 Task: Buy 2 Transfer Case from Gaskets section under best seller category for shipping address: Jennifer Adams, 2106 Pike Street, San Diego, California 92126, Cell Number 8585770212. Pay from credit card ending with 2005, CVV 3321
Action: Mouse moved to (30, 66)
Screenshot: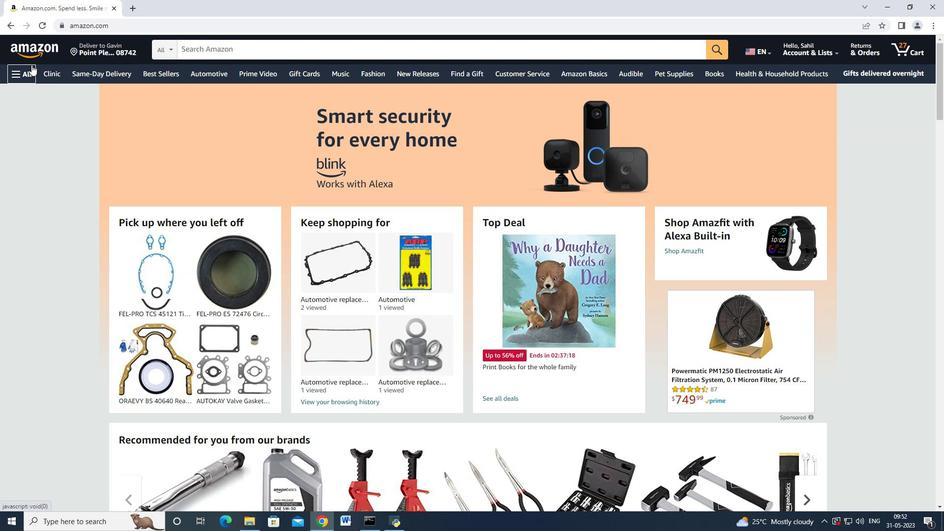 
Action: Mouse pressed left at (30, 66)
Screenshot: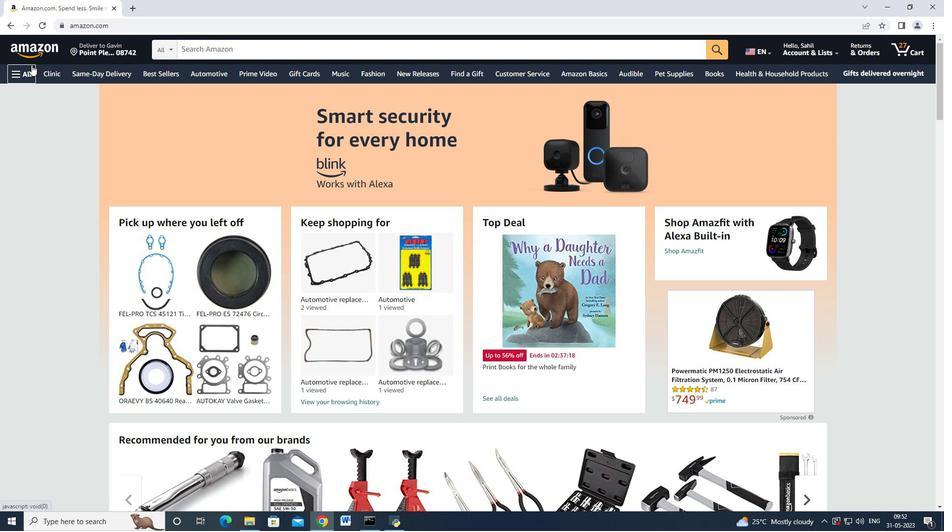
Action: Mouse moved to (43, 113)
Screenshot: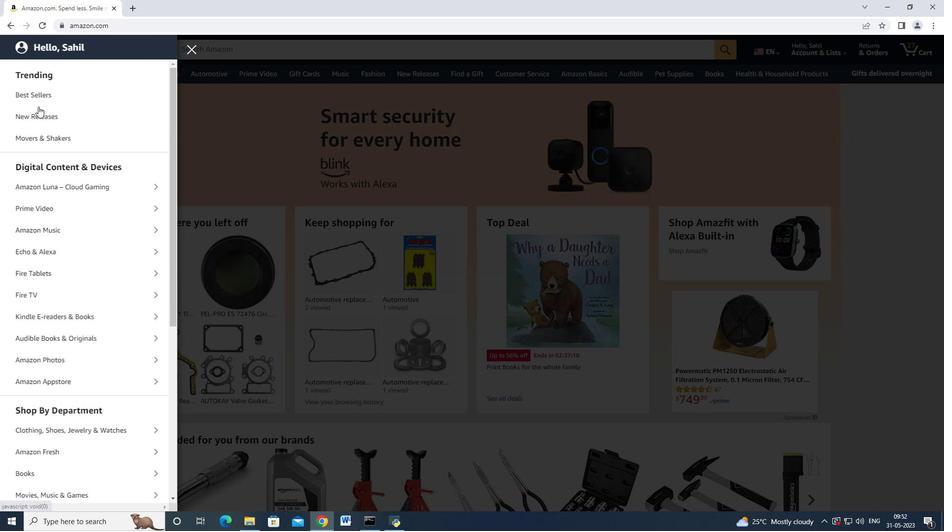 
Action: Mouse scrolled (43, 112) with delta (0, 0)
Screenshot: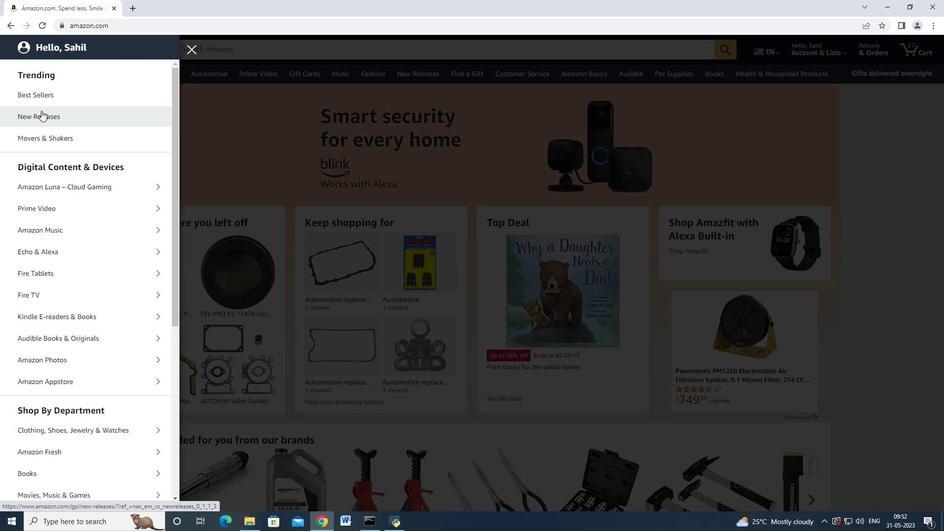 
Action: Mouse moved to (45, 119)
Screenshot: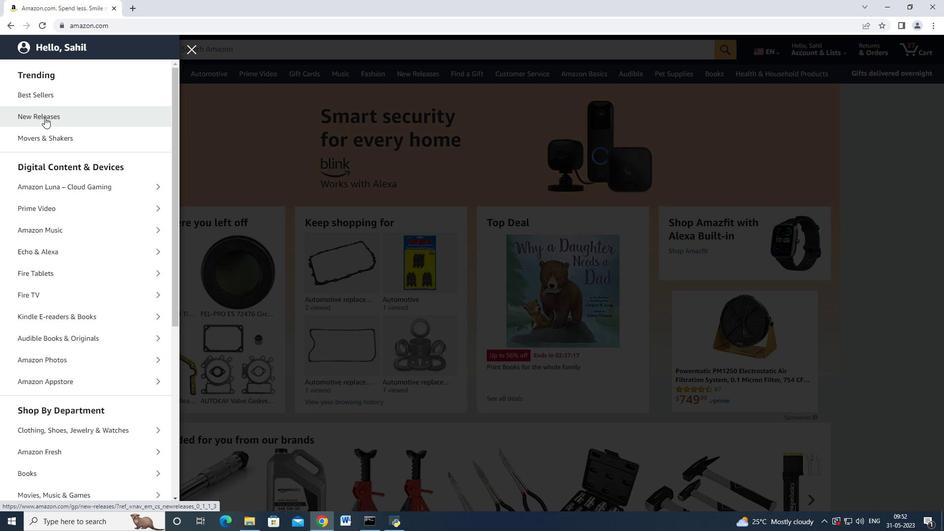 
Action: Mouse scrolled (45, 119) with delta (0, 0)
Screenshot: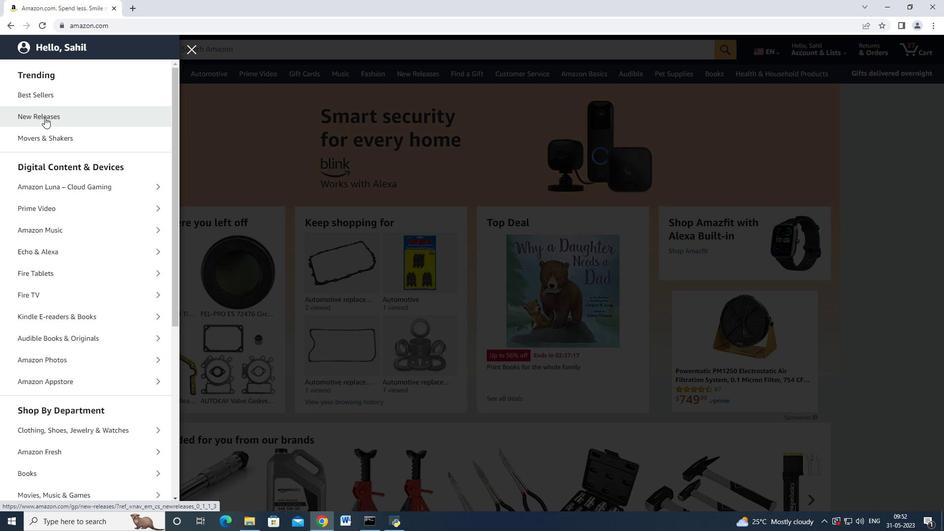 
Action: Mouse moved to (48, 124)
Screenshot: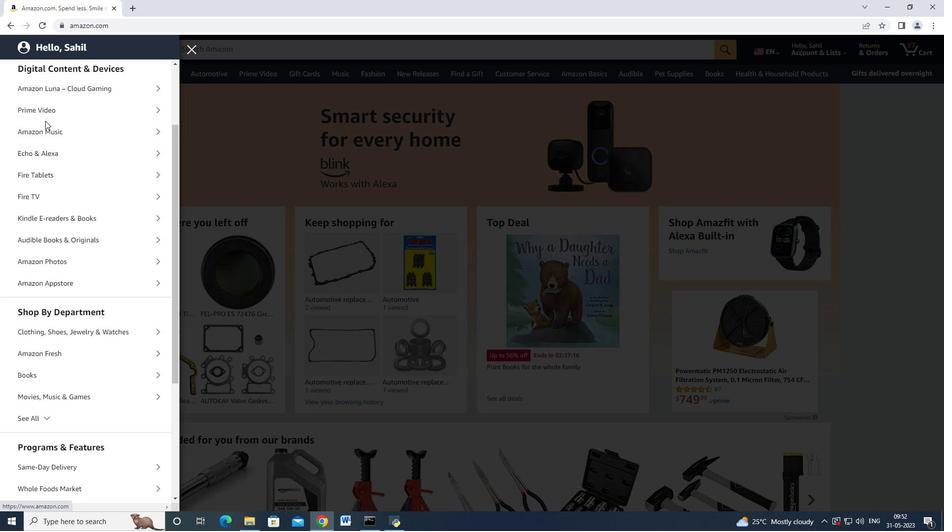 
Action: Mouse scrolled (48, 123) with delta (0, 0)
Screenshot: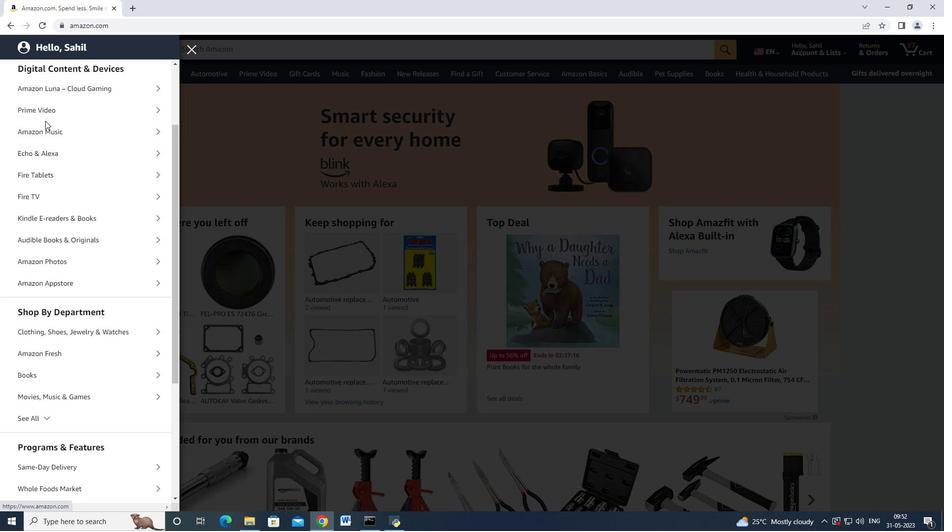 
Action: Mouse moved to (51, 128)
Screenshot: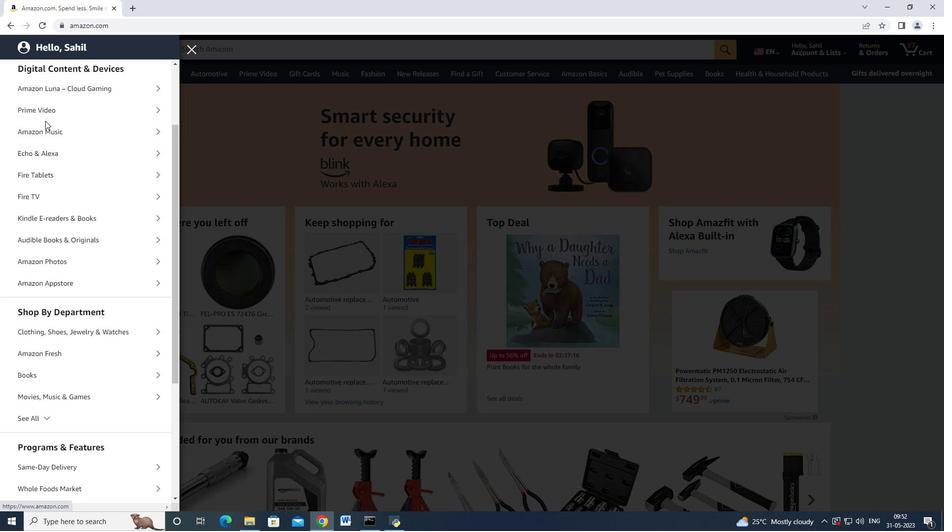 
Action: Mouse scrolled (51, 128) with delta (0, 0)
Screenshot: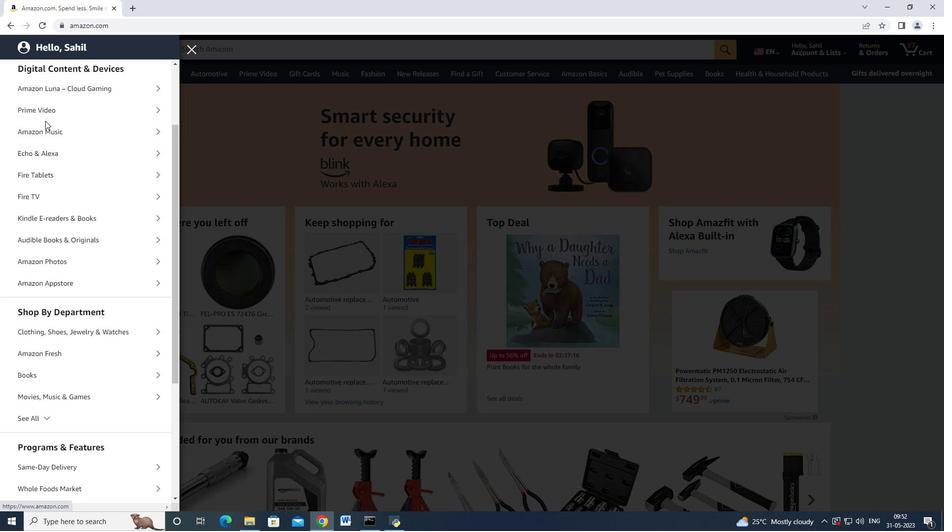 
Action: Mouse moved to (59, 162)
Screenshot: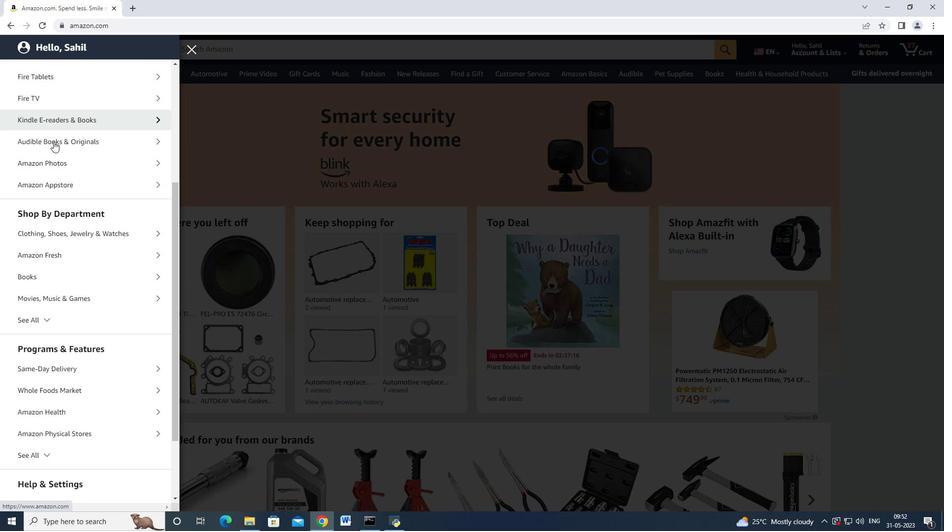 
Action: Mouse scrolled (55, 148) with delta (0, 0)
Screenshot: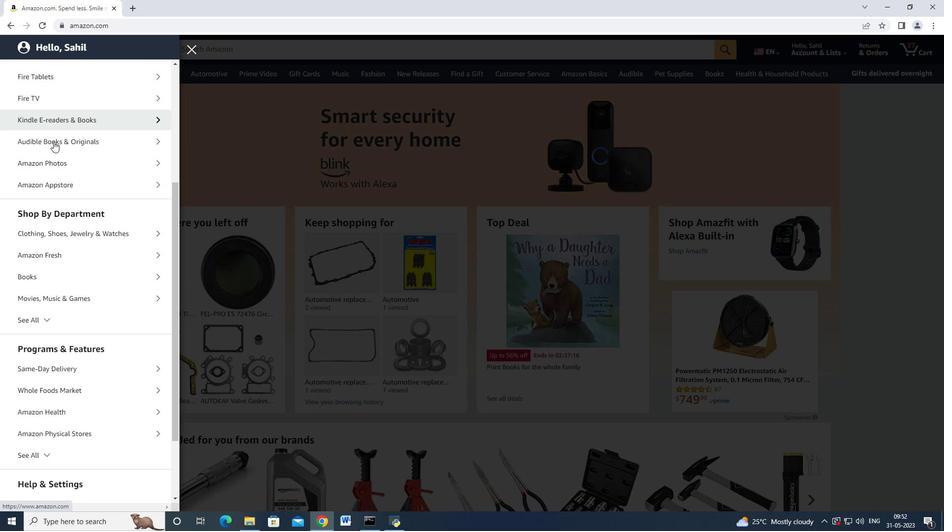 
Action: Mouse moved to (60, 163)
Screenshot: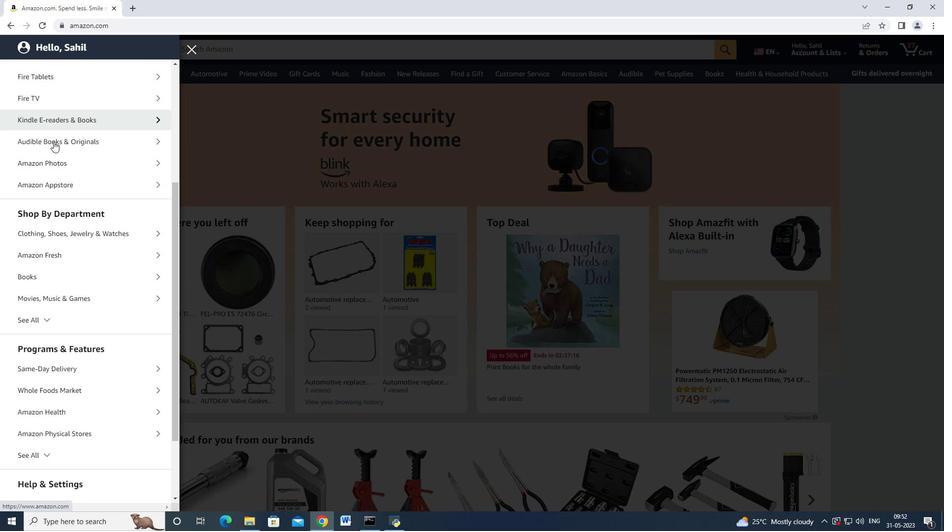 
Action: Mouse scrolled (59, 161) with delta (0, 0)
Screenshot: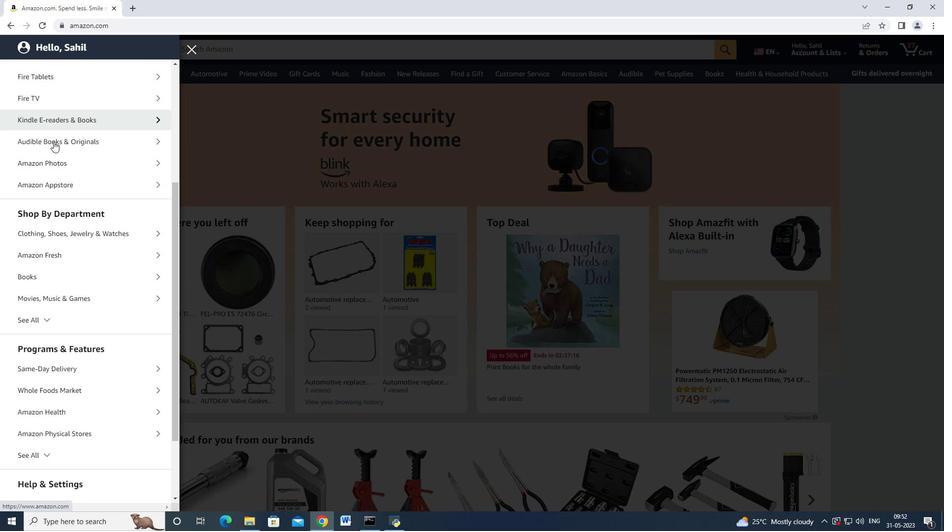 
Action: Mouse moved to (62, 233)
Screenshot: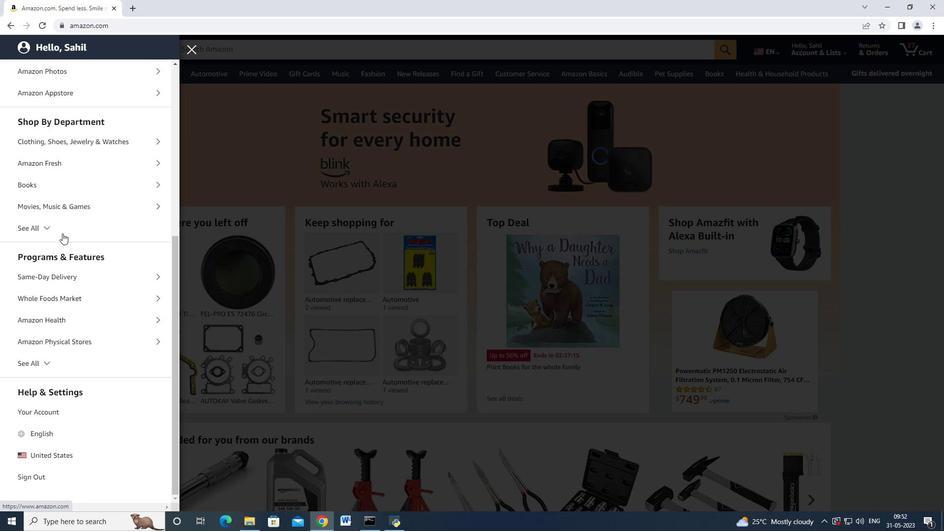 
Action: Mouse pressed left at (62, 233)
Screenshot: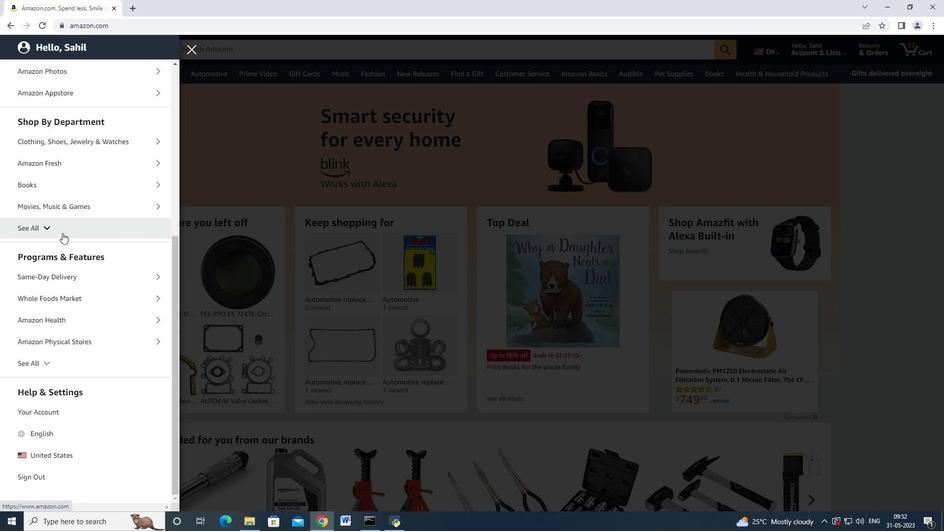 
Action: Mouse moved to (64, 256)
Screenshot: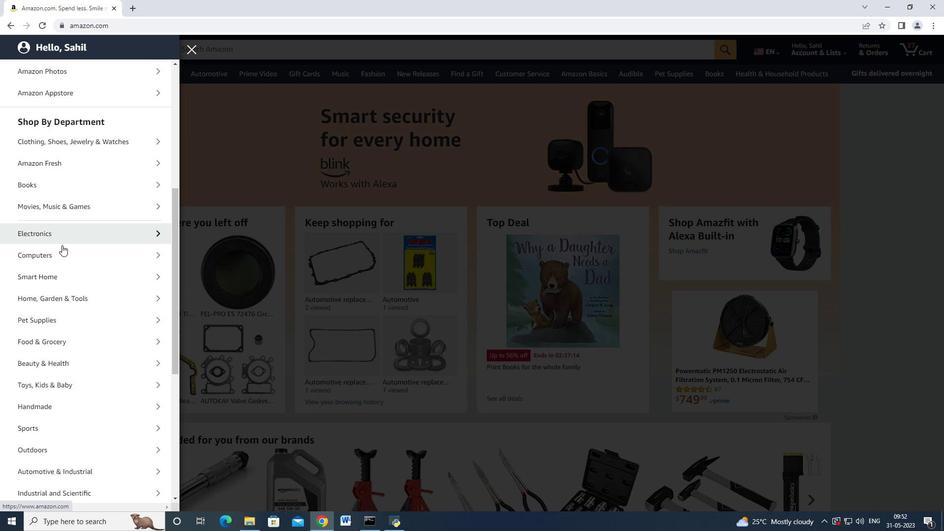 
Action: Mouse scrolled (64, 256) with delta (0, 0)
Screenshot: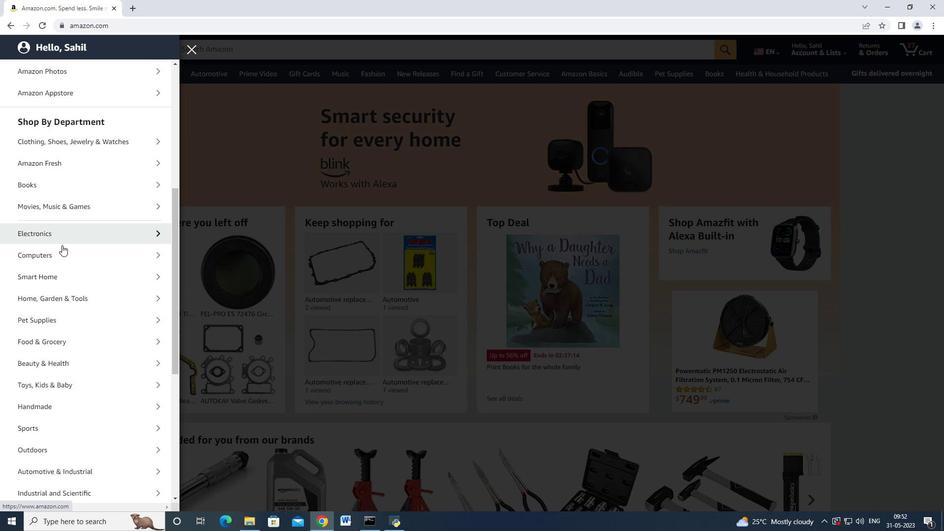 
Action: Mouse moved to (65, 257)
Screenshot: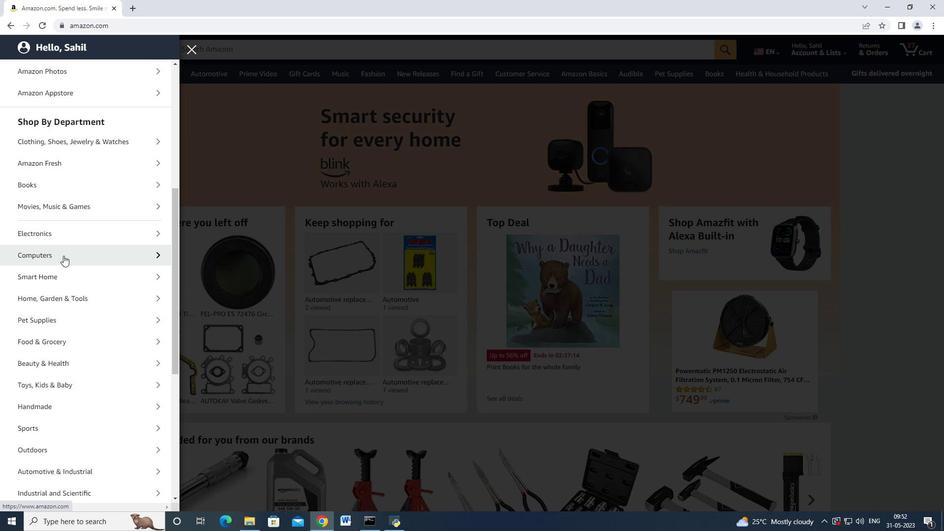 
Action: Mouse scrolled (65, 256) with delta (0, 0)
Screenshot: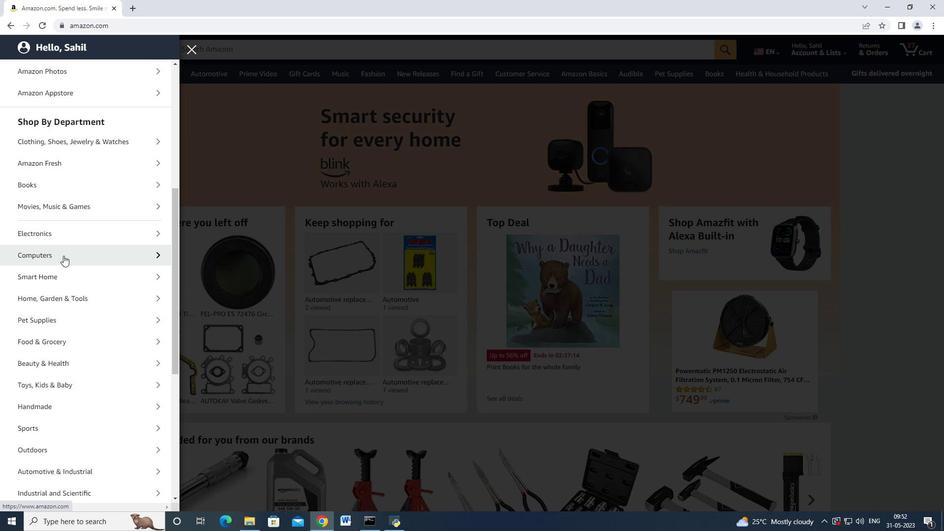 
Action: Mouse moved to (65, 257)
Screenshot: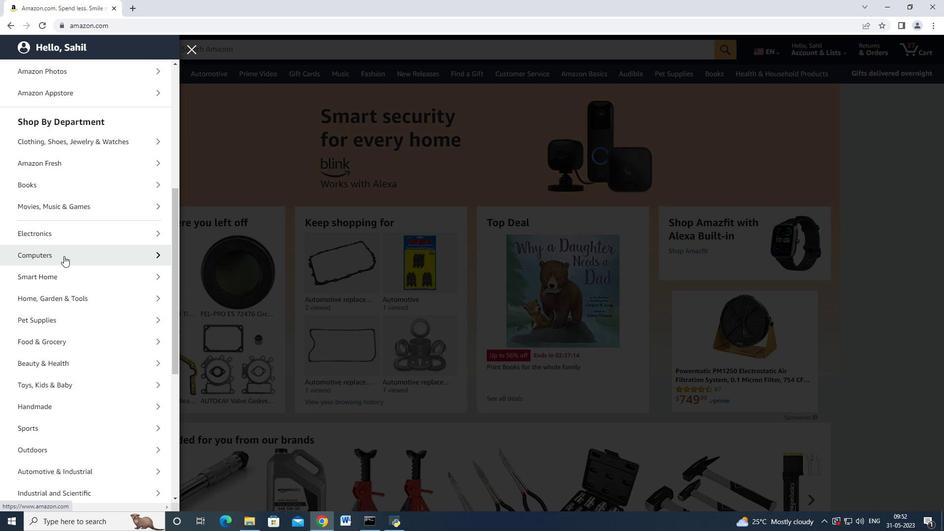 
Action: Mouse scrolled (65, 257) with delta (0, 0)
Screenshot: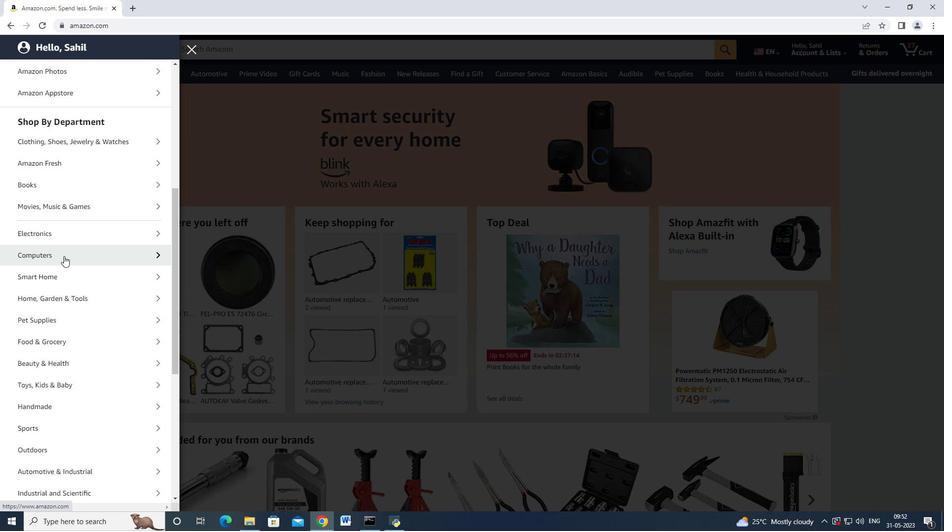 
Action: Mouse moved to (67, 260)
Screenshot: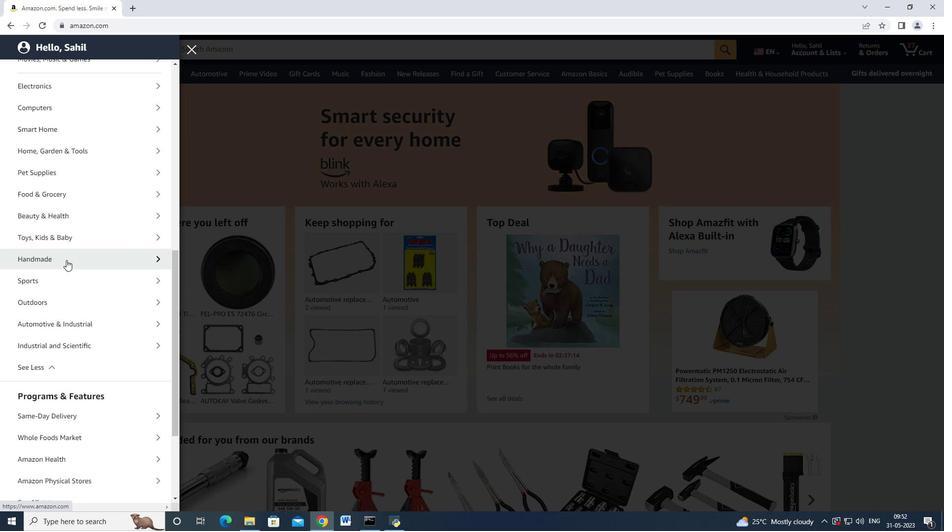 
Action: Mouse scrolled (67, 260) with delta (0, 0)
Screenshot: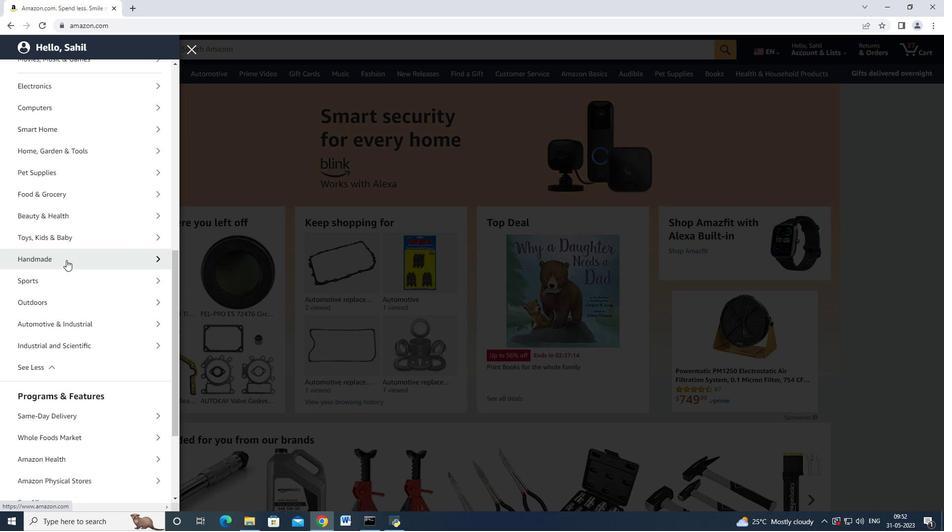 
Action: Mouse moved to (67, 261)
Screenshot: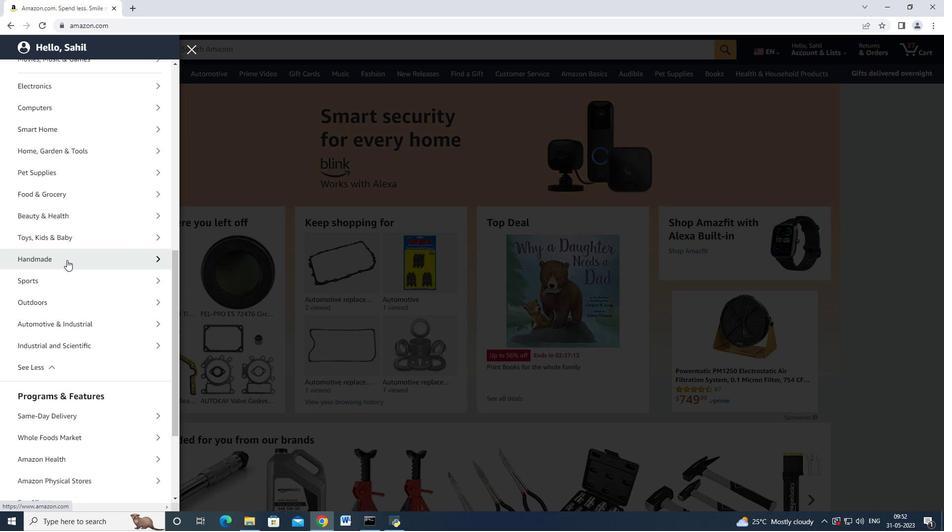 
Action: Mouse scrolled (67, 260) with delta (0, 0)
Screenshot: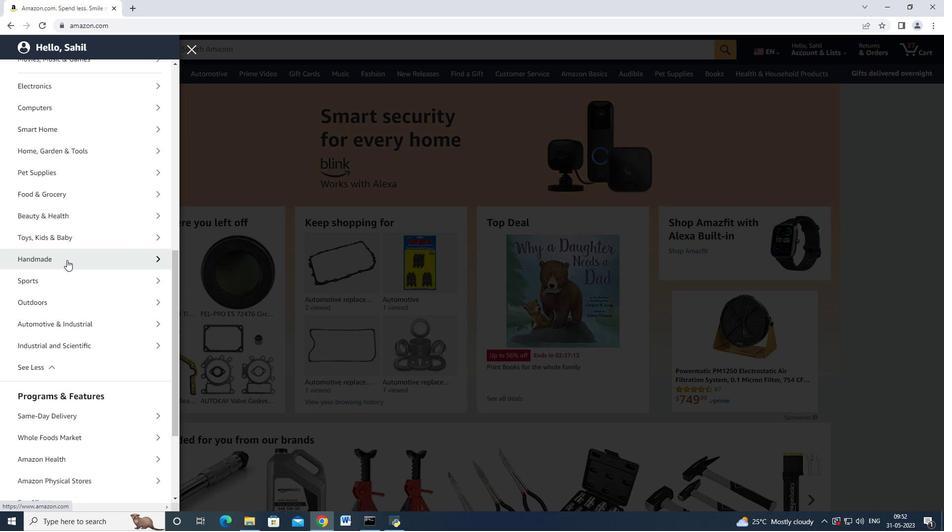 
Action: Mouse moved to (80, 223)
Screenshot: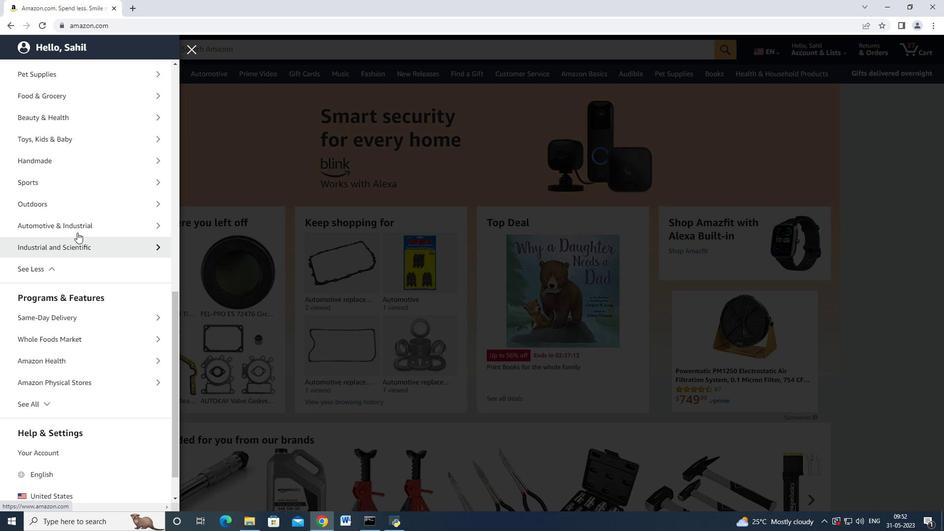 
Action: Mouse pressed left at (80, 223)
Screenshot: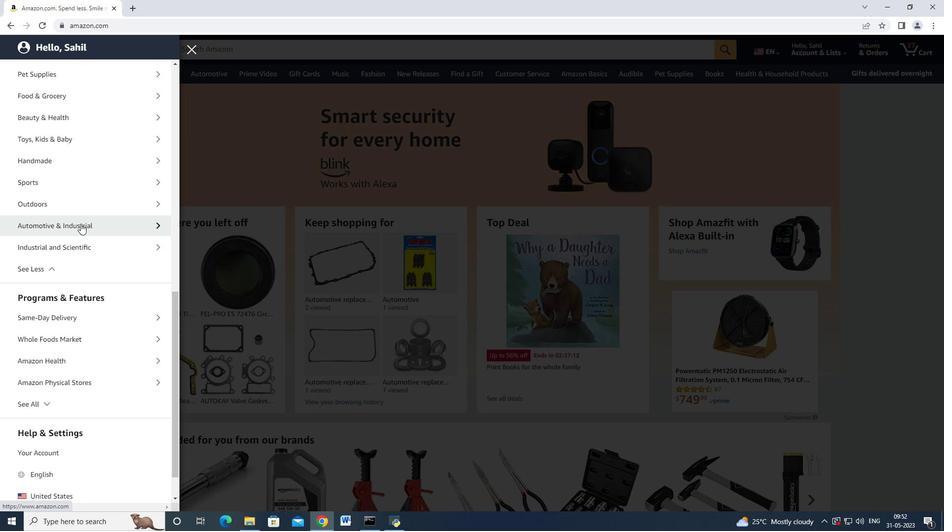 
Action: Mouse moved to (89, 118)
Screenshot: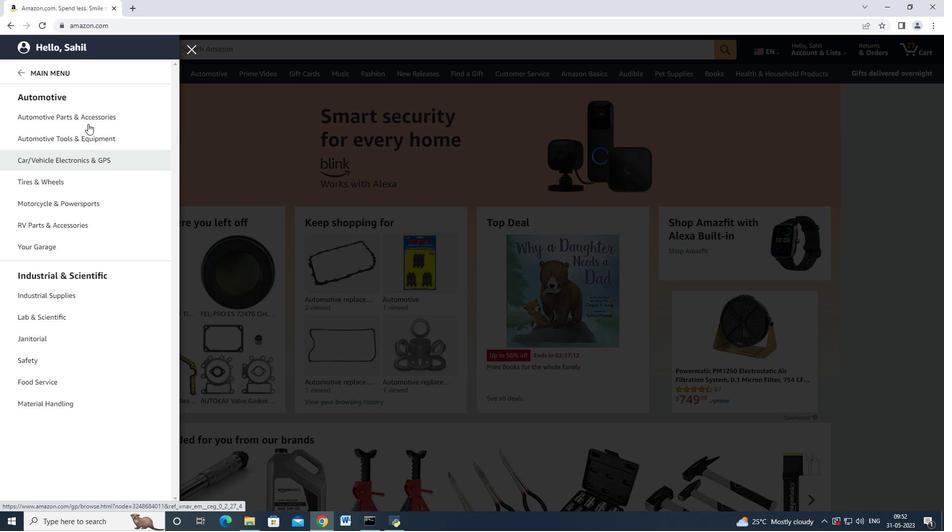 
Action: Mouse pressed left at (89, 118)
Screenshot: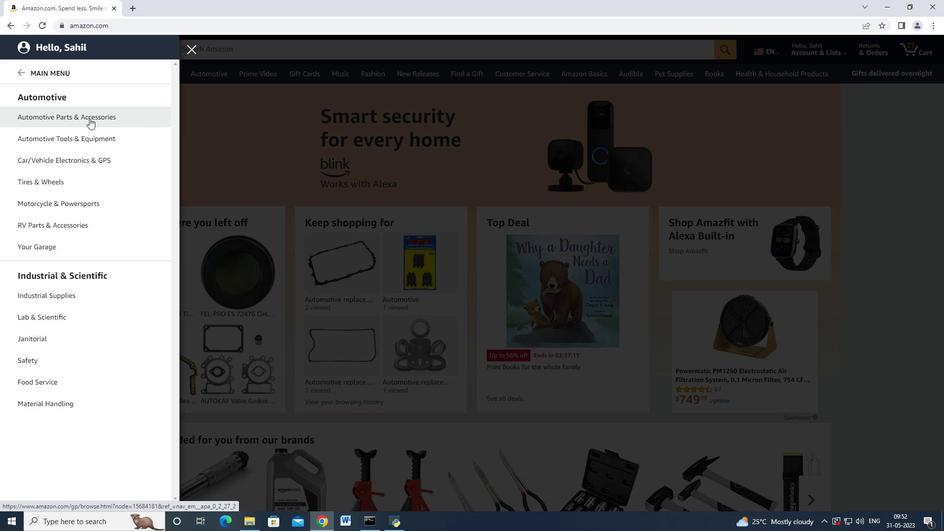 
Action: Mouse moved to (158, 91)
Screenshot: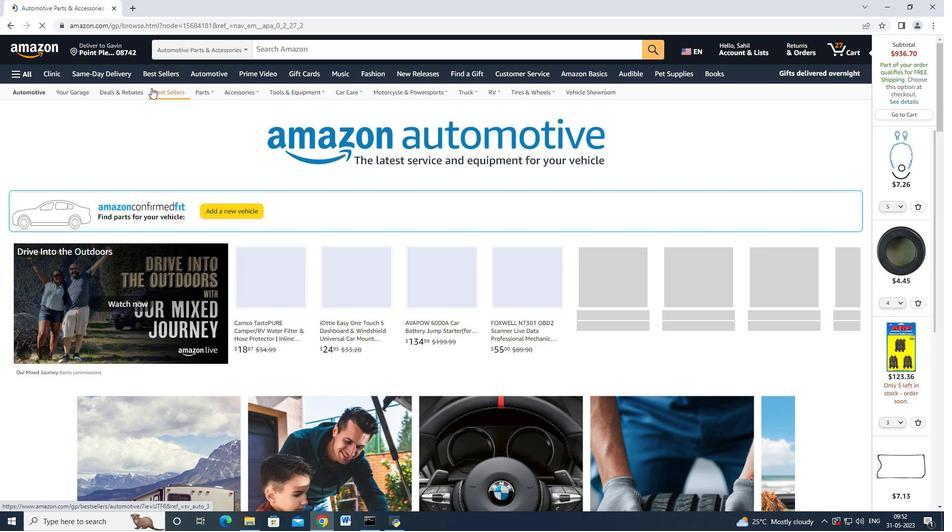
Action: Mouse pressed left at (158, 91)
Screenshot: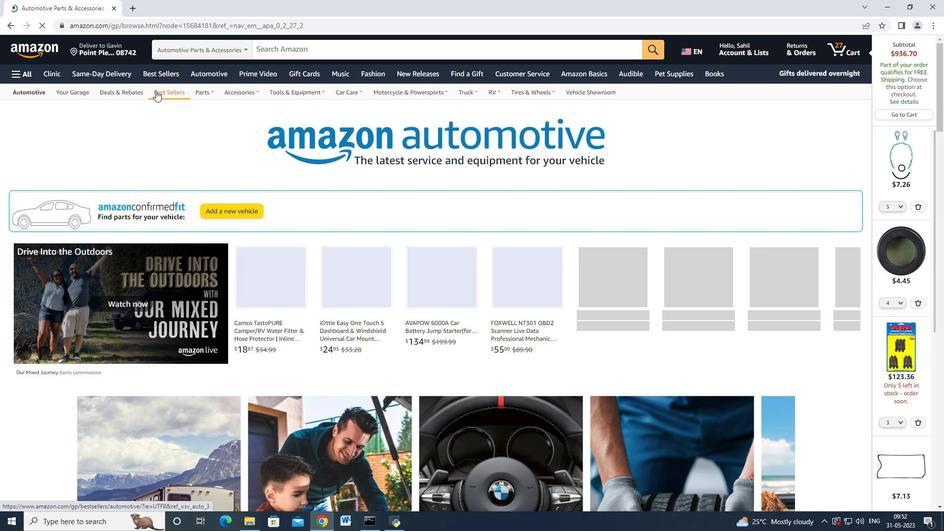 
Action: Mouse moved to (148, 145)
Screenshot: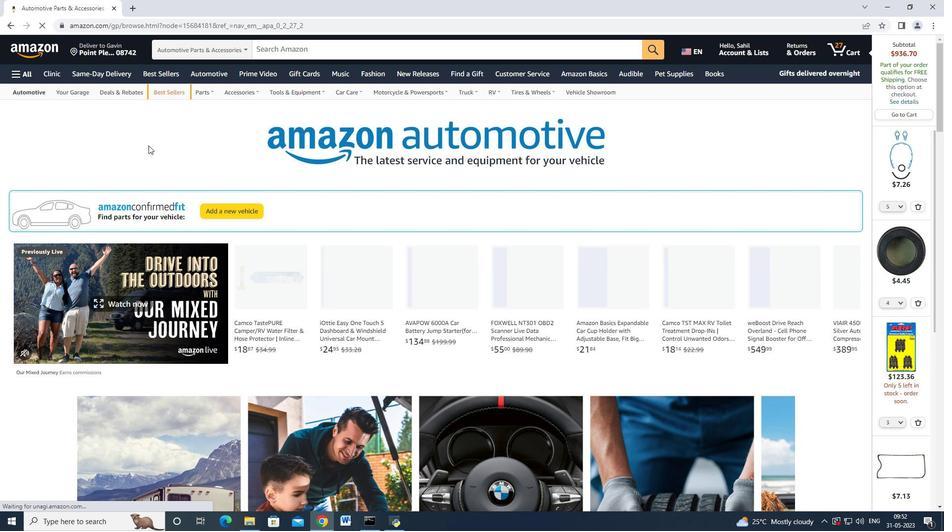 
Action: Mouse scrolled (148, 145) with delta (0, 0)
Screenshot: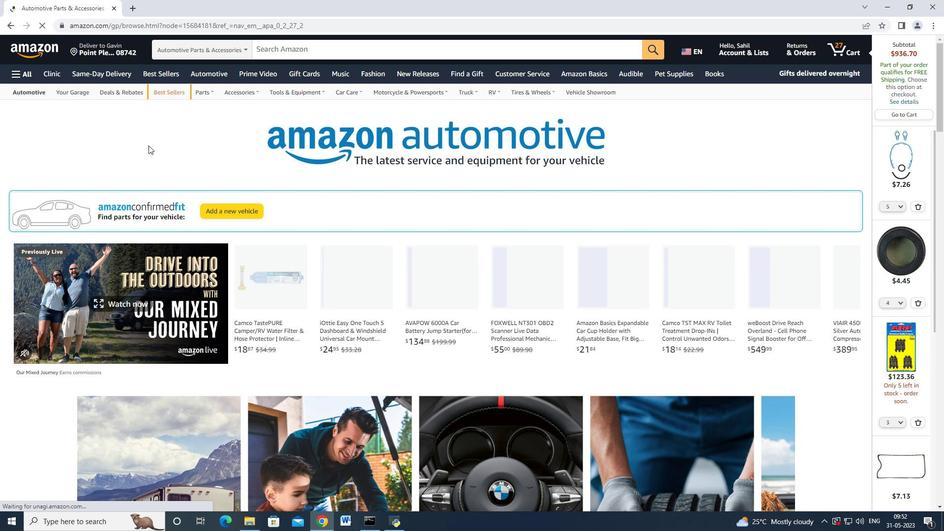
Action: Mouse moved to (148, 145)
Screenshot: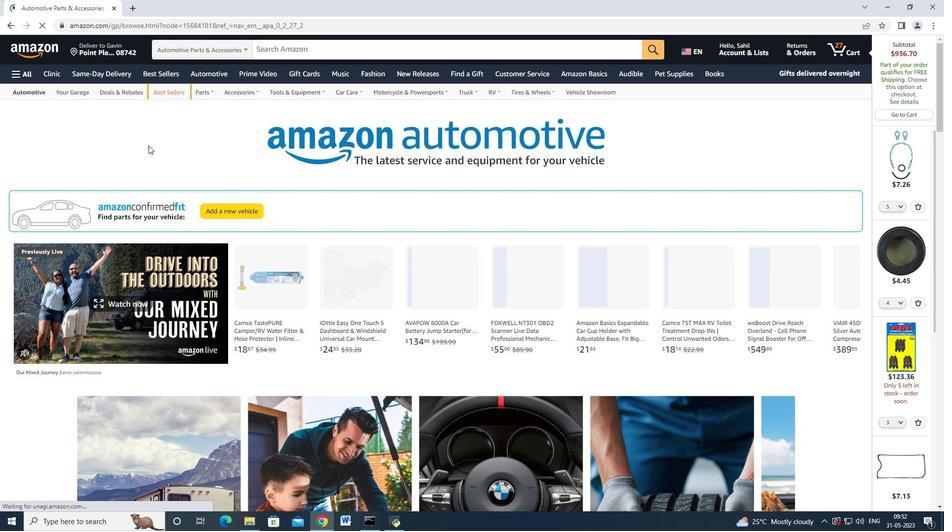 
Action: Mouse scrolled (148, 144) with delta (0, 0)
Screenshot: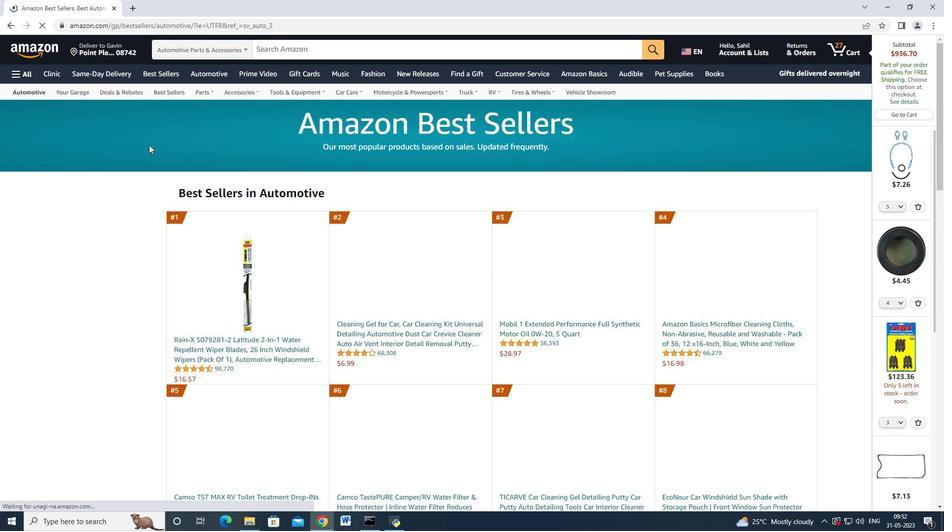 
Action: Mouse scrolled (148, 144) with delta (0, 0)
Screenshot: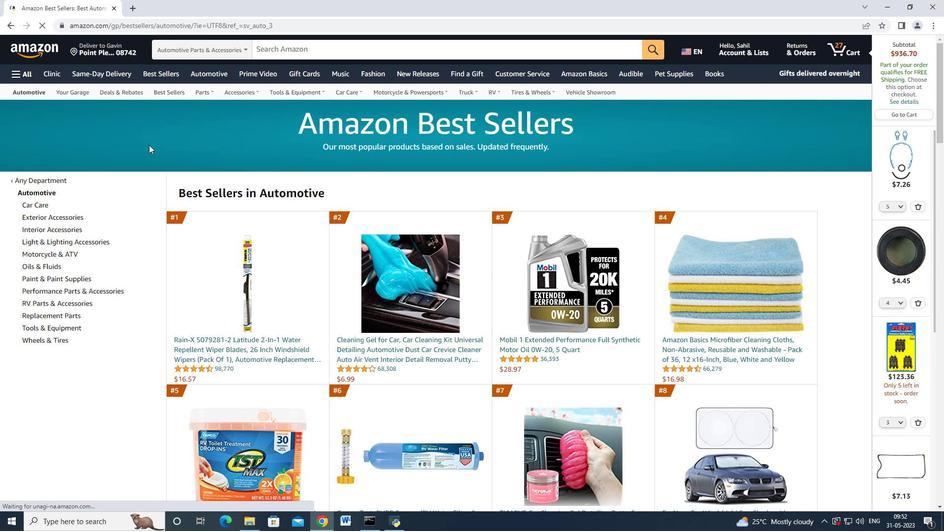 
Action: Mouse moved to (58, 214)
Screenshot: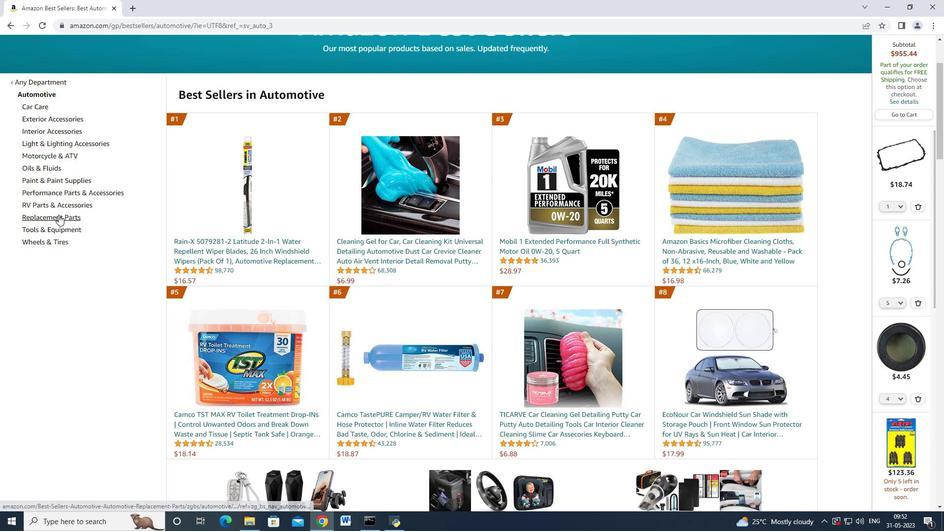 
Action: Mouse pressed left at (58, 214)
Screenshot: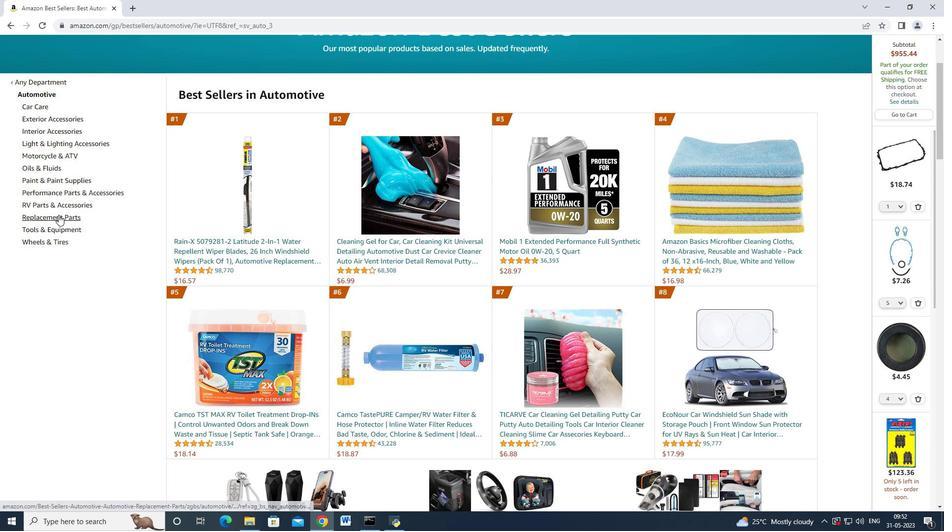
Action: Mouse moved to (61, 306)
Screenshot: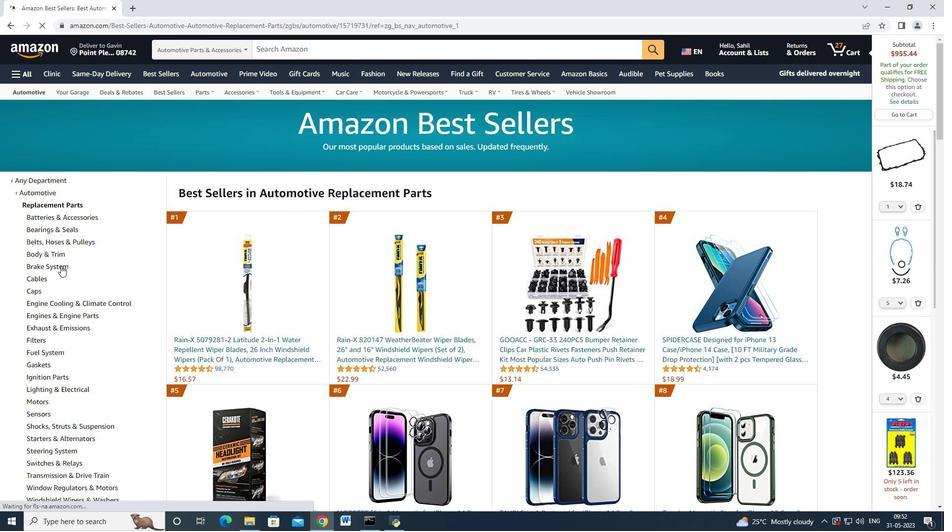 
Action: Mouse scrolled (61, 306) with delta (0, 0)
Screenshot: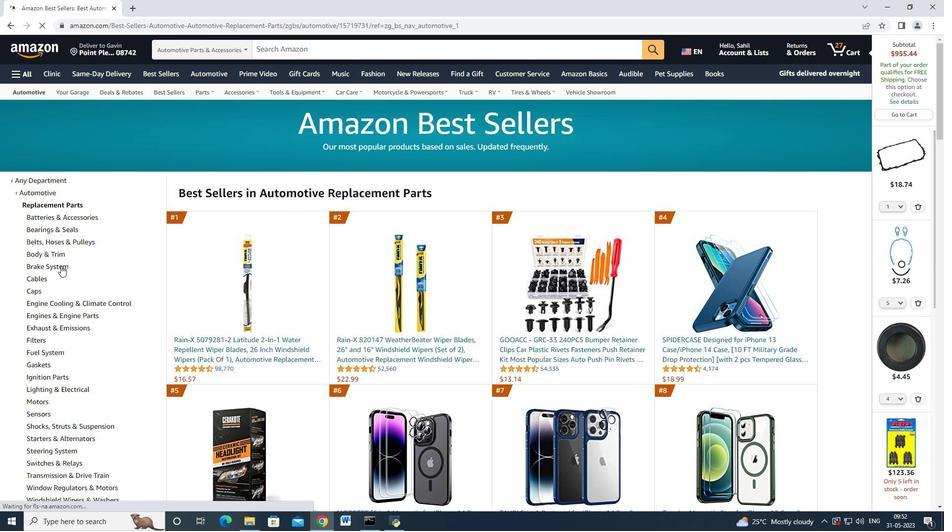 
Action: Mouse moved to (33, 314)
Screenshot: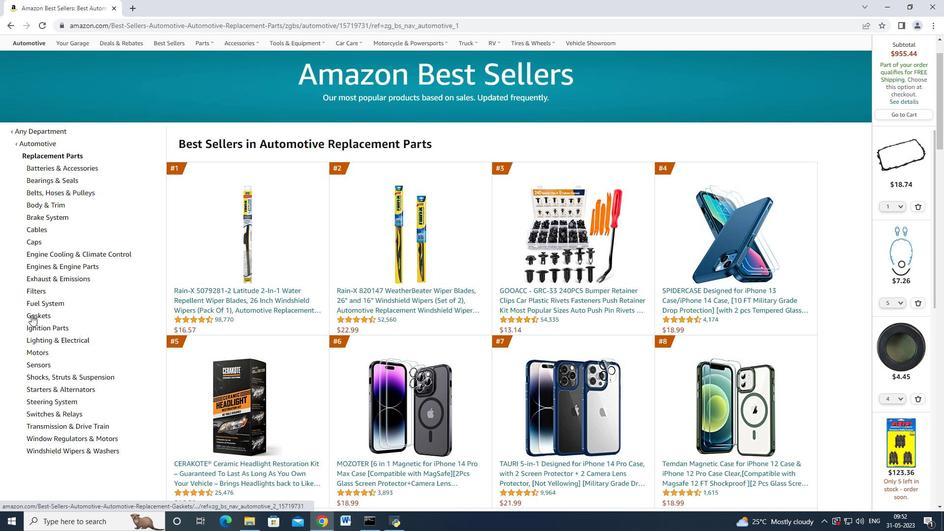 
Action: Mouse pressed left at (33, 314)
Screenshot: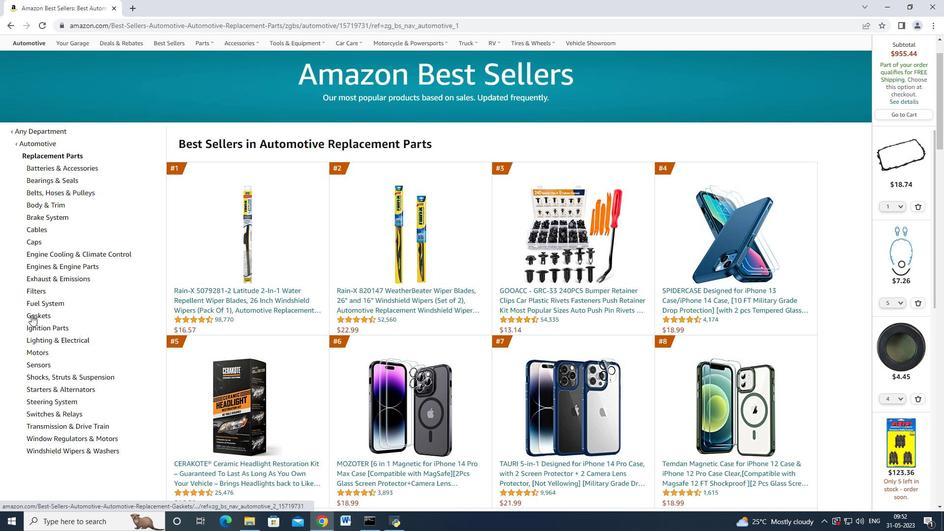 
Action: Mouse moved to (91, 217)
Screenshot: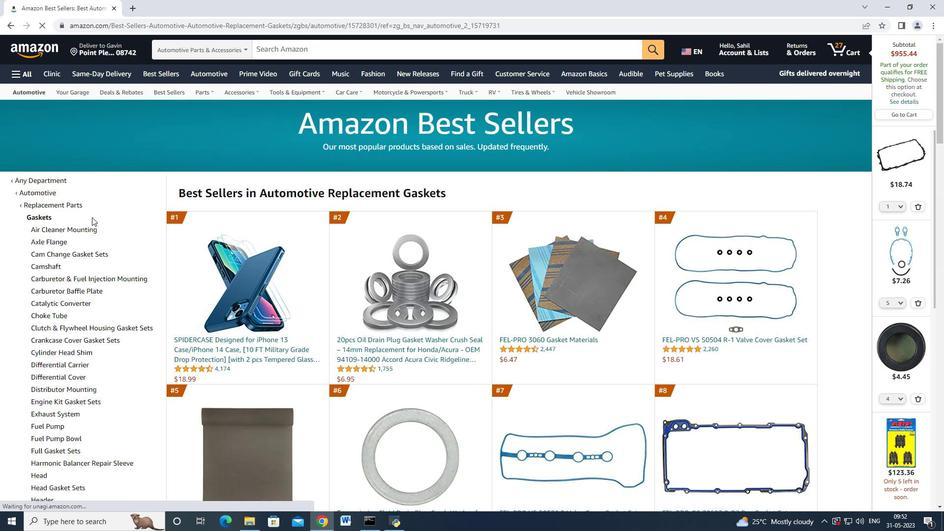 
Action: Mouse scrolled (91, 216) with delta (0, 0)
Screenshot: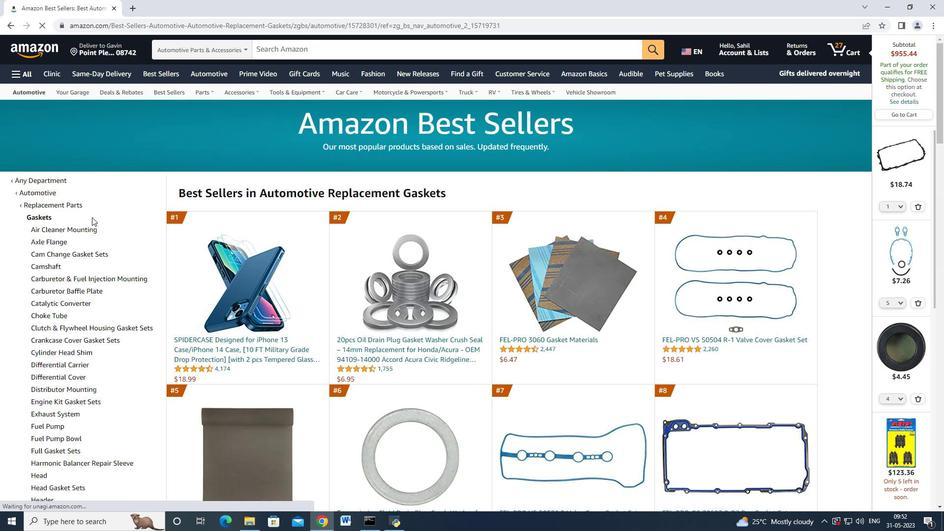 
Action: Mouse moved to (91, 217)
Screenshot: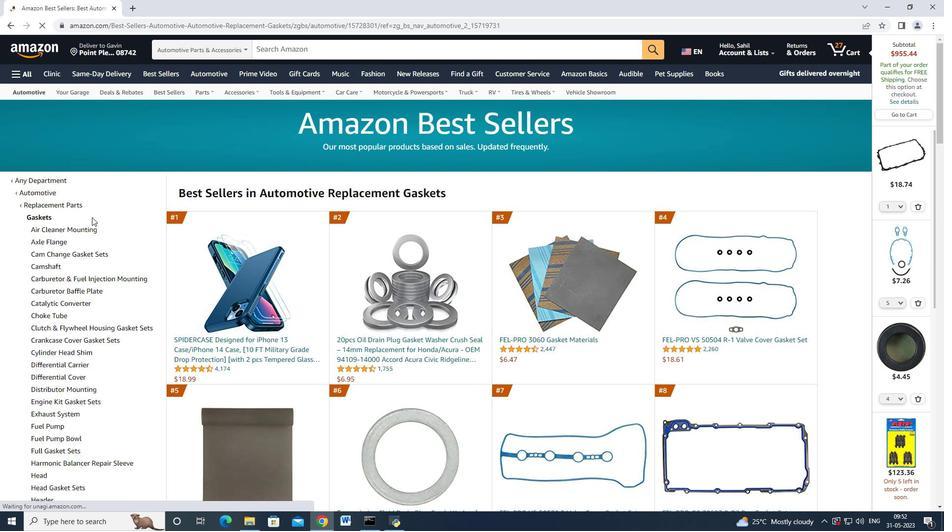 
Action: Mouse scrolled (91, 216) with delta (0, 0)
Screenshot: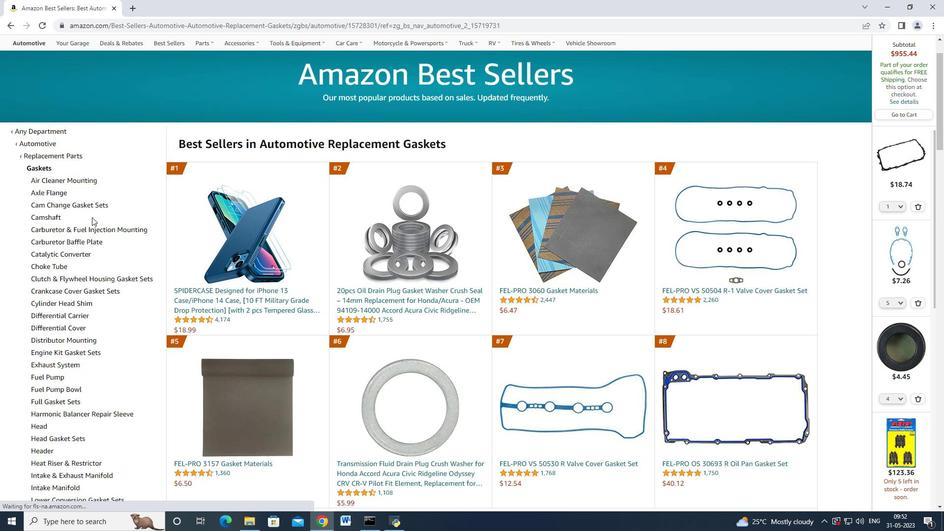 
Action: Mouse scrolled (91, 216) with delta (0, 0)
Screenshot: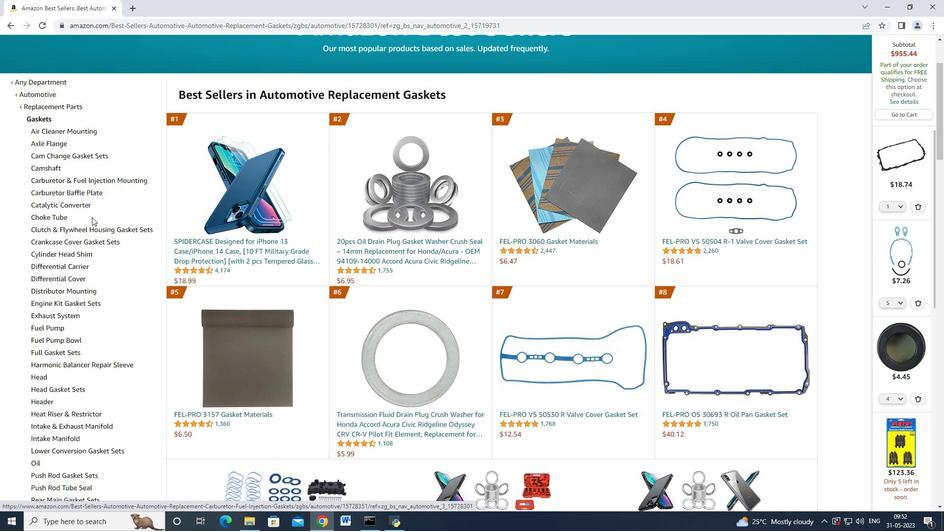 
Action: Mouse scrolled (91, 216) with delta (0, 0)
Screenshot: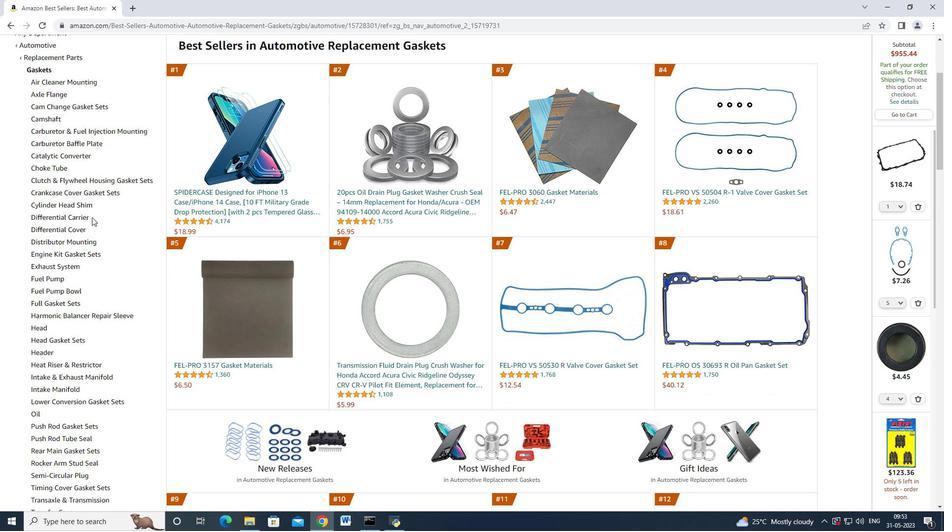 
Action: Mouse moved to (92, 216)
Screenshot: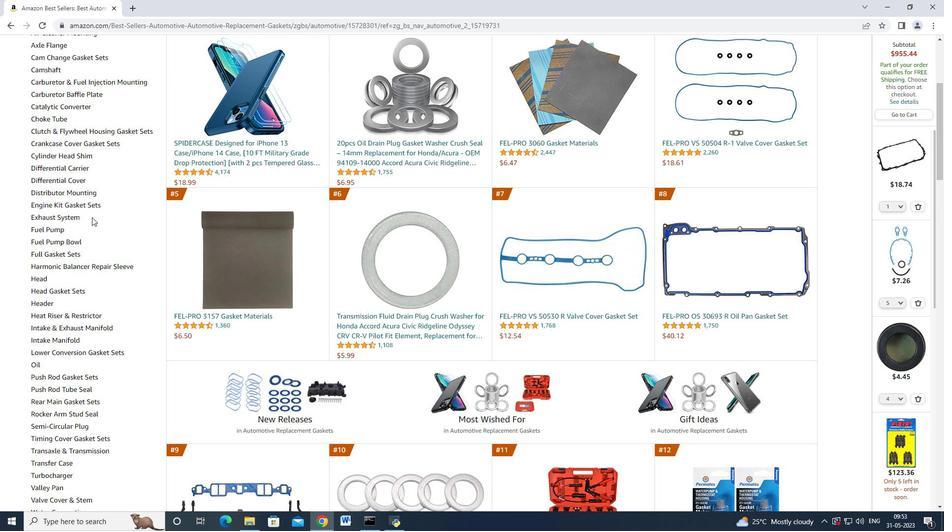 
Action: Mouse scrolled (92, 217) with delta (0, 0)
Screenshot: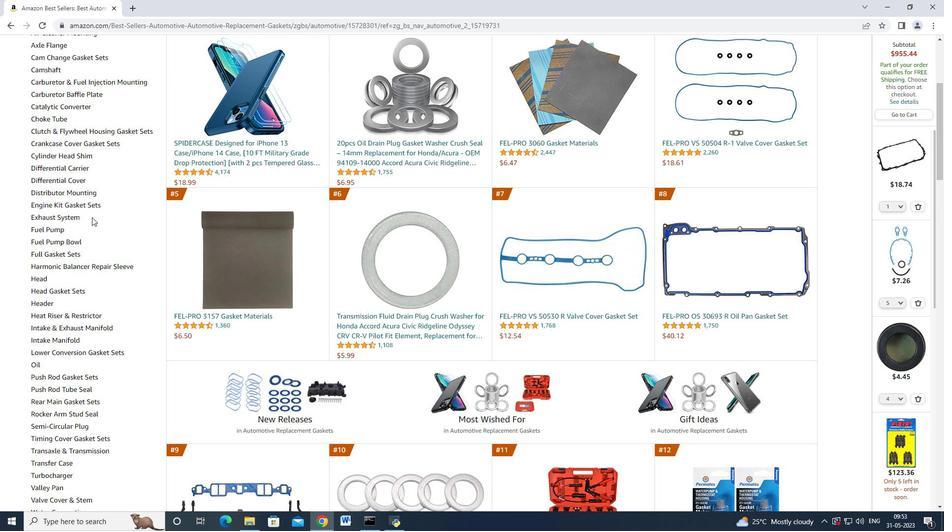 
Action: Mouse moved to (93, 216)
Screenshot: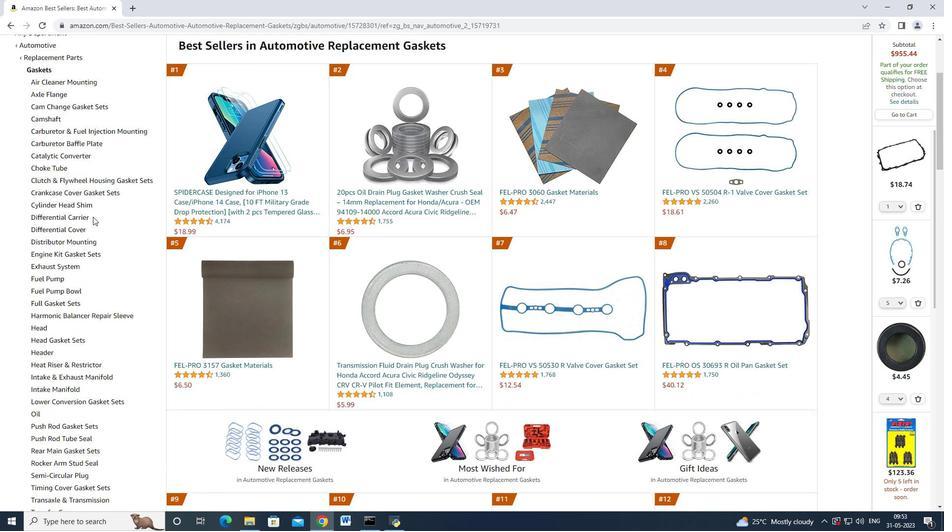 
Action: Mouse scrolled (93, 217) with delta (0, 0)
Screenshot: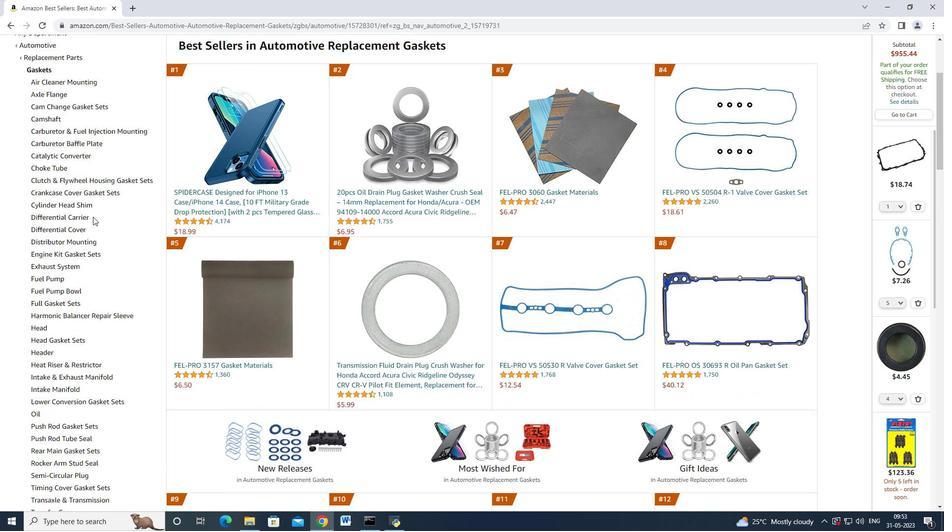 
Action: Mouse moved to (93, 216)
Screenshot: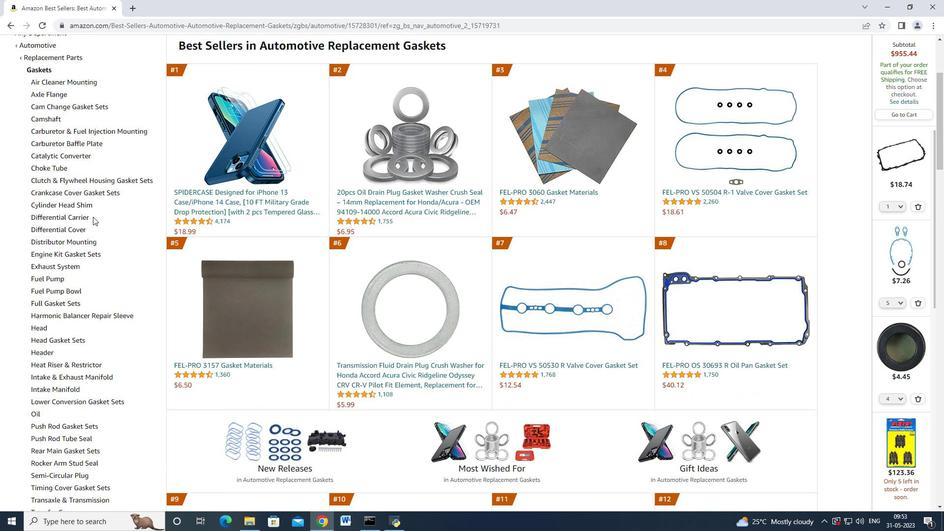 
Action: Mouse scrolled (93, 216) with delta (0, 0)
Screenshot: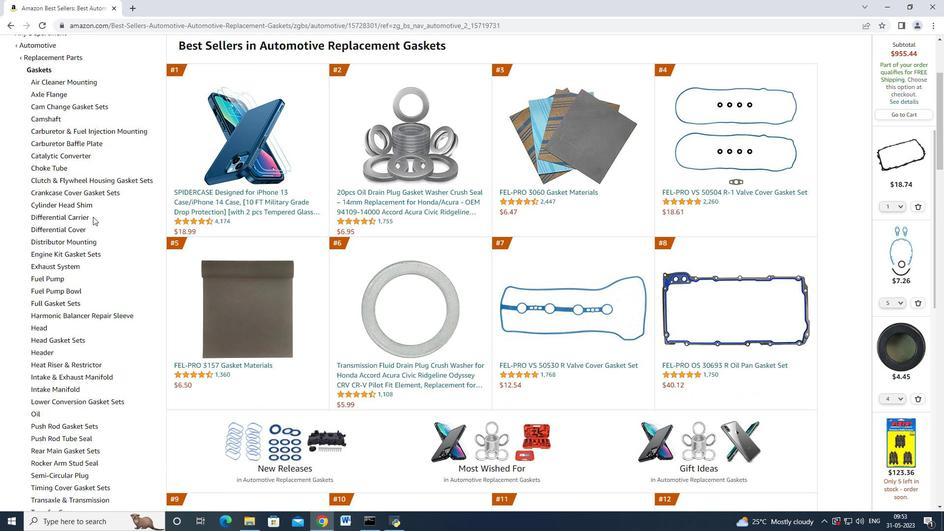 
Action: Mouse moved to (93, 216)
Screenshot: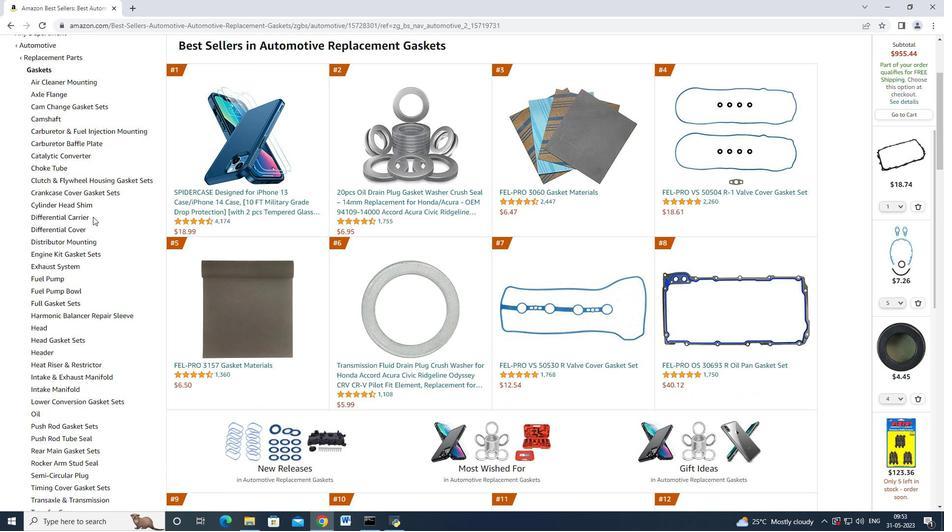 
Action: Mouse scrolled (93, 216) with delta (0, 0)
Screenshot: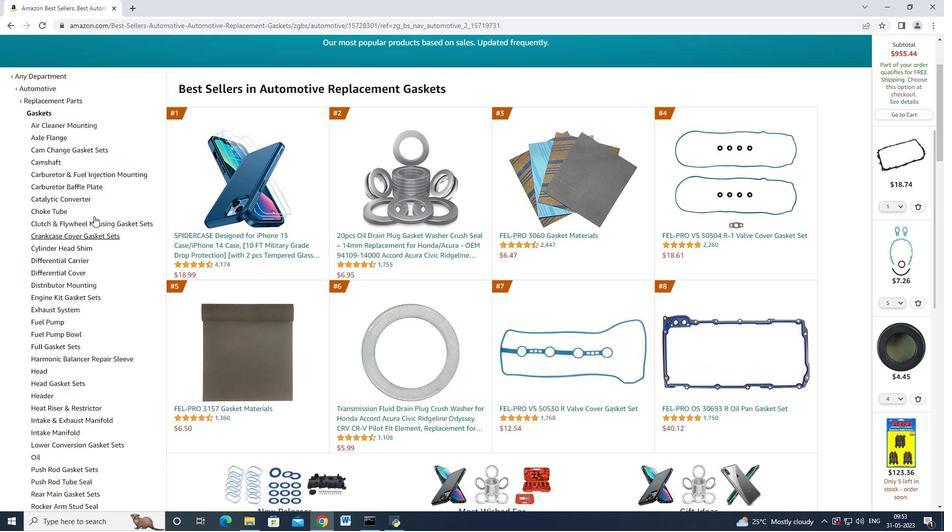 
Action: Mouse scrolled (93, 215) with delta (0, 0)
Screenshot: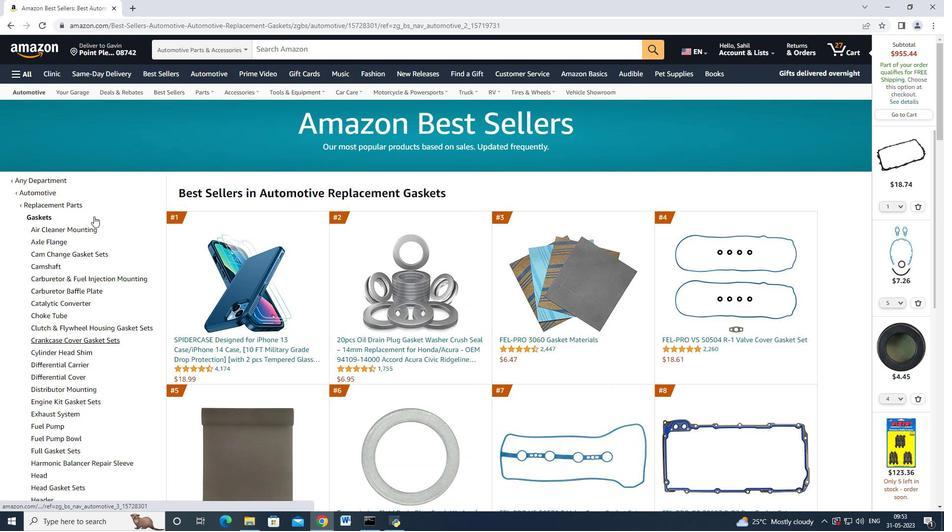
Action: Mouse moved to (93, 216)
Screenshot: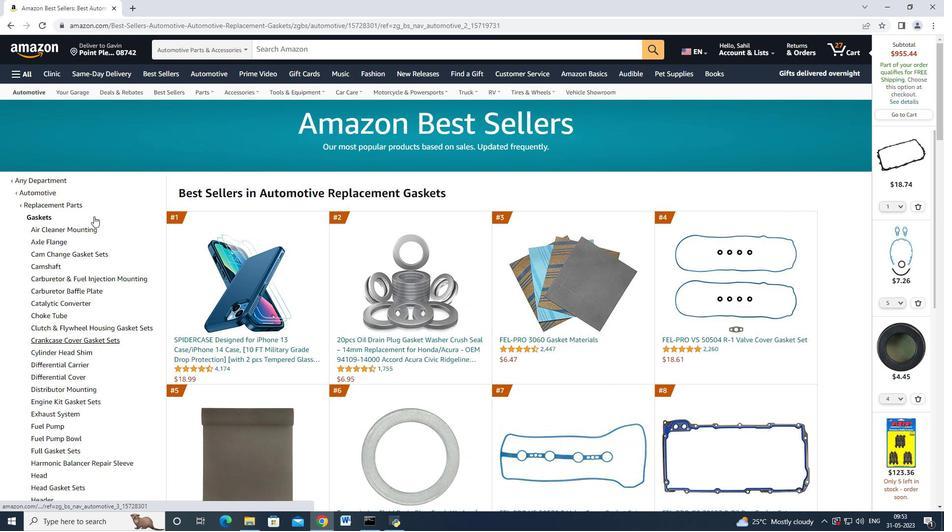 
Action: Mouse scrolled (93, 215) with delta (0, 0)
Screenshot: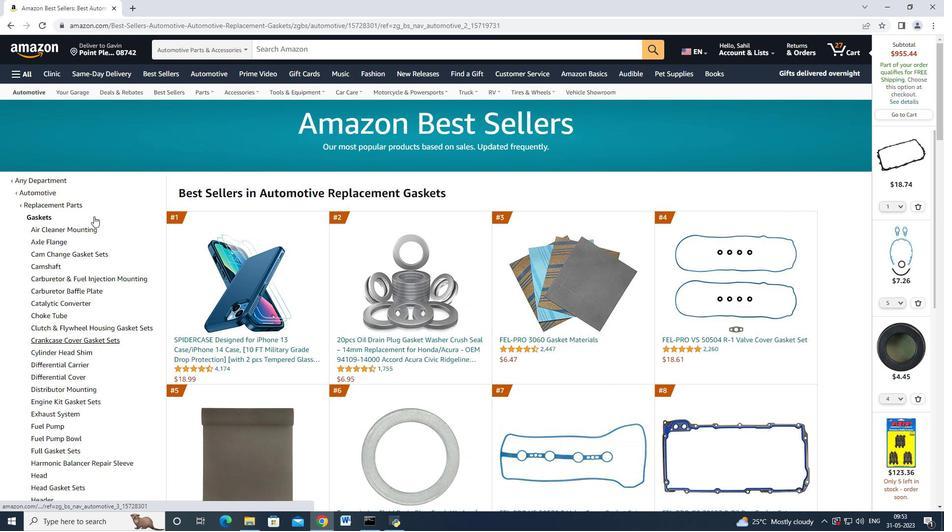 
Action: Mouse moved to (93, 217)
Screenshot: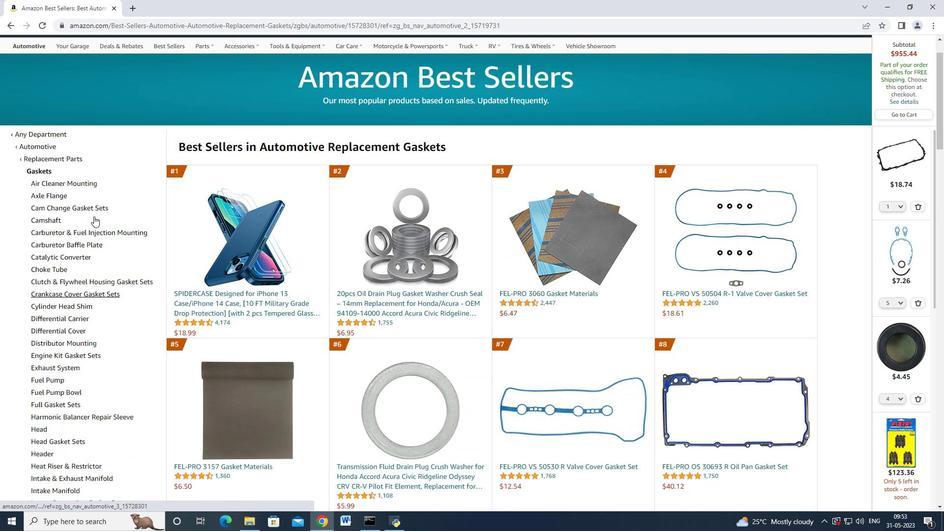 
Action: Mouse scrolled (93, 216) with delta (0, 0)
Screenshot: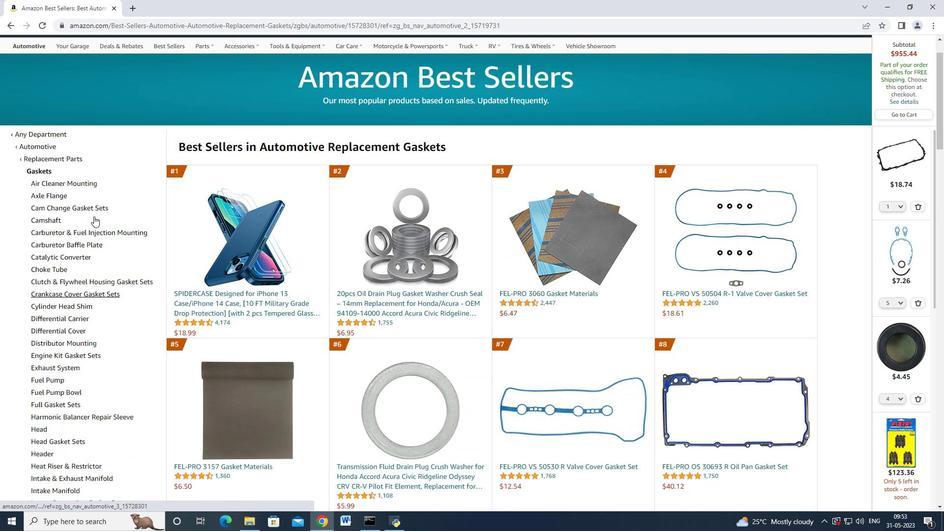 
Action: Mouse moved to (91, 217)
Screenshot: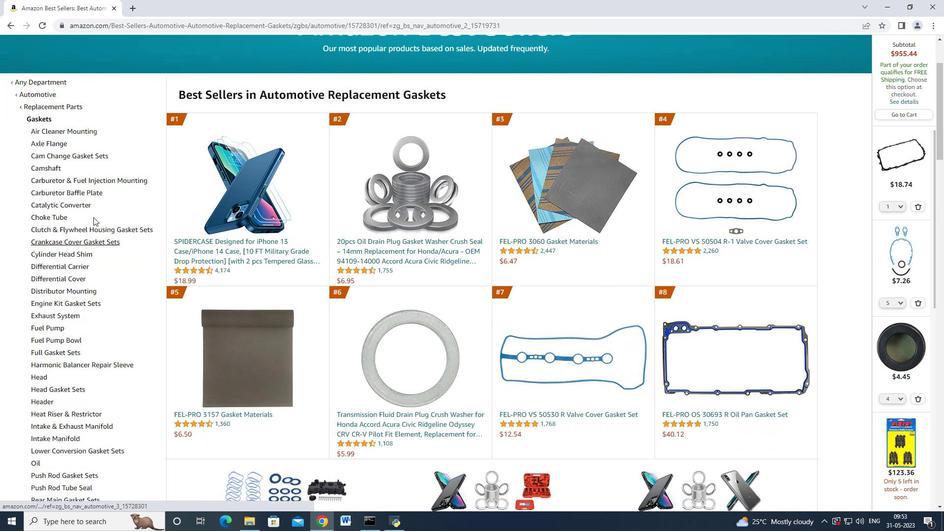 
Action: Mouse scrolled (91, 217) with delta (0, 0)
Screenshot: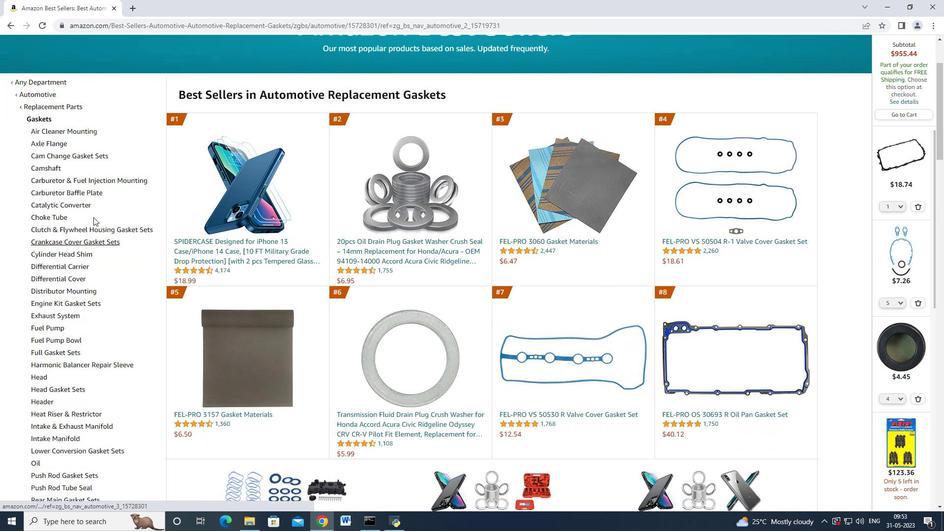 
Action: Mouse moved to (88, 238)
Screenshot: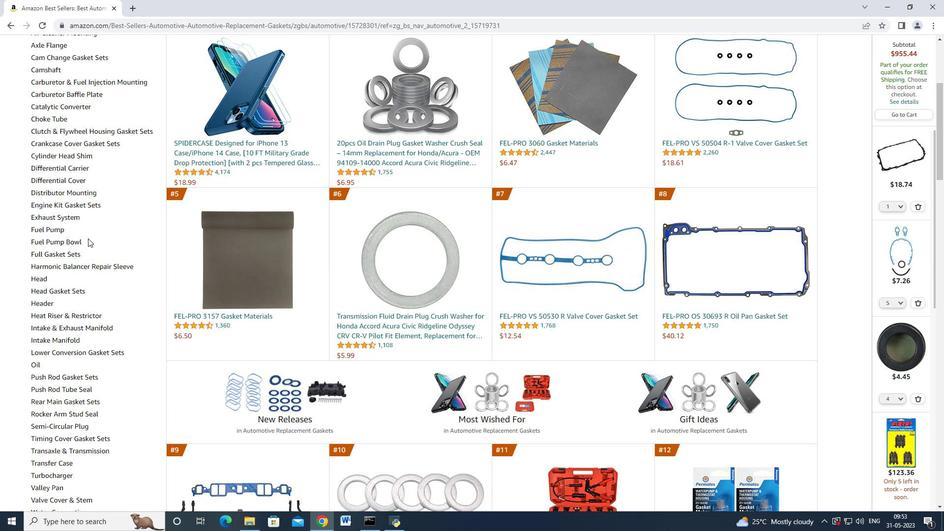 
Action: Mouse scrolled (88, 238) with delta (0, 0)
Screenshot: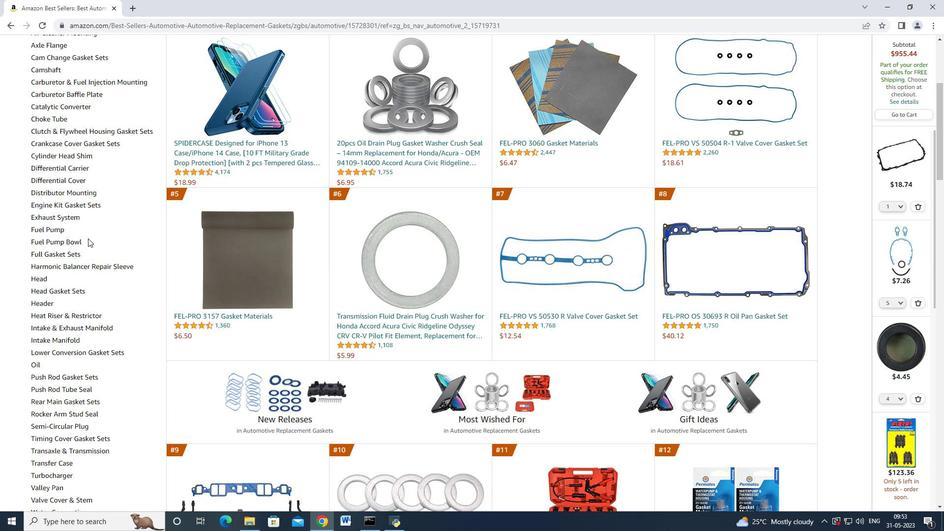 
Action: Mouse scrolled (88, 238) with delta (0, 0)
Screenshot: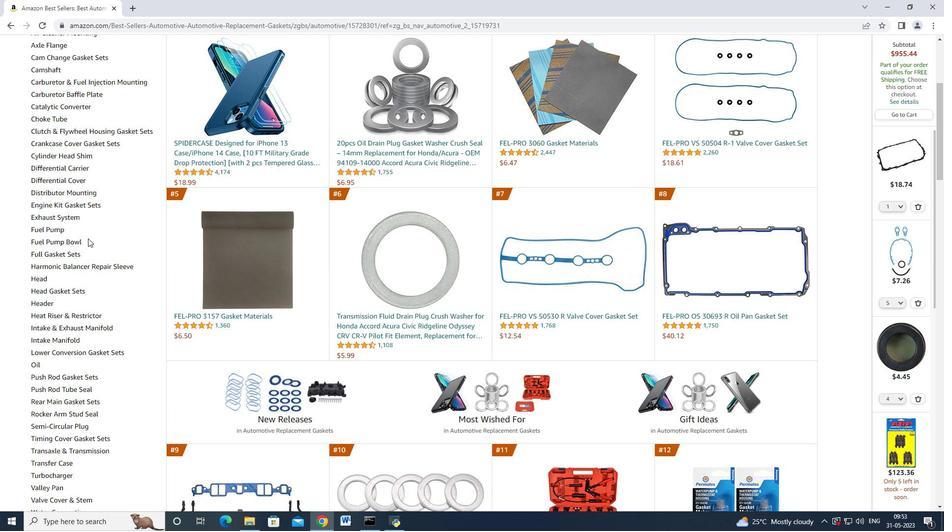 
Action: Mouse moved to (91, 236)
Screenshot: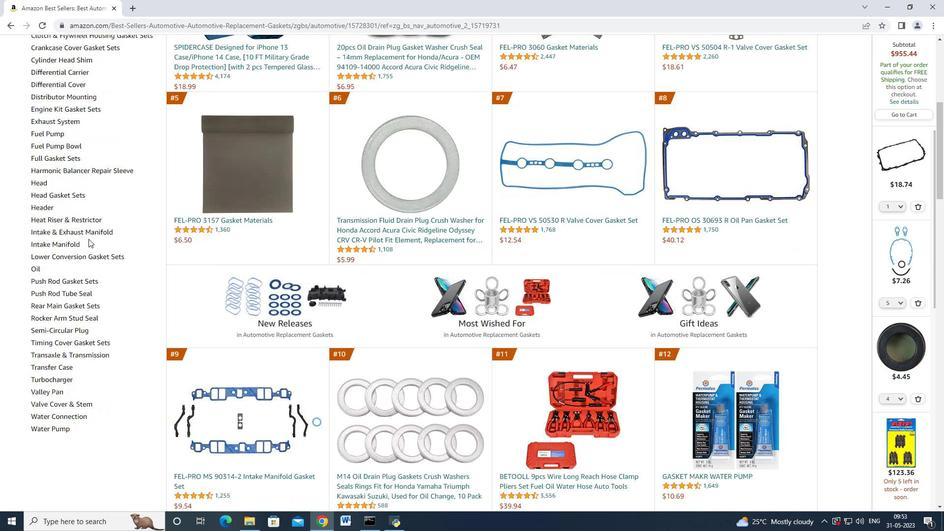 
Action: Mouse scrolled (91, 236) with delta (0, 0)
Screenshot: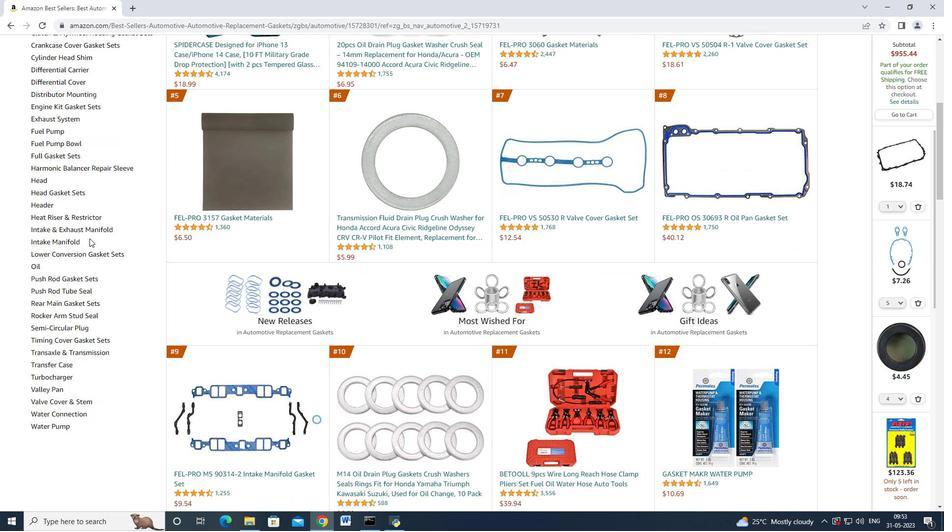 
Action: Mouse scrolled (91, 236) with delta (0, 0)
Screenshot: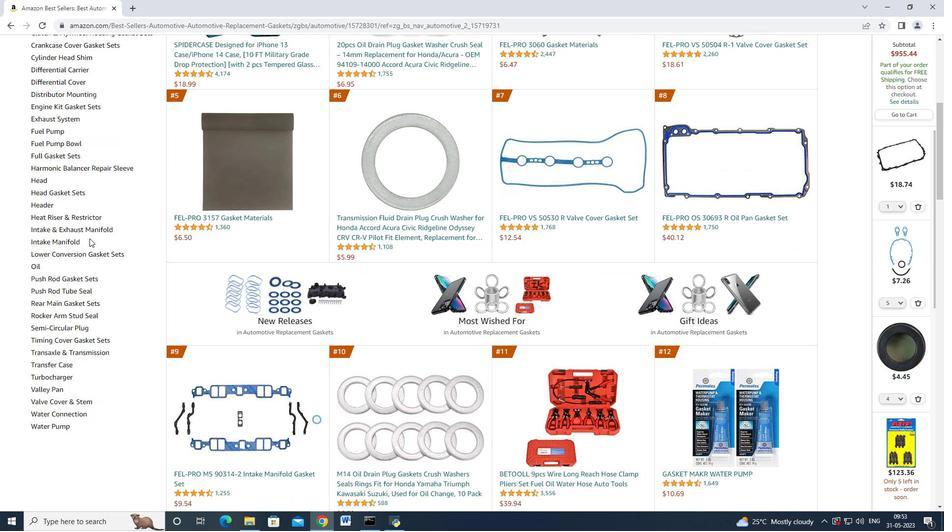 
Action: Mouse scrolled (91, 236) with delta (0, 0)
Screenshot: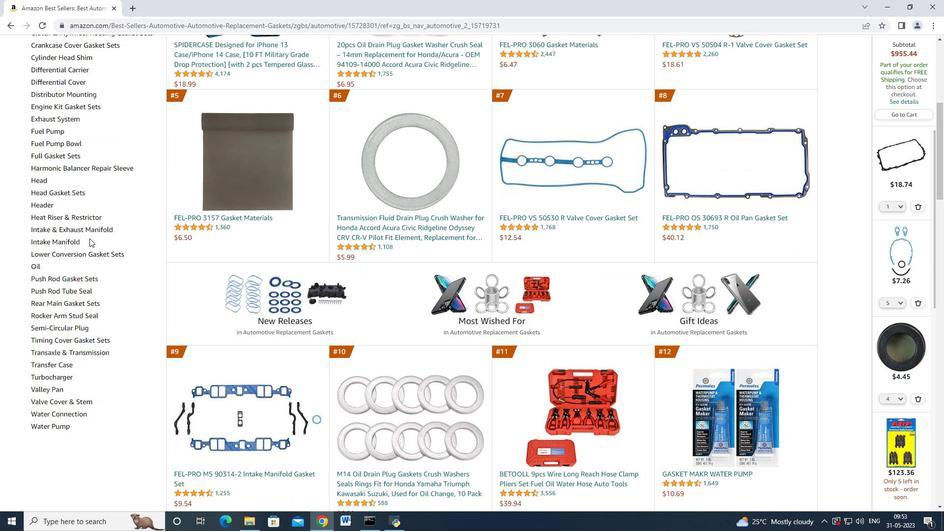 
Action: Mouse moved to (91, 236)
Screenshot: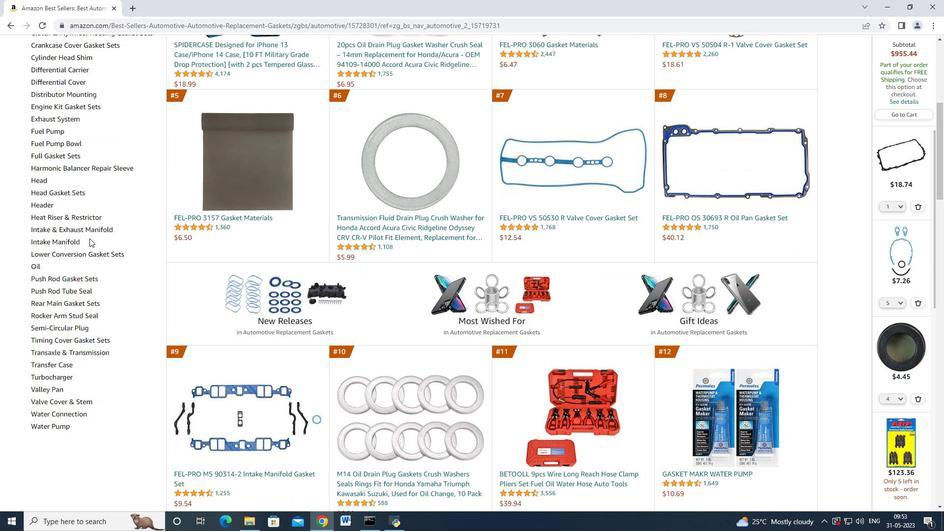 
Action: Mouse scrolled (91, 236) with delta (0, 0)
Screenshot: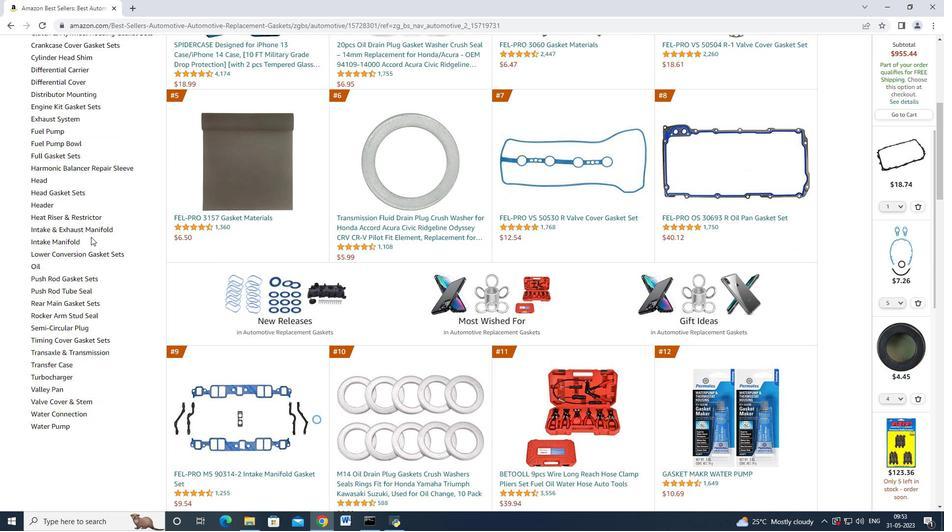 
Action: Mouse moved to (66, 168)
Screenshot: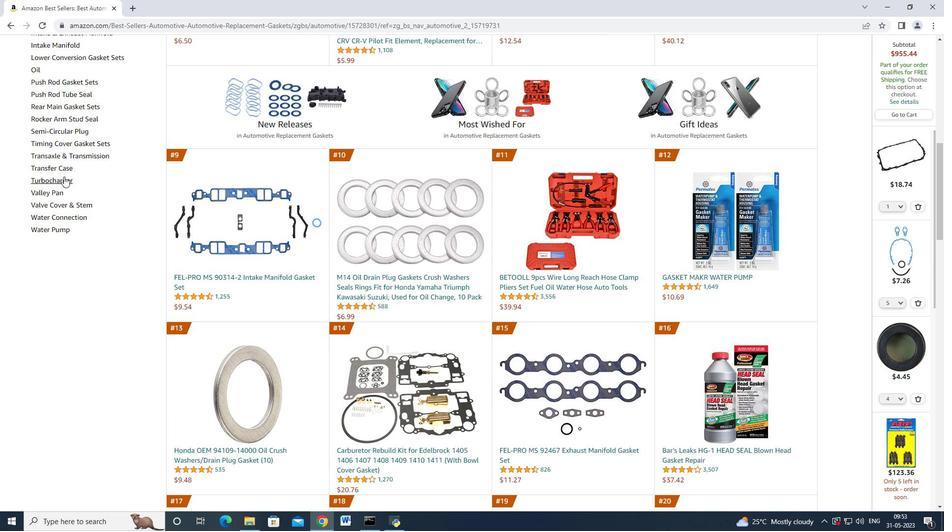 
Action: Mouse pressed left at (66, 168)
Screenshot: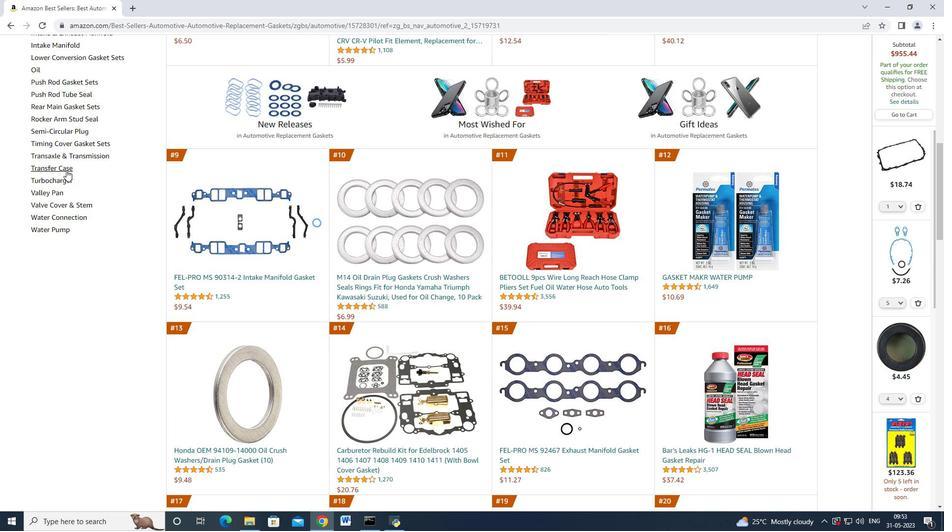 
Action: Mouse moved to (300, 338)
Screenshot: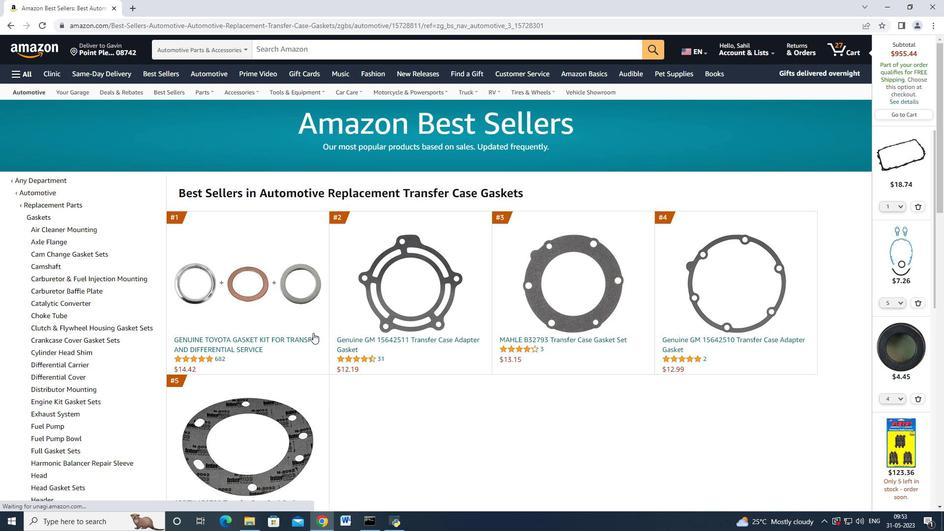 
Action: Mouse pressed left at (300, 338)
Screenshot: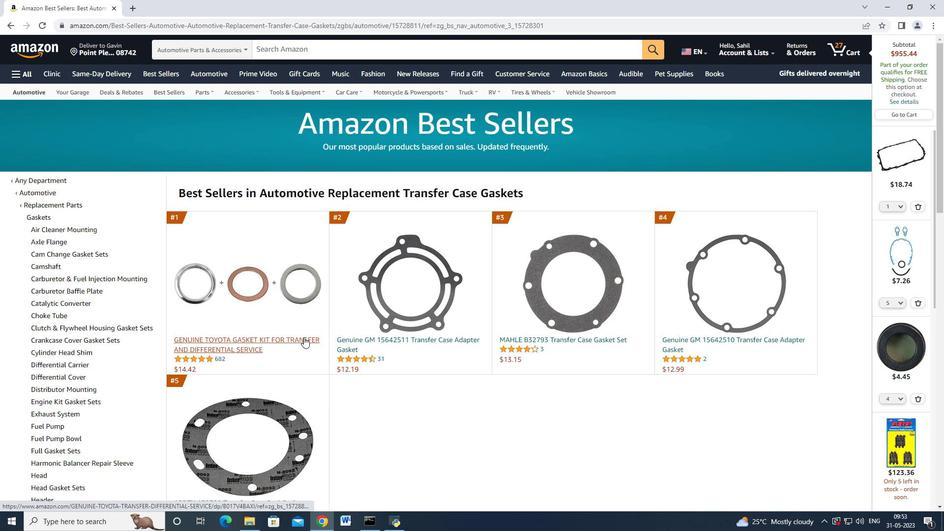 
Action: Mouse moved to (705, 367)
Screenshot: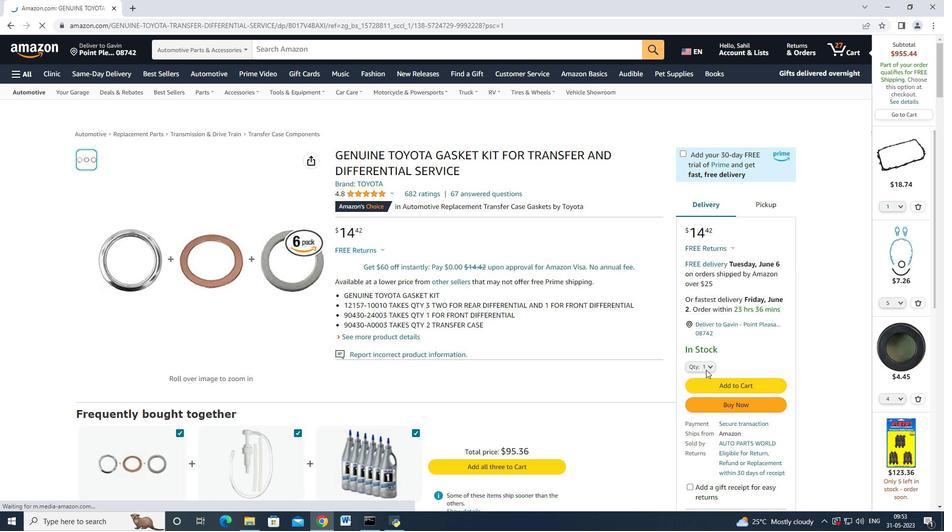 
Action: Mouse pressed left at (705, 367)
Screenshot: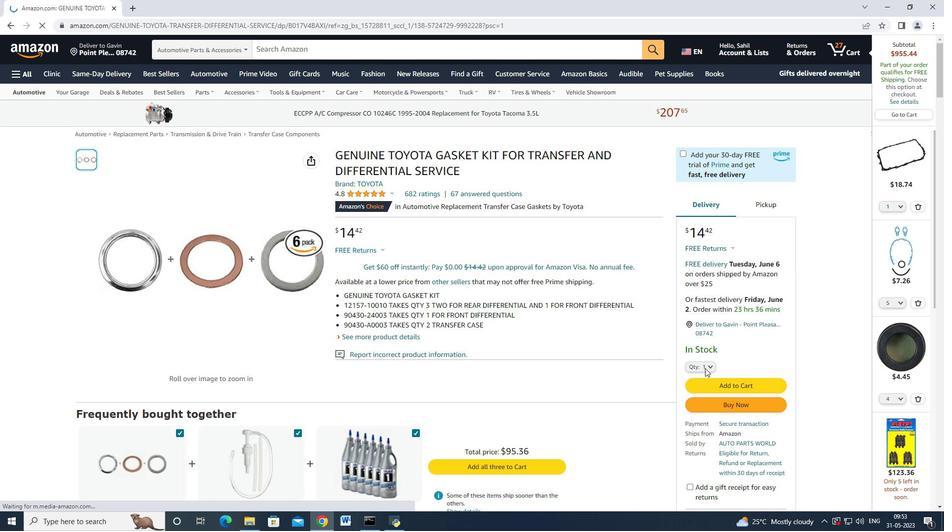 
Action: Mouse moved to (691, 68)
Screenshot: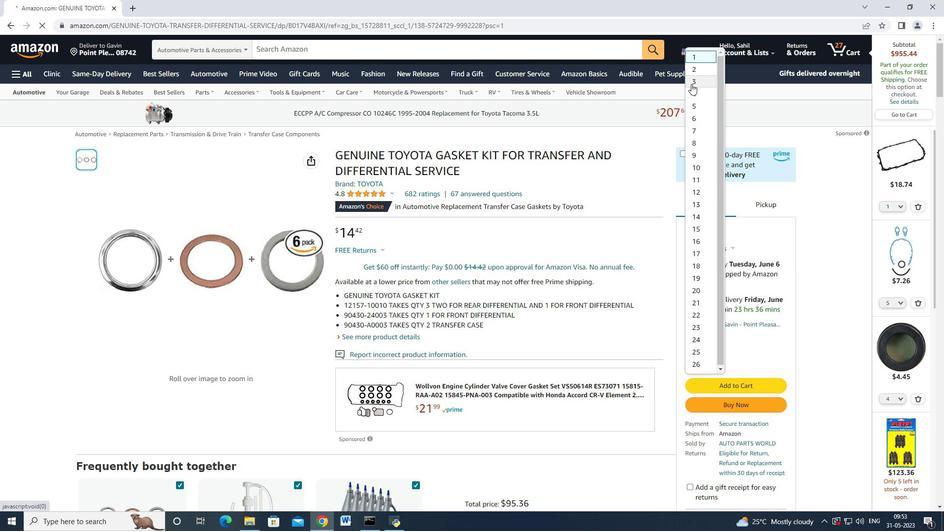 
Action: Mouse pressed left at (691, 68)
Screenshot: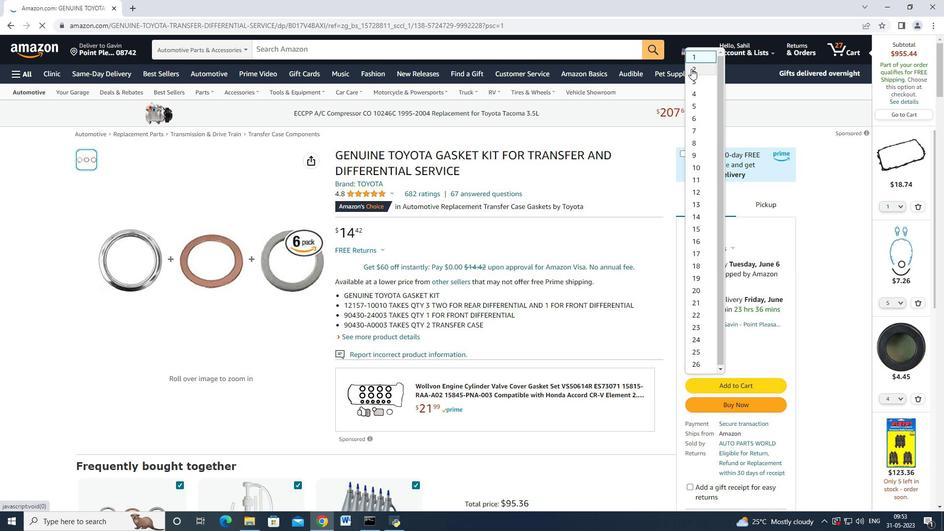 
Action: Mouse moved to (741, 380)
Screenshot: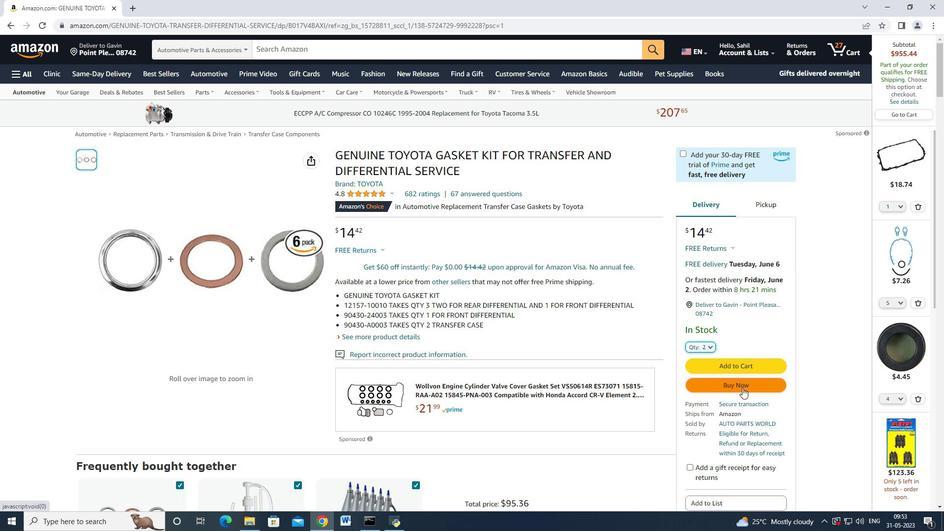 
Action: Mouse pressed left at (741, 380)
Screenshot: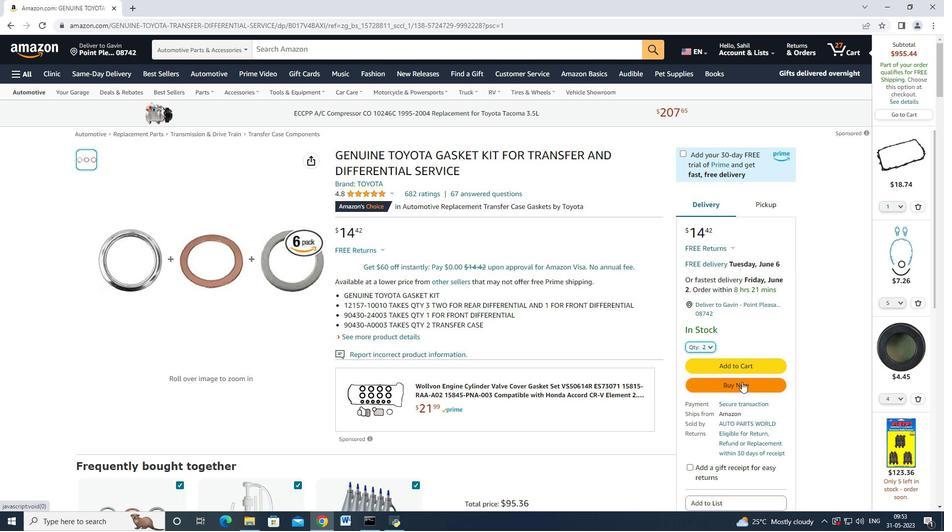 
Action: Mouse moved to (562, 87)
Screenshot: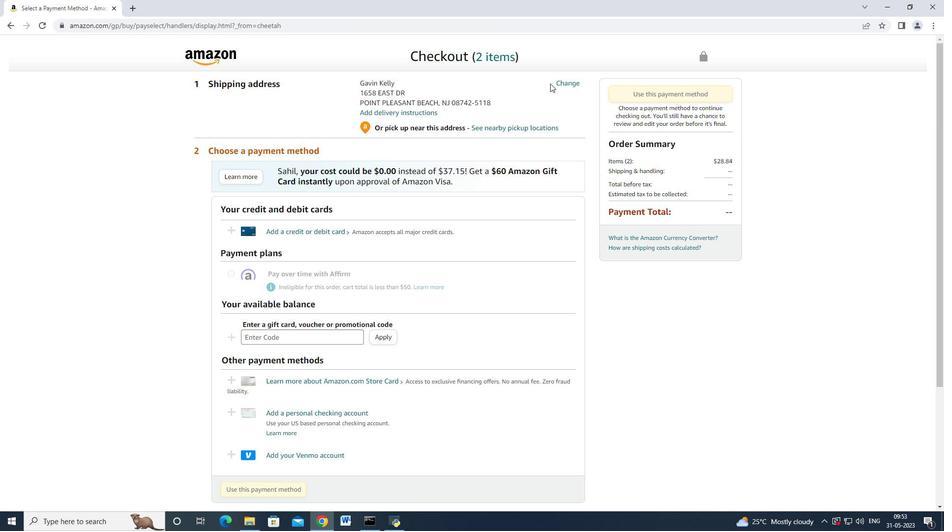 
Action: Mouse pressed left at (562, 87)
Screenshot: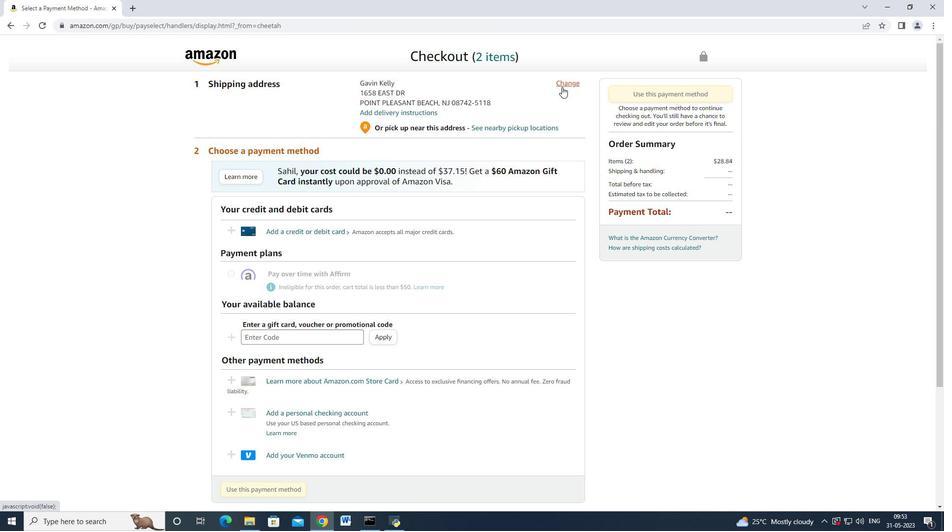
Action: Mouse moved to (435, 212)
Screenshot: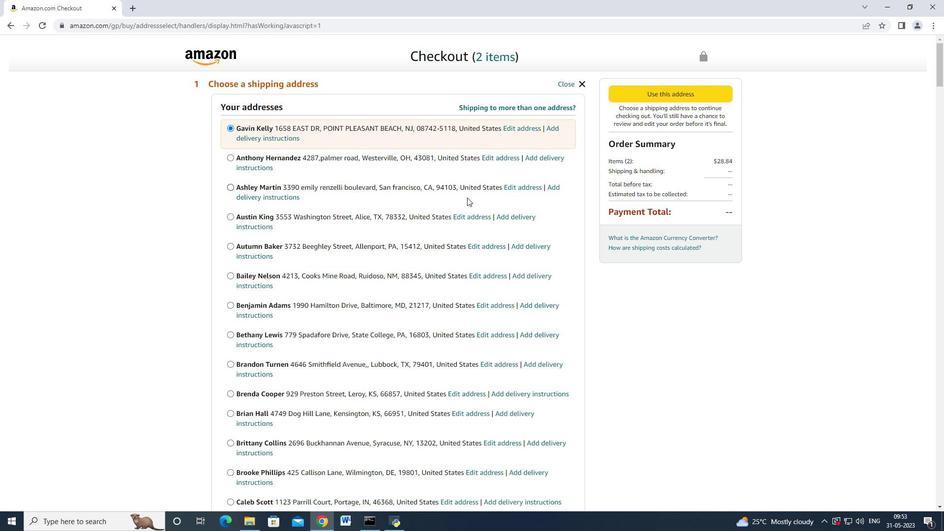 
Action: Mouse scrolled (435, 212) with delta (0, 0)
Screenshot: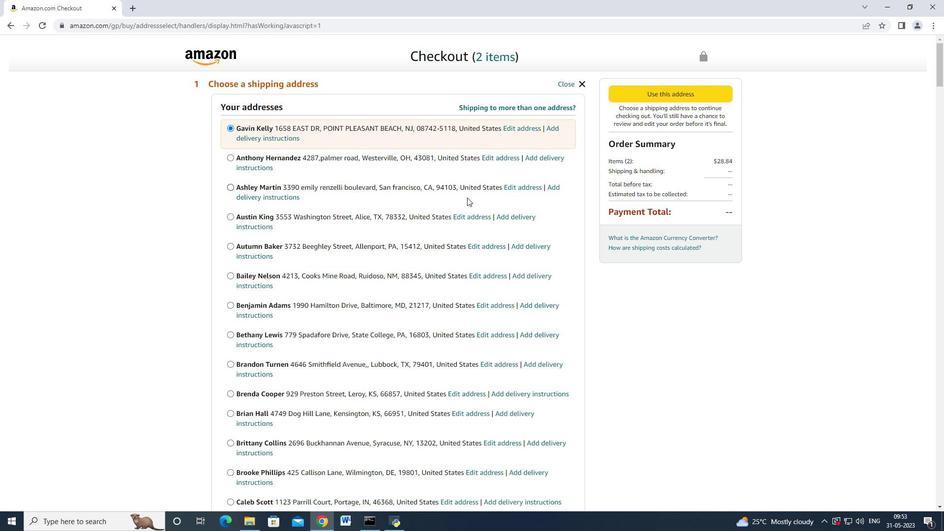 
Action: Mouse moved to (425, 211)
Screenshot: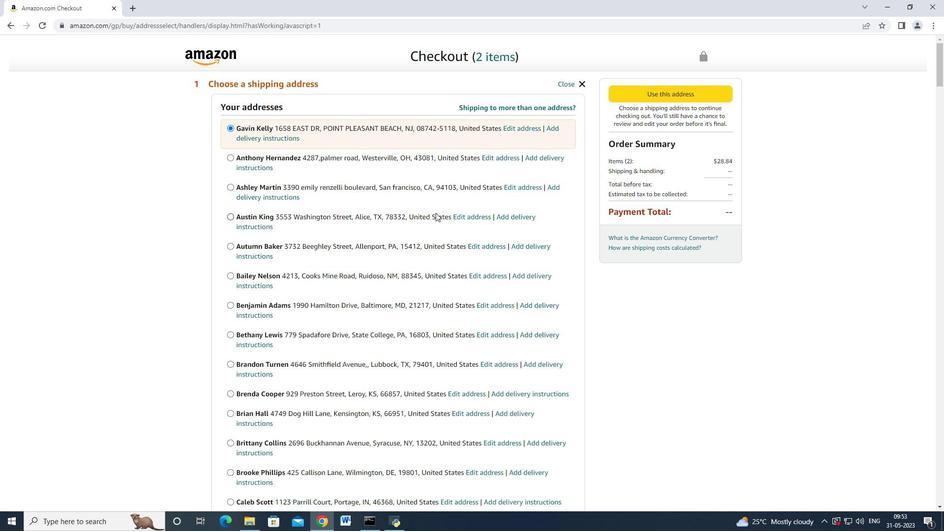 
Action: Mouse scrolled (432, 213) with delta (0, 0)
Screenshot: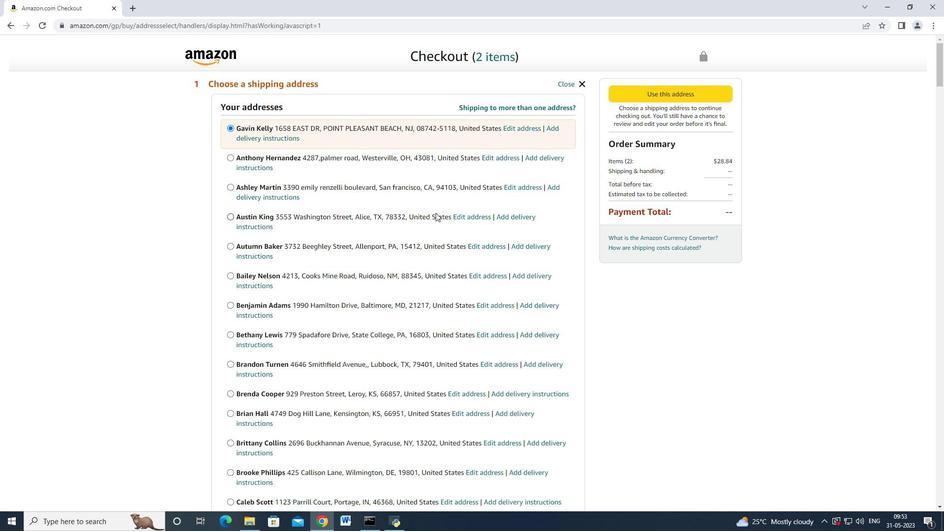 
Action: Mouse moved to (425, 210)
Screenshot: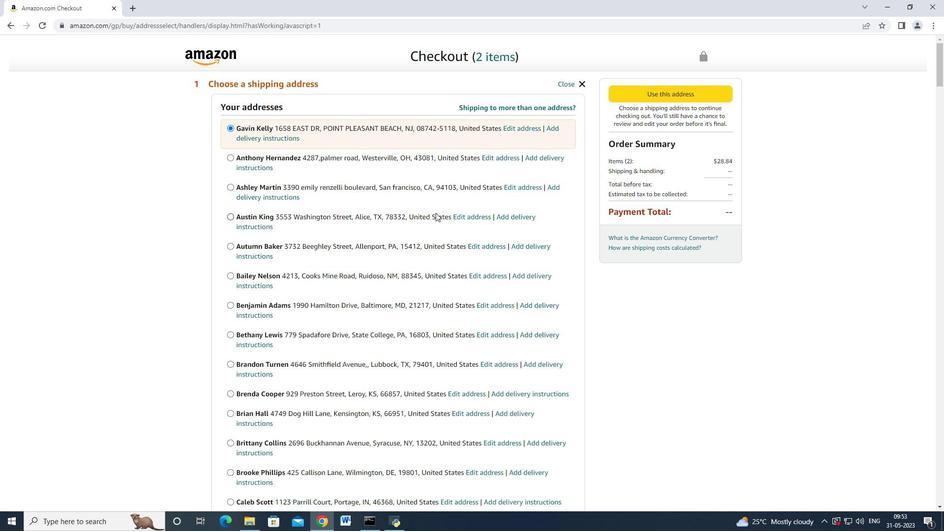 
Action: Mouse scrolled (430, 213) with delta (0, 0)
Screenshot: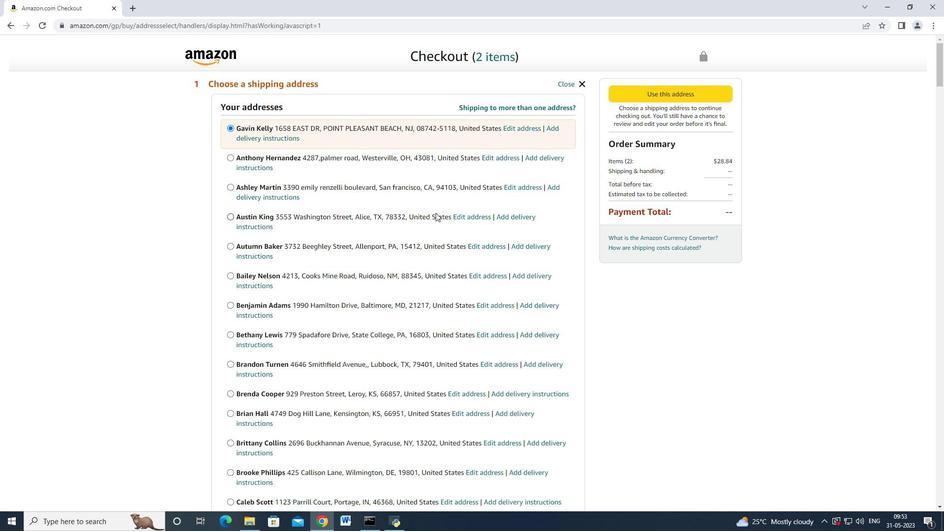 
Action: Mouse moved to (425, 209)
Screenshot: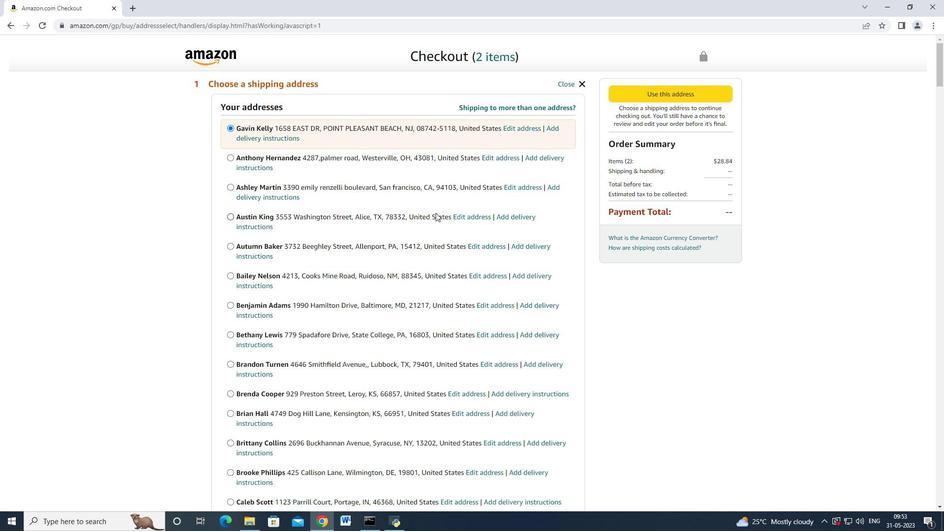 
Action: Mouse scrolled (429, 213) with delta (0, 0)
Screenshot: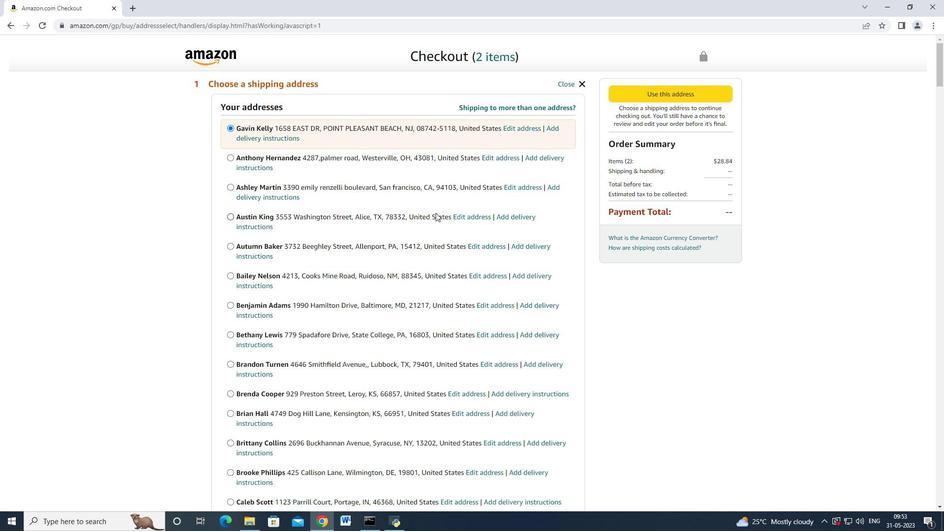 
Action: Mouse moved to (425, 209)
Screenshot: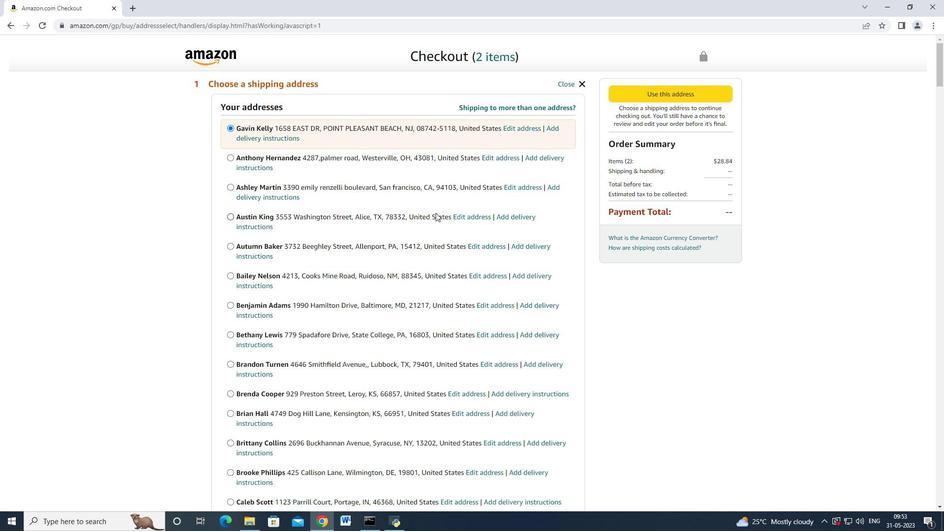 
Action: Mouse scrolled (428, 213) with delta (0, 0)
Screenshot: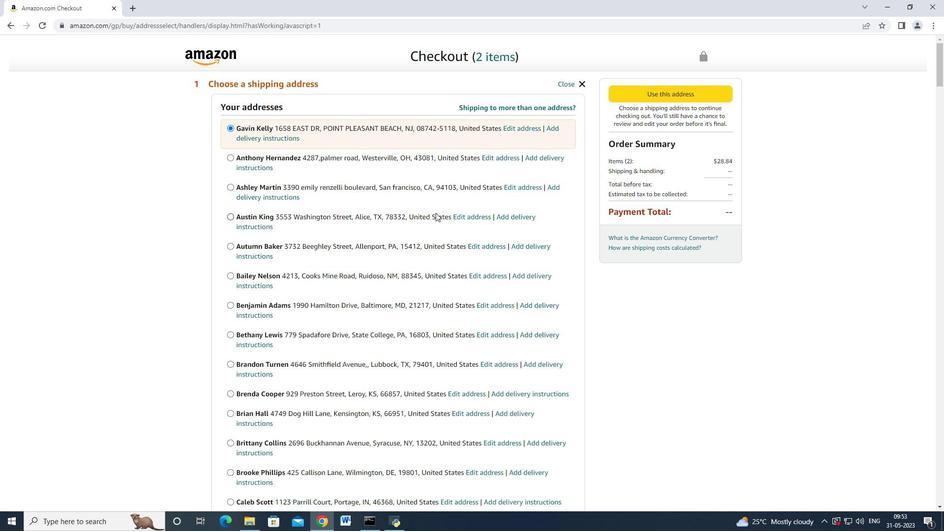 
Action: Mouse moved to (425, 209)
Screenshot: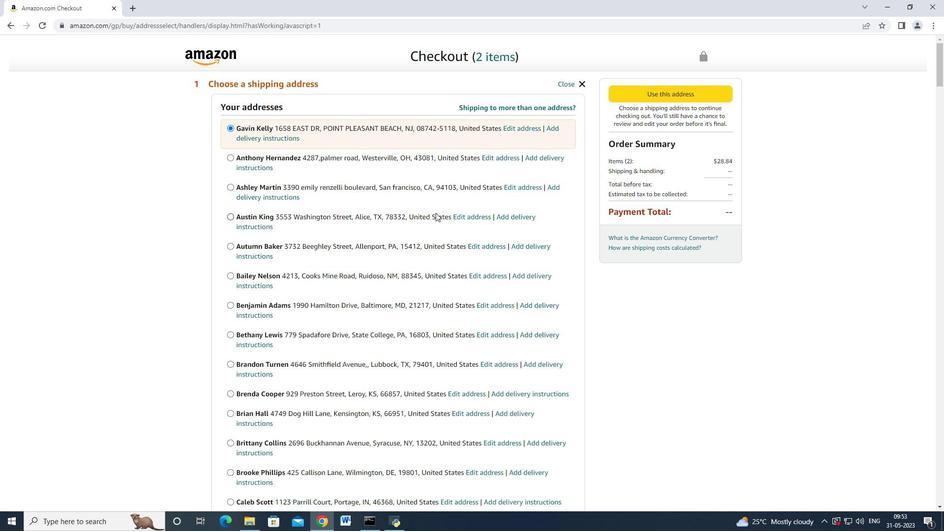 
Action: Mouse scrolled (426, 213) with delta (0, 0)
Screenshot: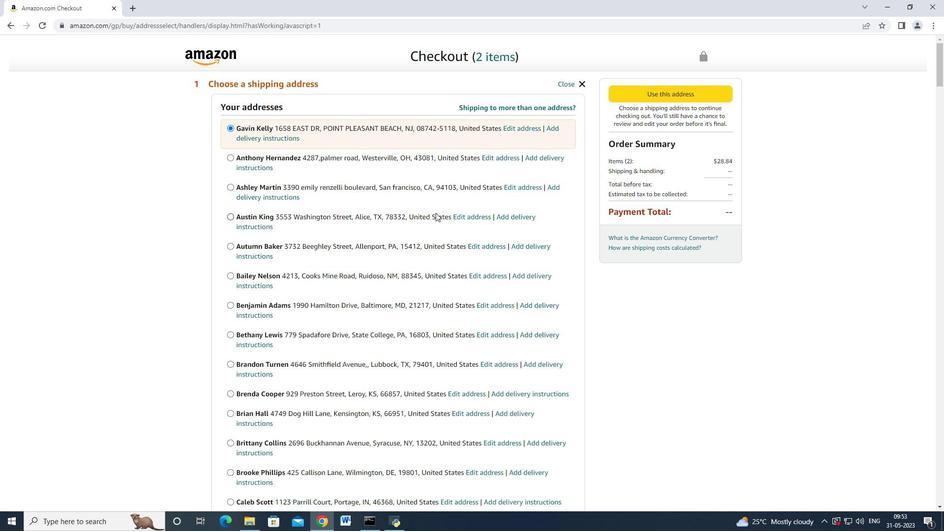 
Action: Mouse moved to (425, 208)
Screenshot: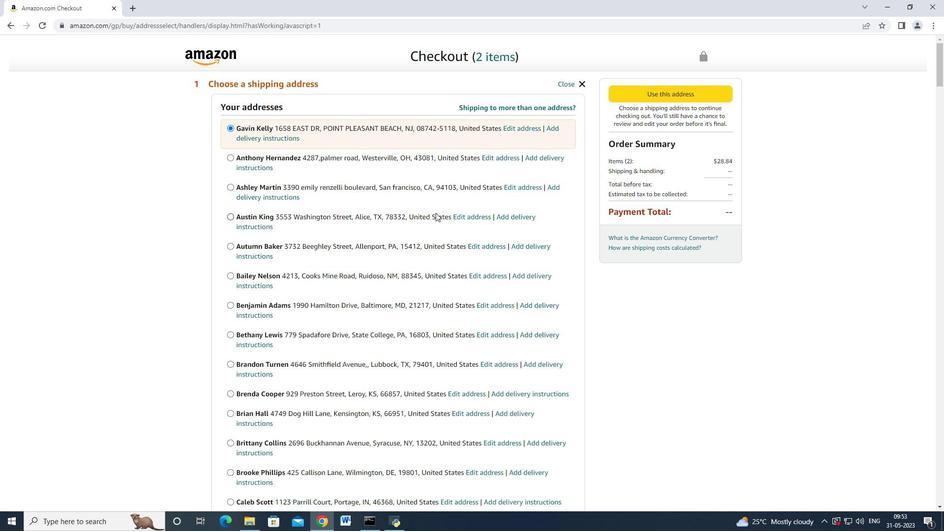 
Action: Mouse scrolled (426, 213) with delta (0, 0)
Screenshot: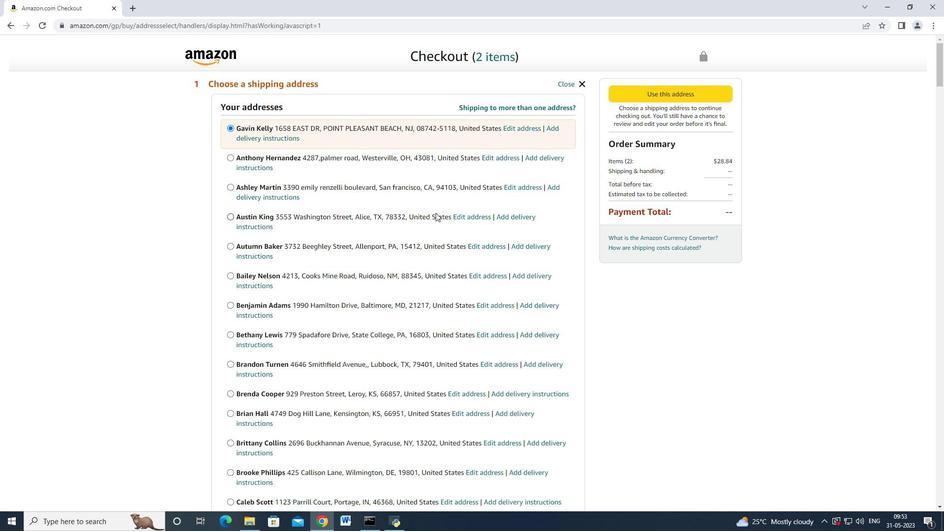 
Action: Mouse moved to (423, 208)
Screenshot: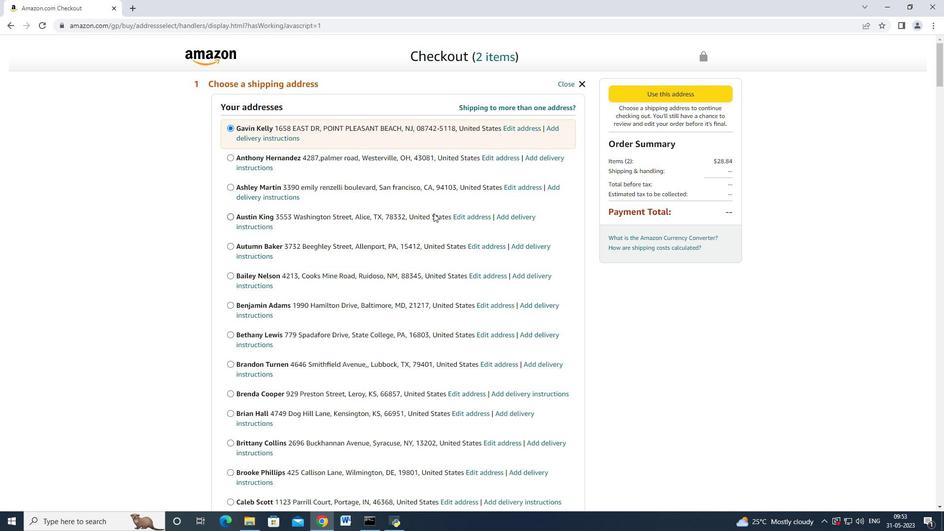 
Action: Mouse scrolled (423, 208) with delta (0, 0)
Screenshot: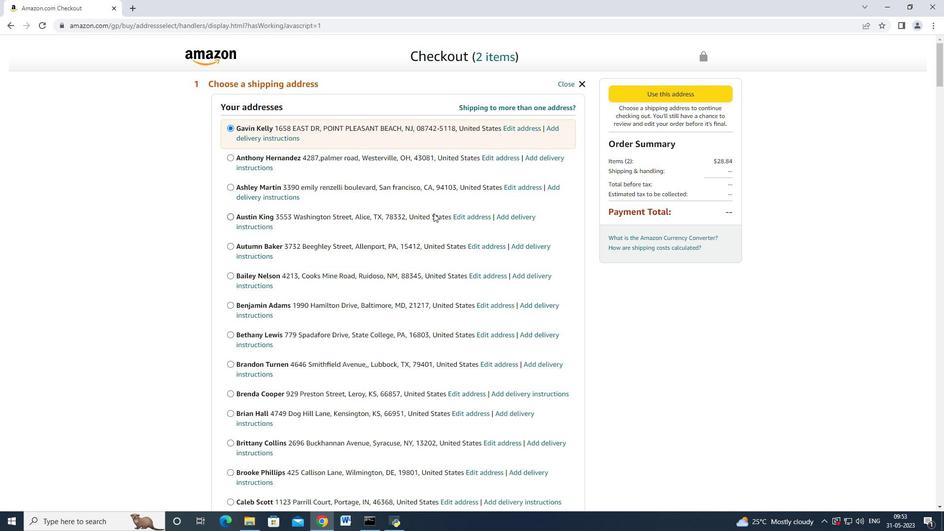 
Action: Mouse moved to (423, 208)
Screenshot: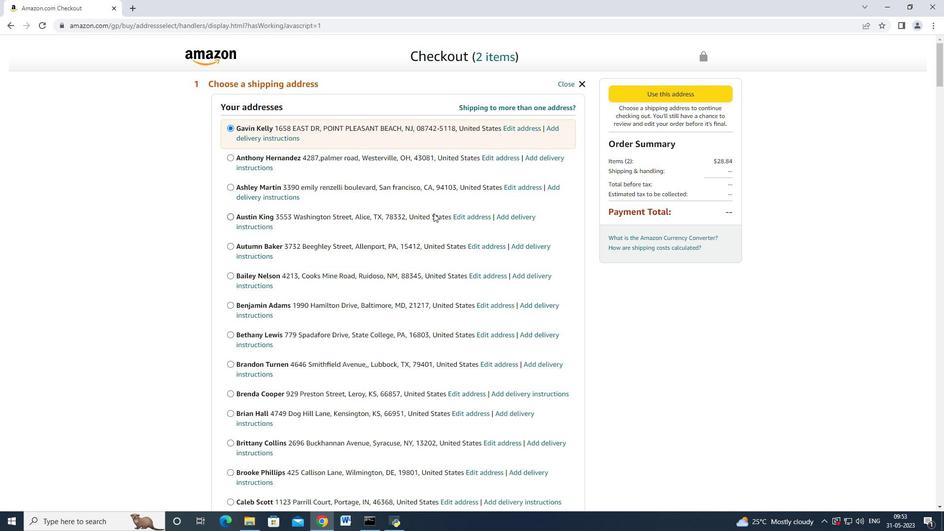 
Action: Mouse scrolled (423, 208) with delta (0, 0)
Screenshot: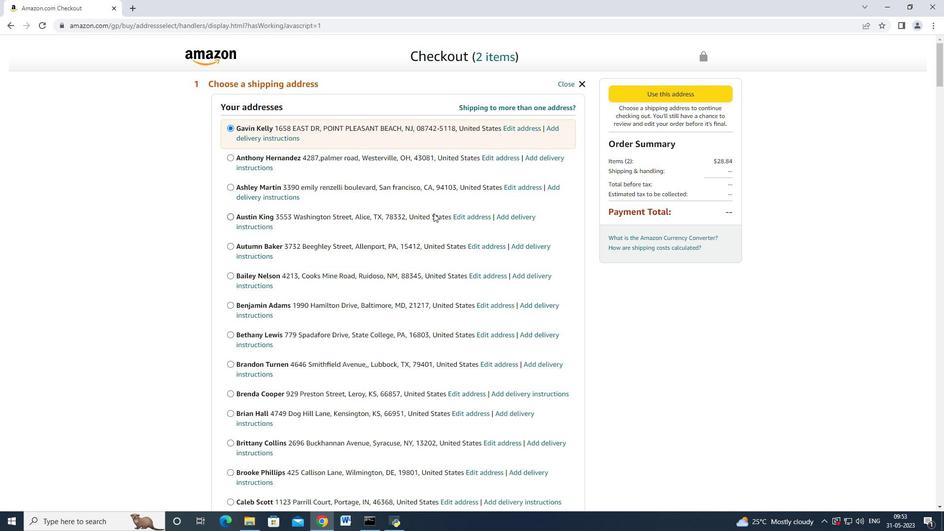 
Action: Mouse scrolled (423, 208) with delta (0, 0)
Screenshot: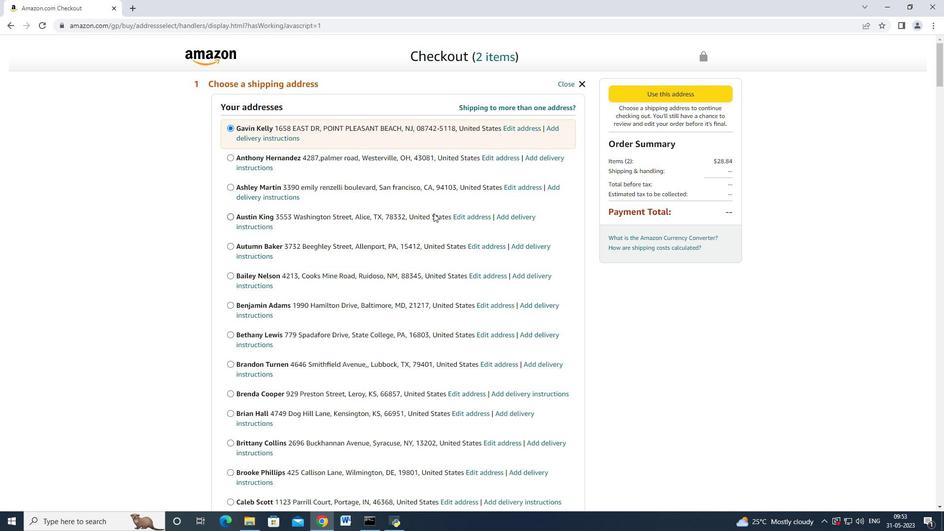 
Action: Mouse scrolled (423, 208) with delta (0, 0)
Screenshot: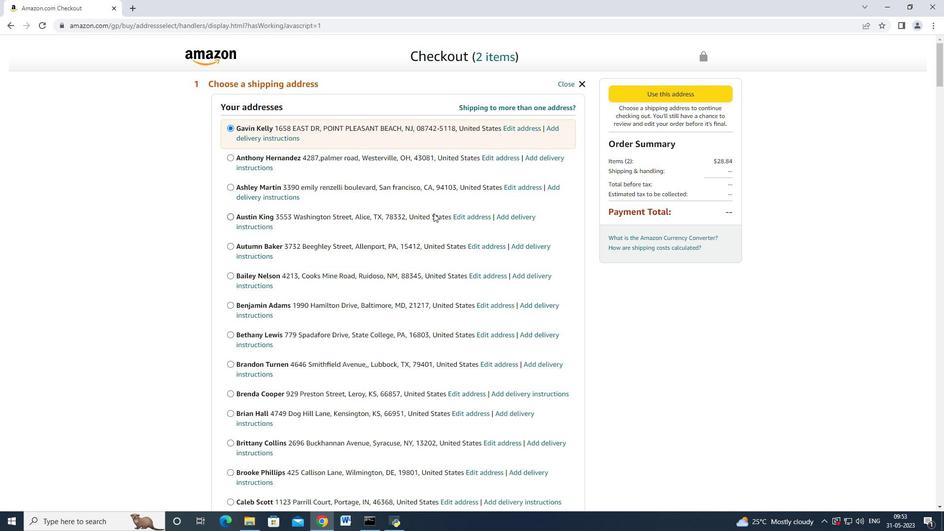 
Action: Mouse scrolled (423, 208) with delta (0, 0)
Screenshot: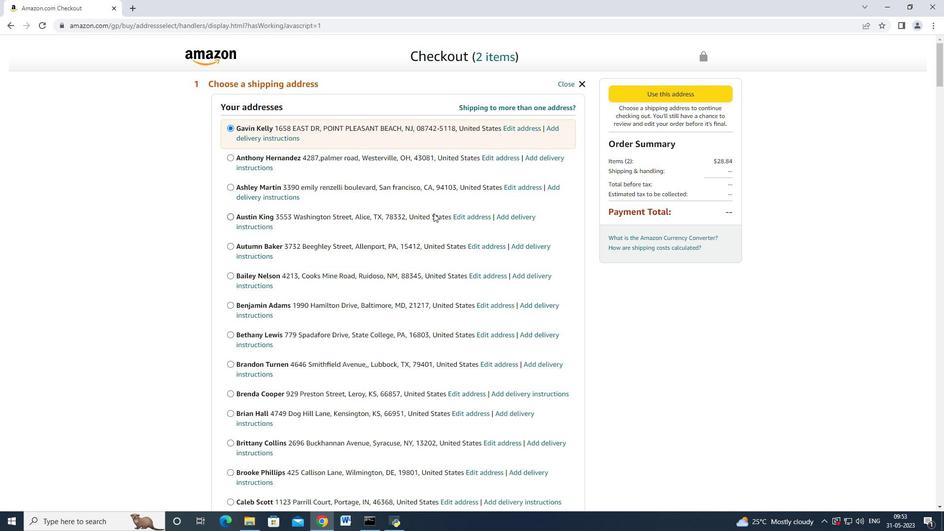 
Action: Mouse scrolled (423, 208) with delta (0, 0)
Screenshot: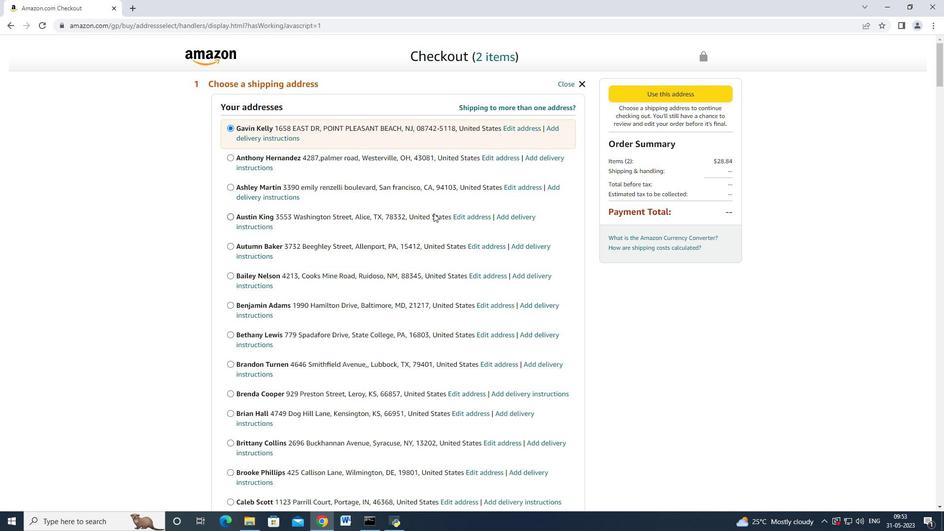 
Action: Mouse moved to (422, 208)
Screenshot: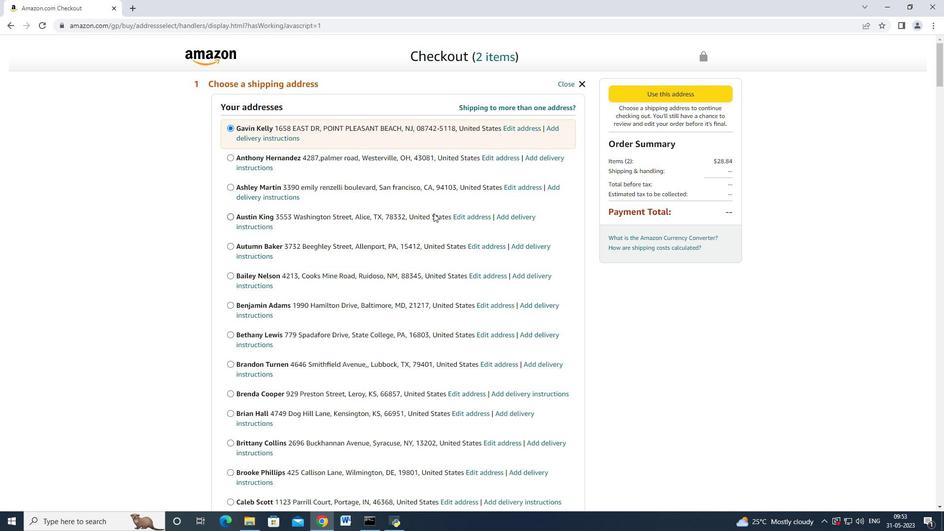 
Action: Mouse scrolled (422, 208) with delta (0, 0)
Screenshot: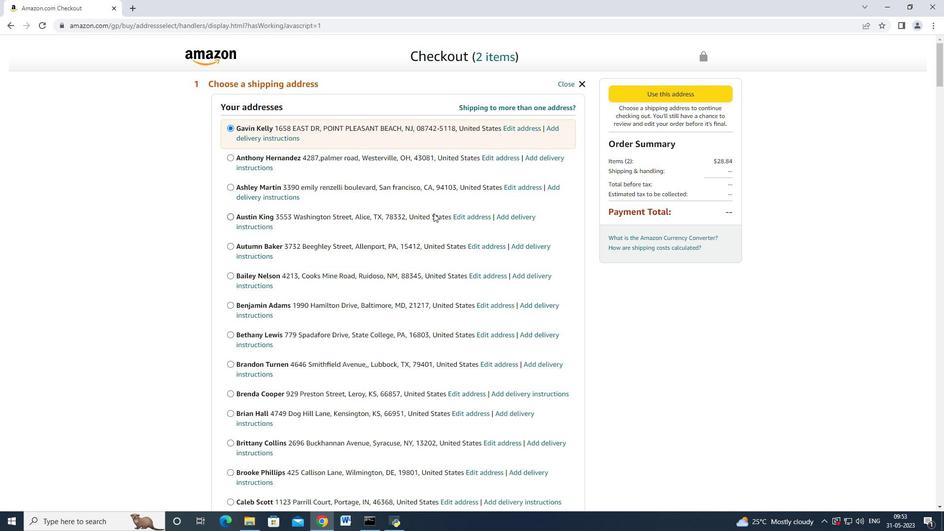 
Action: Mouse scrolled (422, 208) with delta (0, 0)
Screenshot: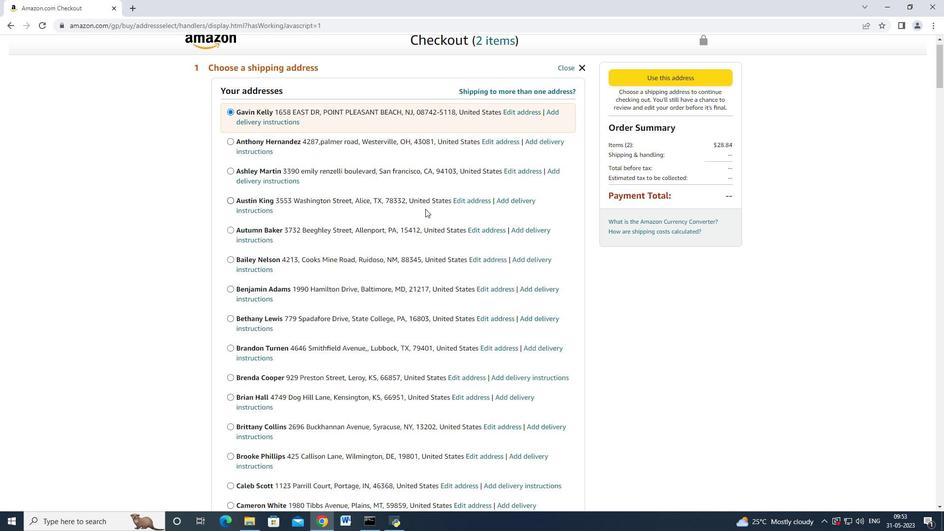 
Action: Mouse moved to (422, 208)
Screenshot: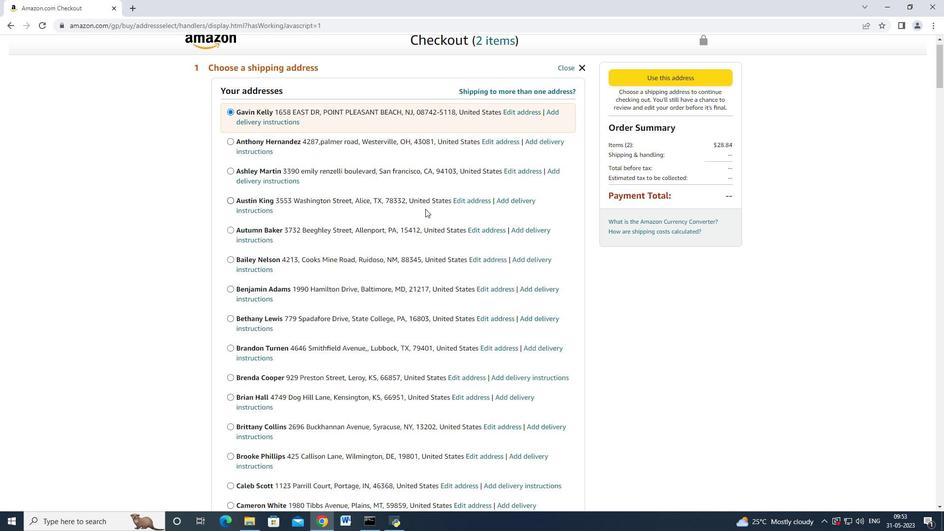 
Action: Mouse scrolled (422, 208) with delta (0, 0)
Screenshot: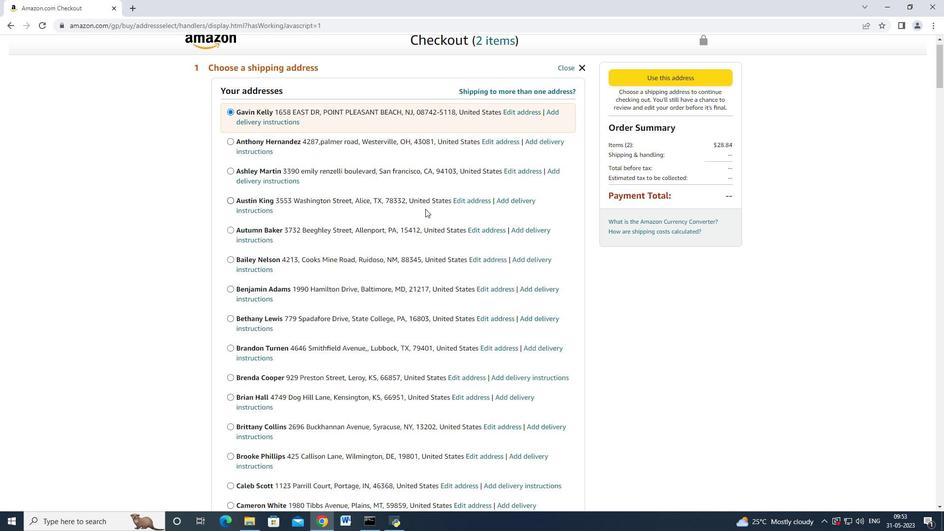 
Action: Mouse moved to (421, 209)
Screenshot: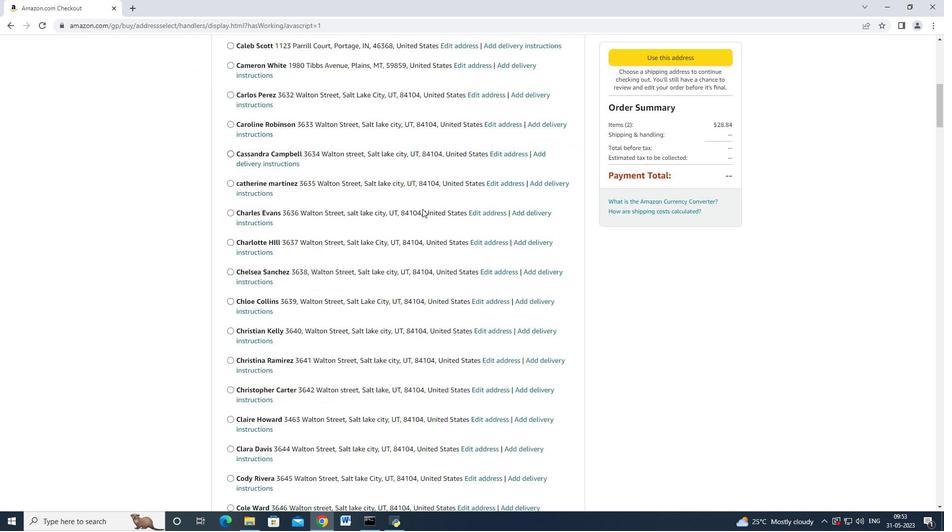 
Action: Mouse scrolled (421, 208) with delta (0, 0)
Screenshot: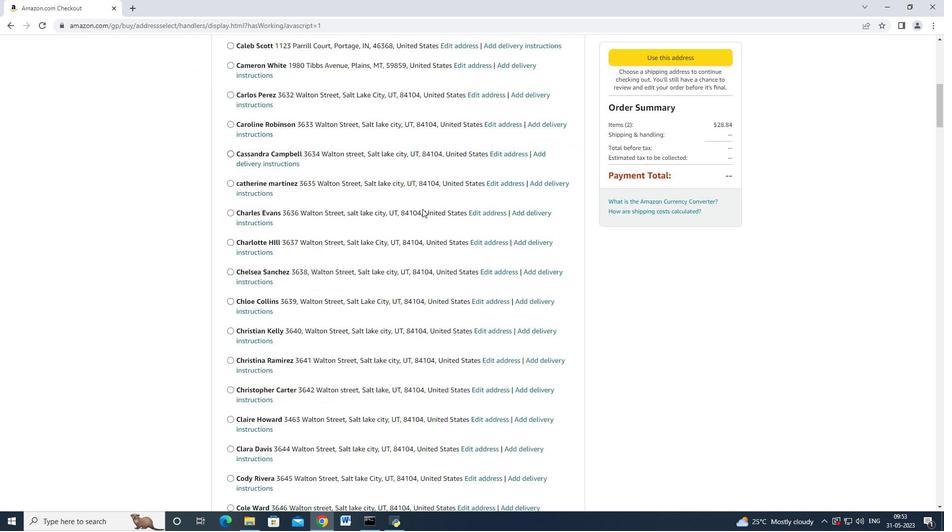 
Action: Mouse moved to (421, 209)
Screenshot: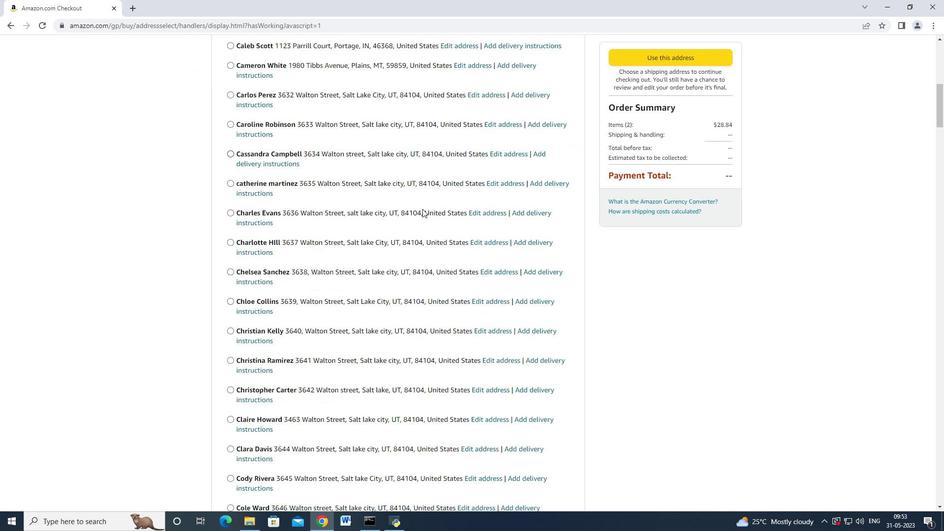 
Action: Mouse scrolled (421, 209) with delta (0, 0)
Screenshot: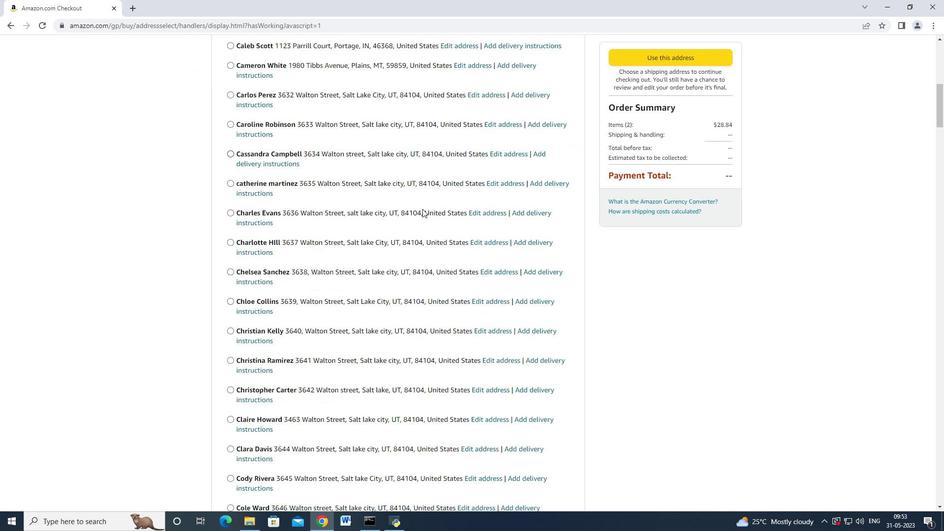 
Action: Mouse moved to (420, 209)
Screenshot: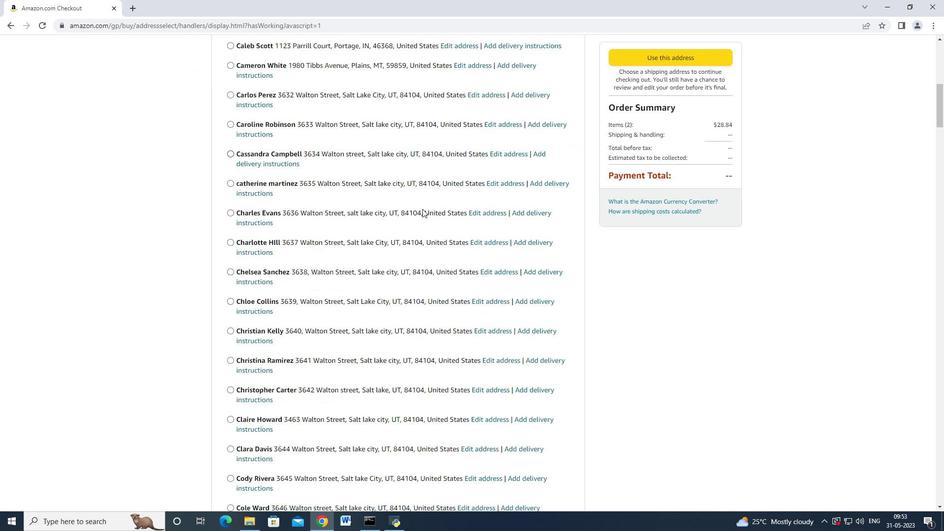 
Action: Mouse scrolled (420, 209) with delta (0, 0)
Screenshot: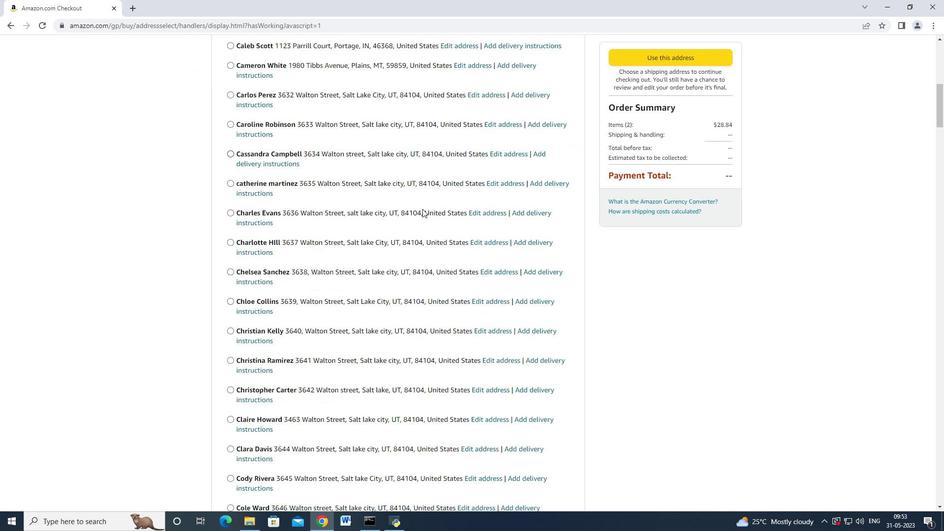 
Action: Mouse scrolled (420, 209) with delta (0, 0)
Screenshot: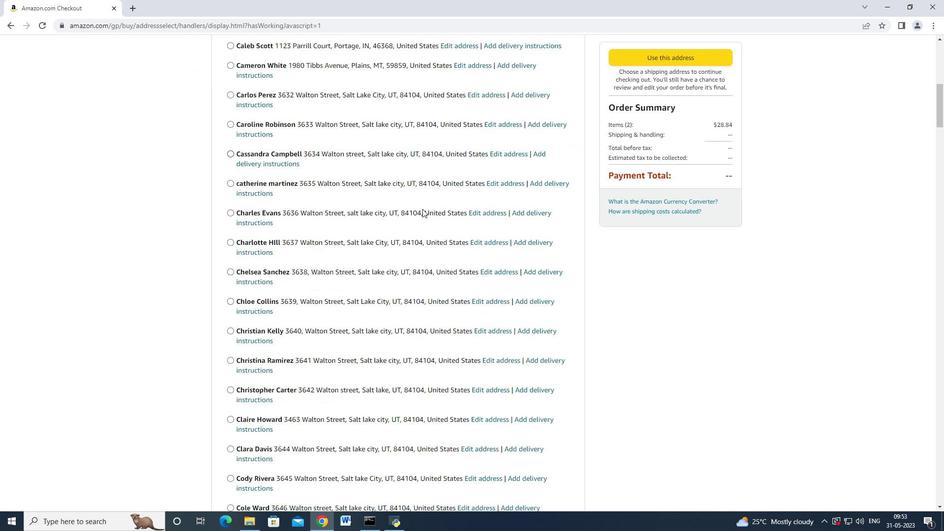 
Action: Mouse scrolled (420, 209) with delta (0, 0)
Screenshot: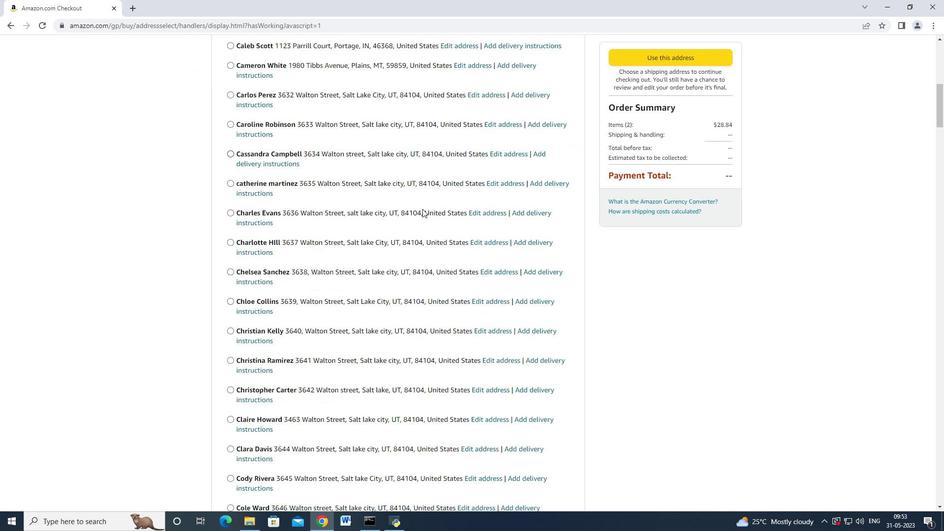 
Action: Mouse moved to (420, 209)
Screenshot: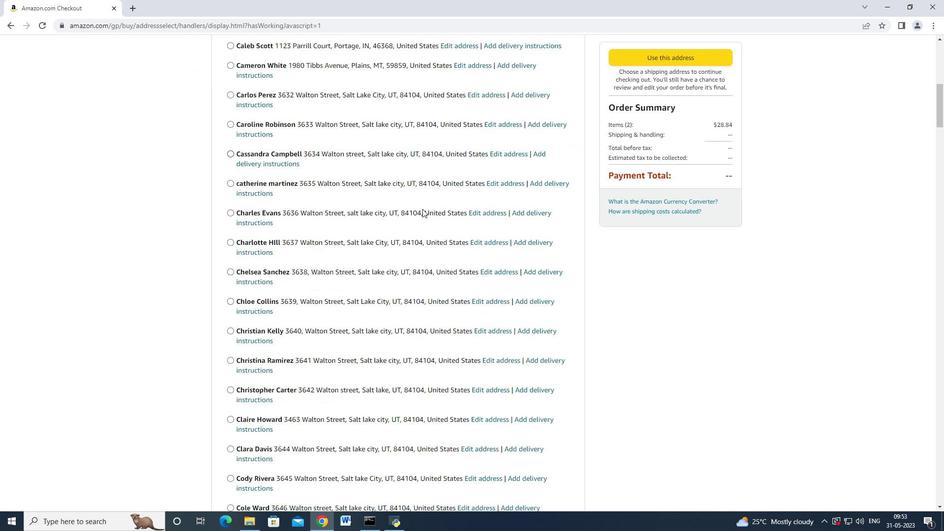 
Action: Mouse scrolled (420, 208) with delta (0, 0)
Screenshot: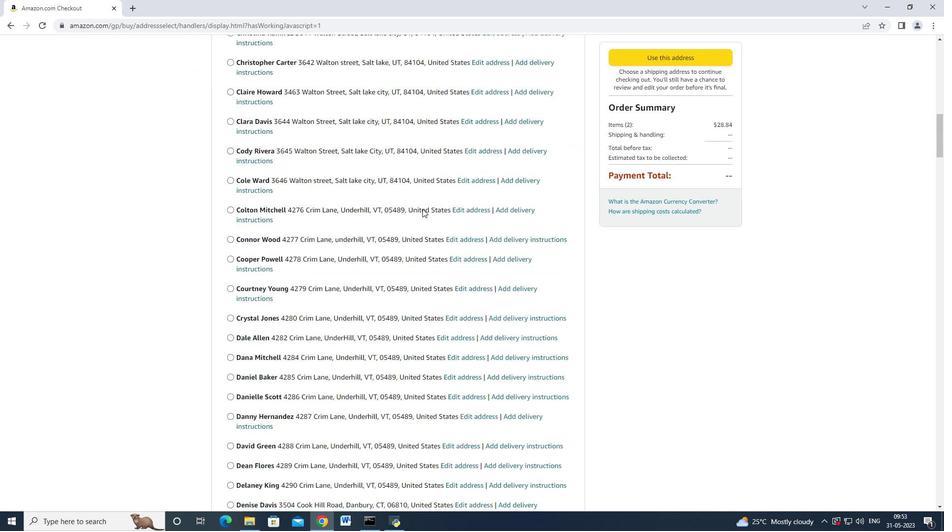 
Action: Mouse moved to (420, 209)
Screenshot: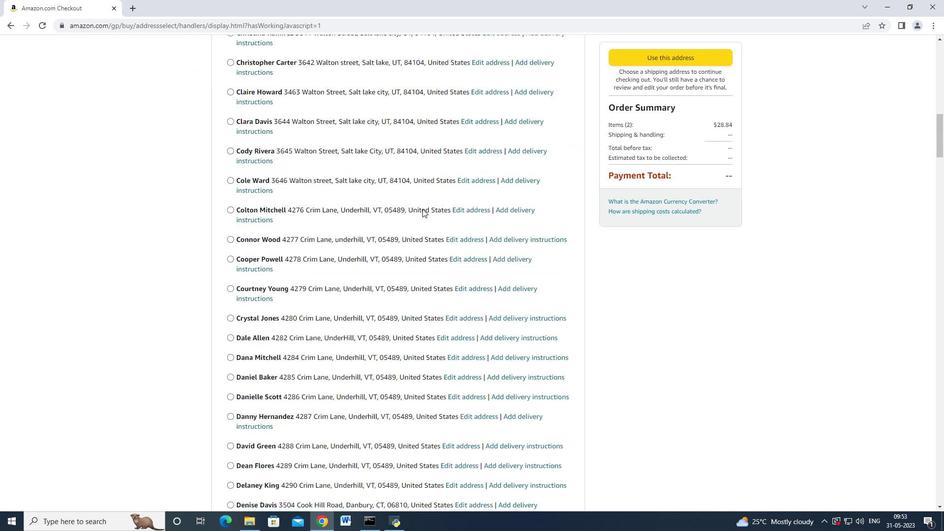 
Action: Mouse scrolled (420, 209) with delta (0, 0)
Screenshot: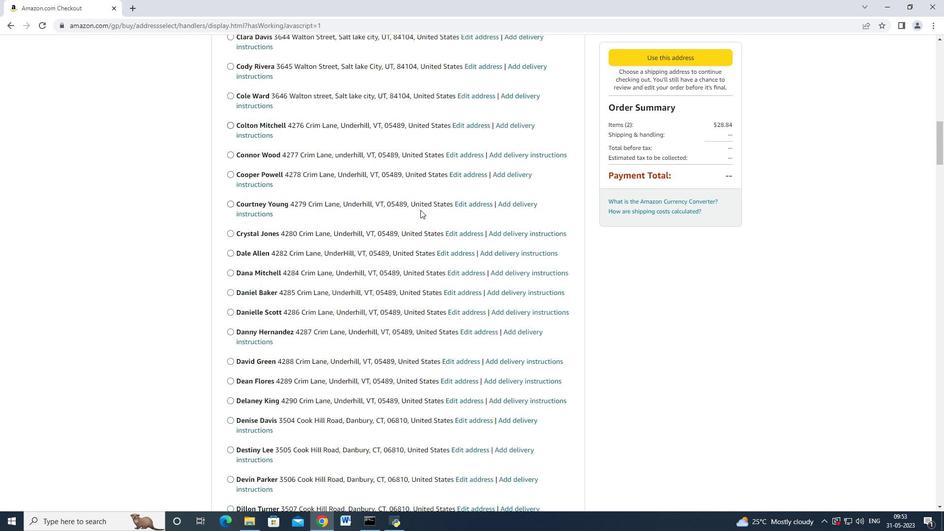 
Action: Mouse moved to (420, 209)
Screenshot: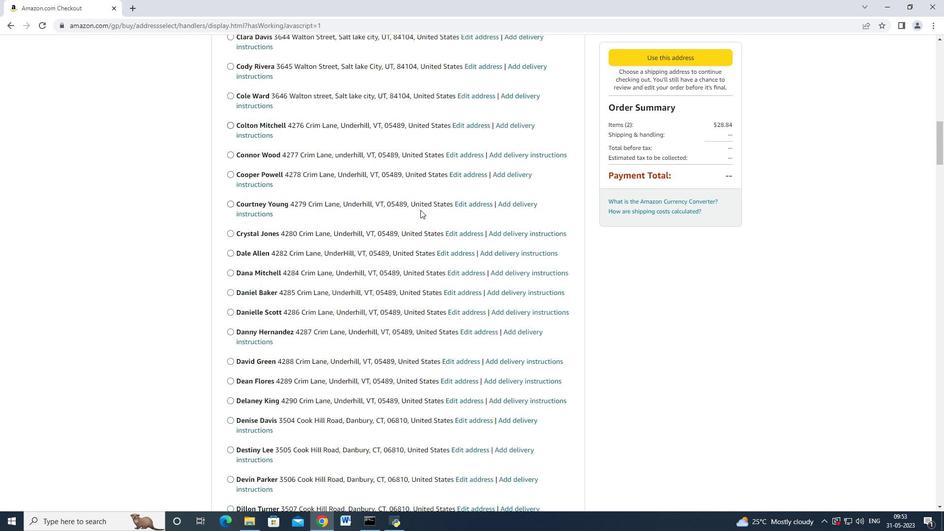 
Action: Mouse scrolled (420, 209) with delta (0, 0)
Screenshot: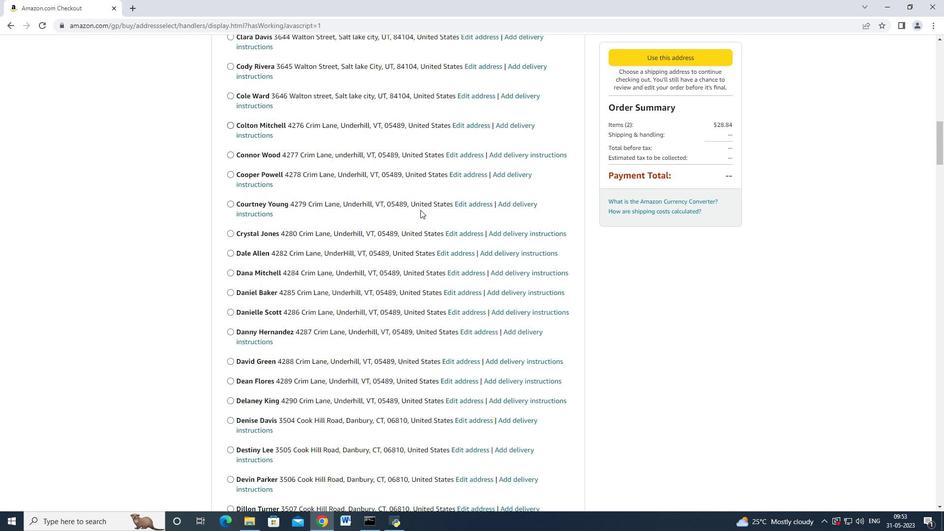 
Action: Mouse moved to (419, 210)
Screenshot: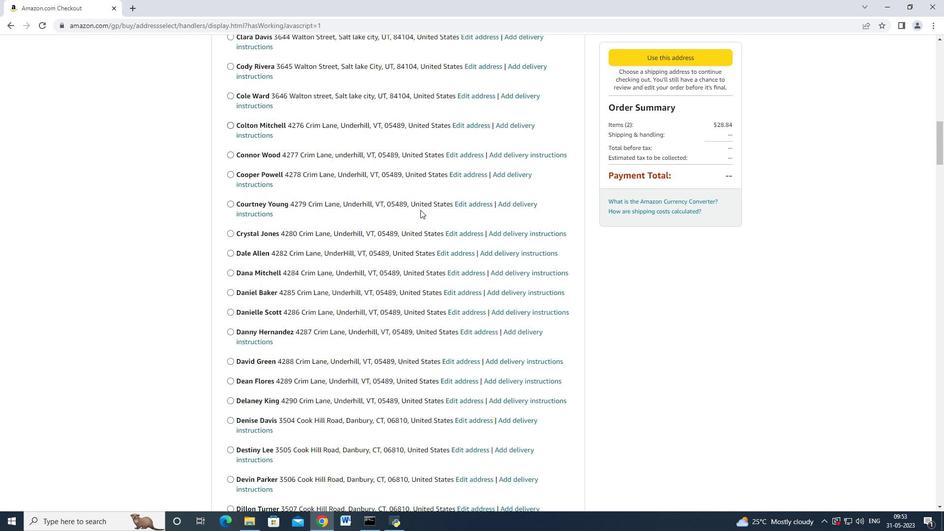 
Action: Mouse scrolled (419, 209) with delta (0, 0)
Screenshot: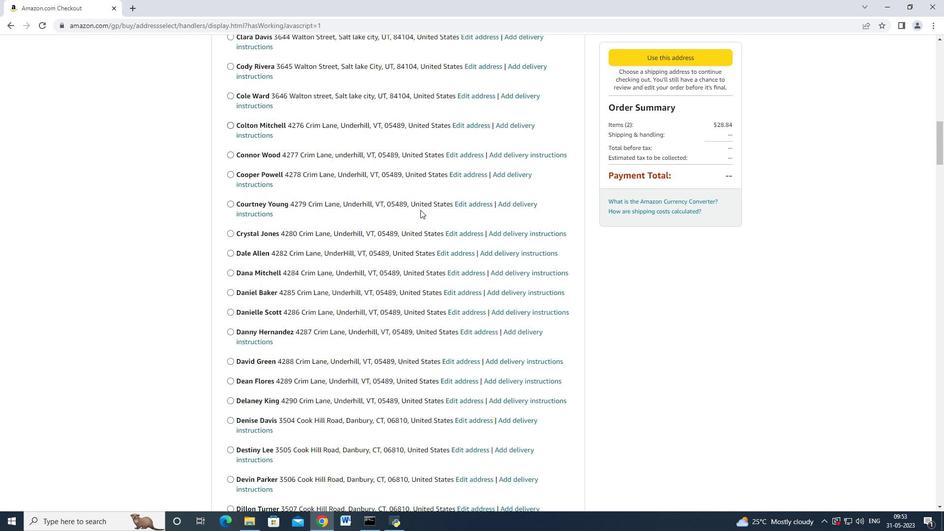 
Action: Mouse scrolled (419, 209) with delta (0, 0)
Screenshot: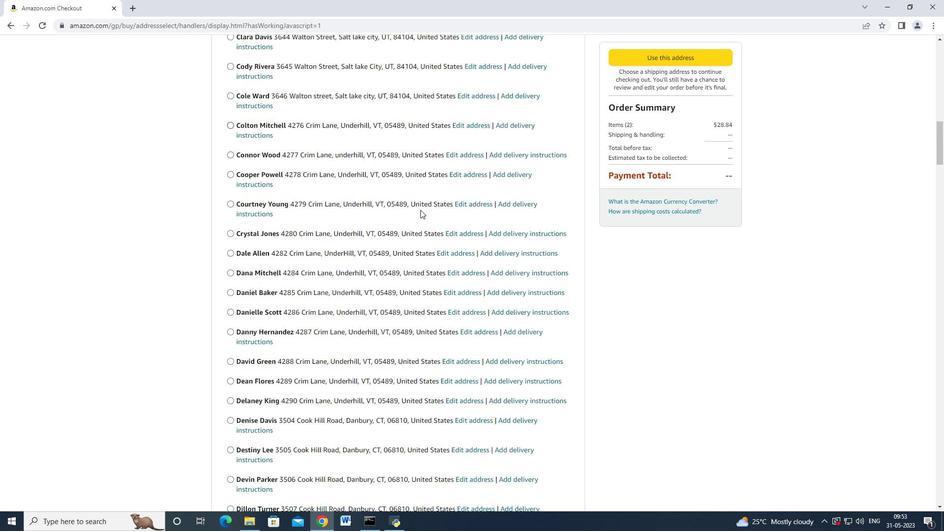 
Action: Mouse moved to (419, 210)
Screenshot: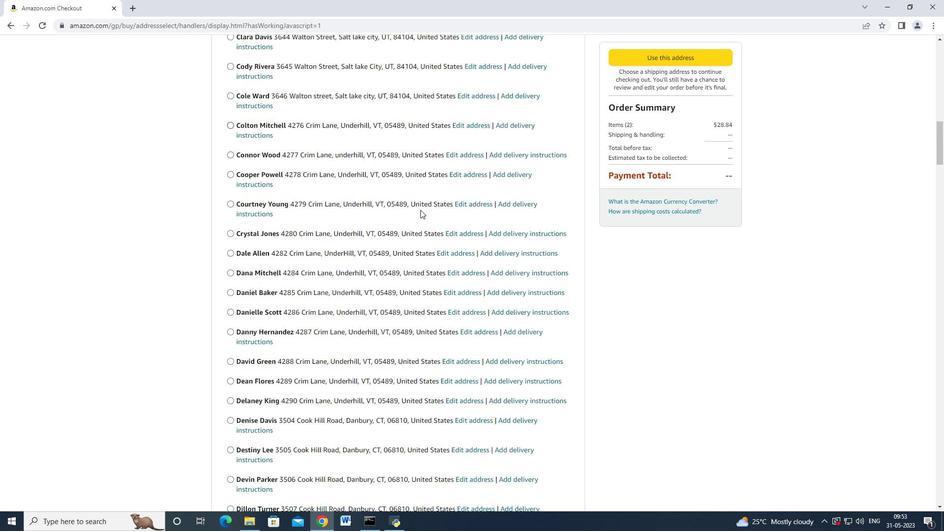 
Action: Mouse scrolled (419, 209) with delta (0, 0)
Screenshot: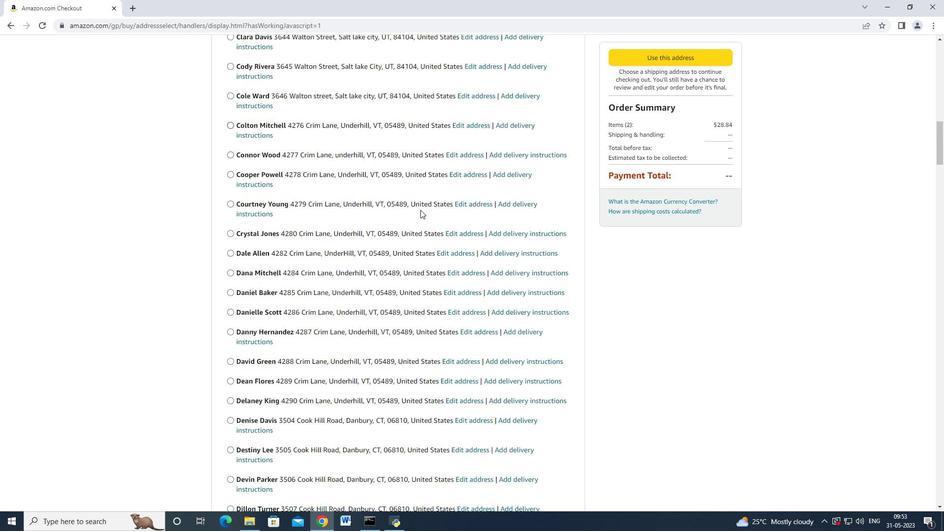 
Action: Mouse moved to (418, 210)
Screenshot: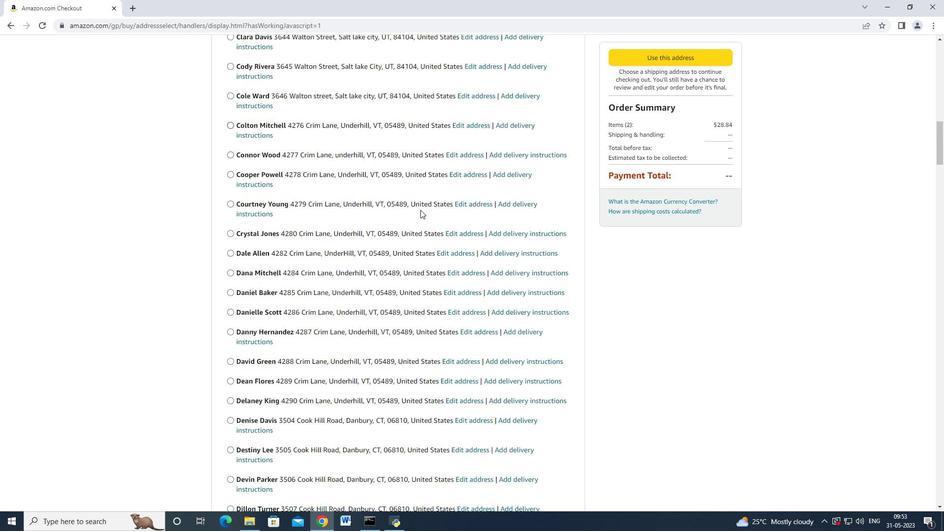 
Action: Mouse scrolled (419, 209) with delta (0, 0)
Screenshot: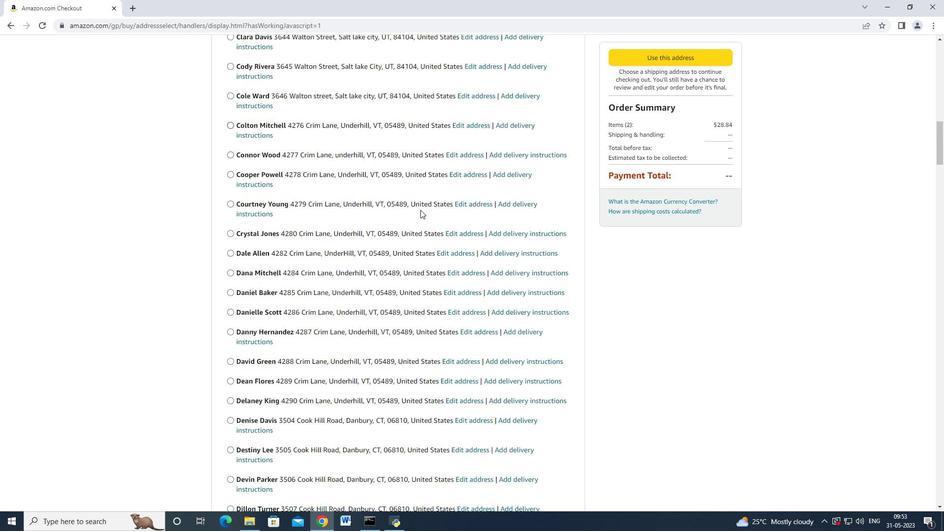 
Action: Mouse scrolled (418, 209) with delta (0, 0)
Screenshot: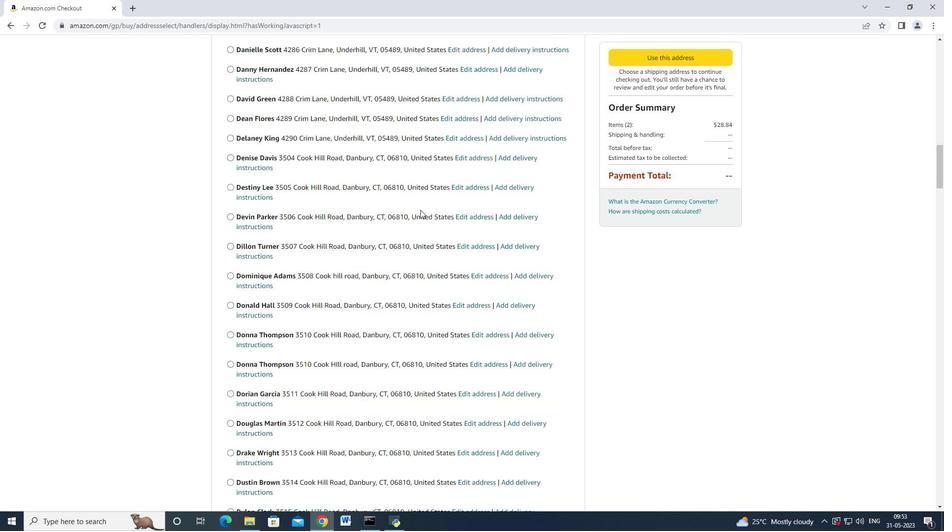 
Action: Mouse moved to (418, 210)
Screenshot: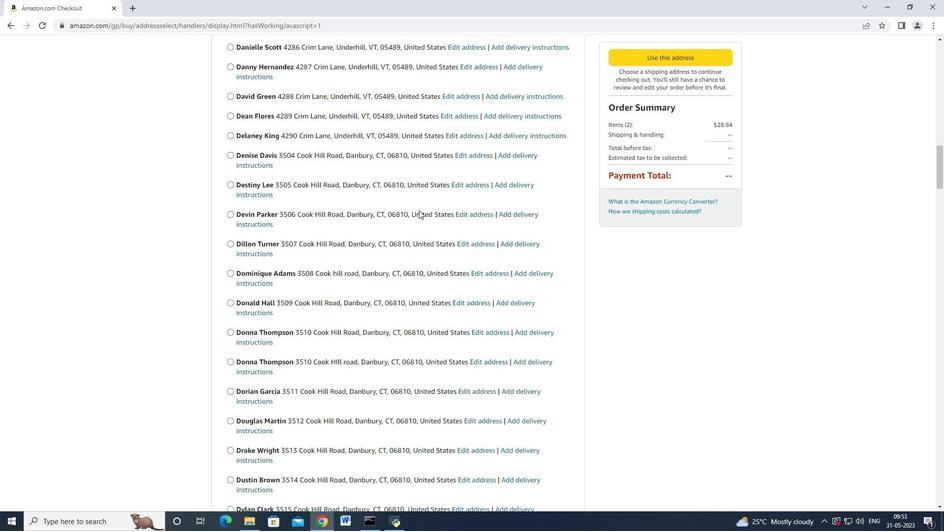 
Action: Mouse scrolled (418, 209) with delta (0, 0)
Screenshot: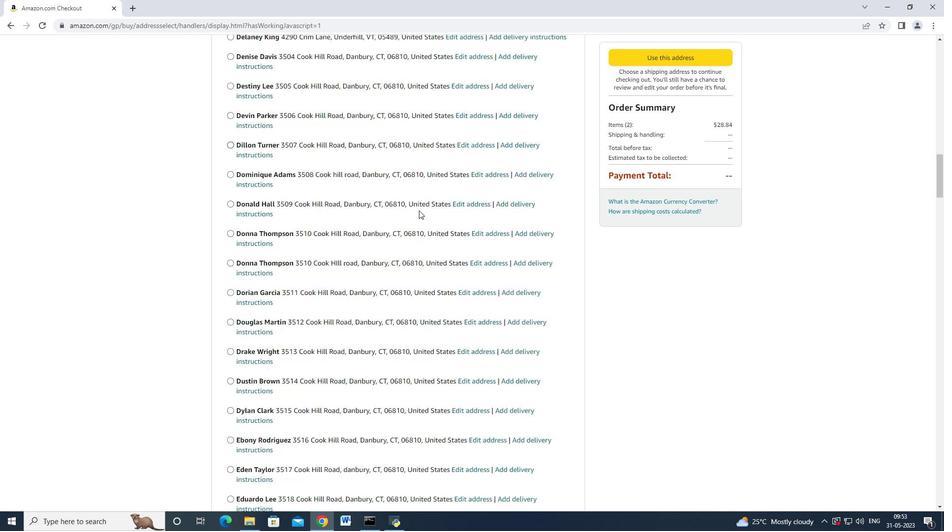 
Action: Mouse scrolled (418, 209) with delta (0, 0)
Screenshot: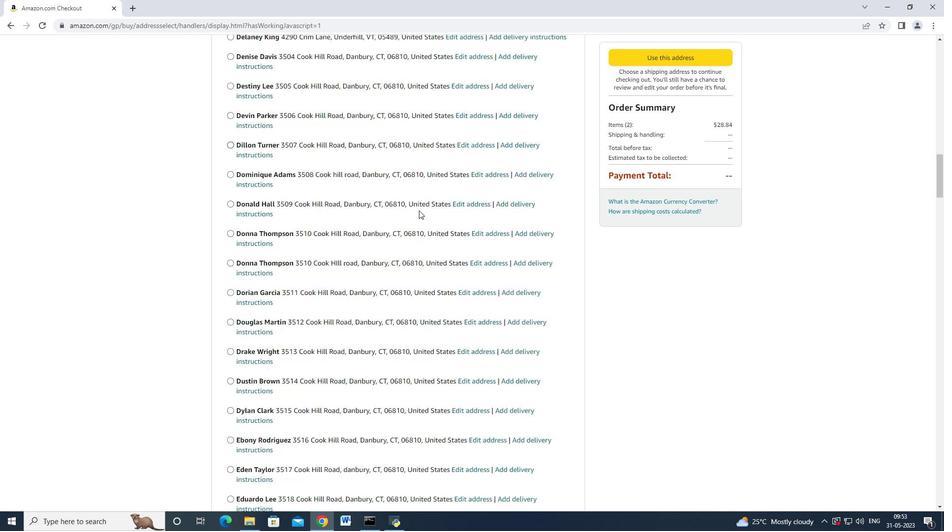 
Action: Mouse scrolled (418, 209) with delta (0, 0)
Screenshot: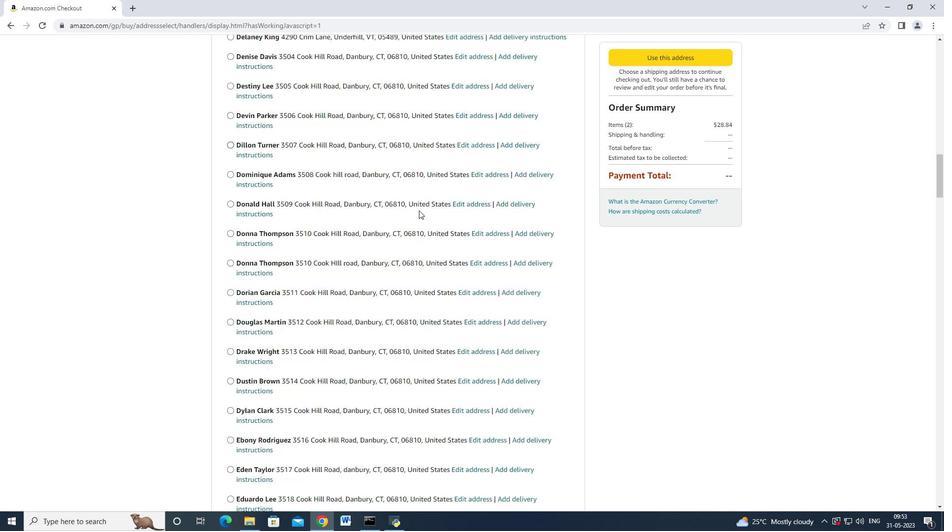 
Action: Mouse scrolled (418, 209) with delta (0, 0)
Screenshot: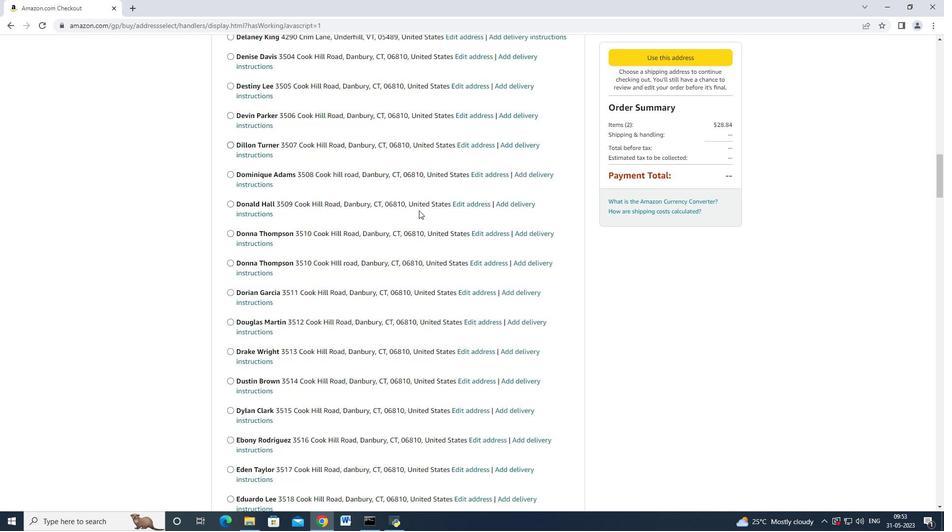 
Action: Mouse scrolled (418, 209) with delta (0, 0)
Screenshot: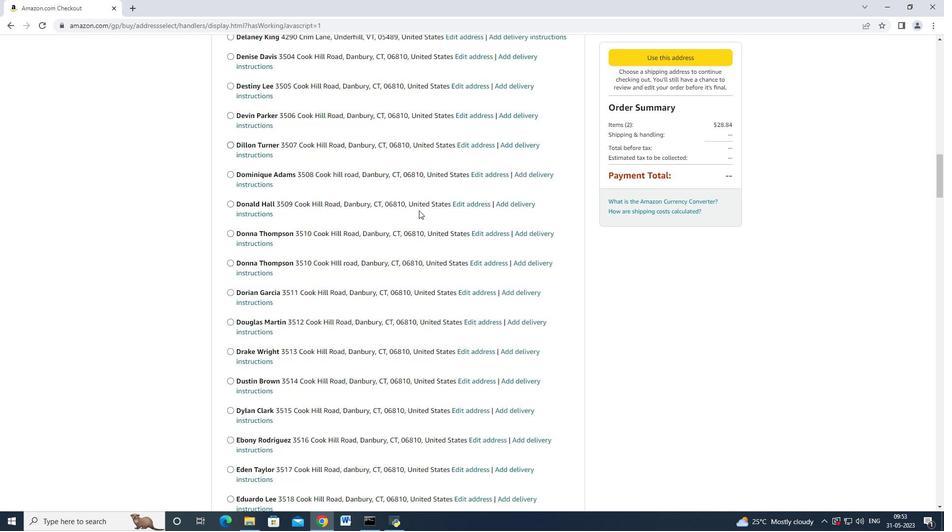 
Action: Mouse scrolled (418, 209) with delta (0, 0)
Screenshot: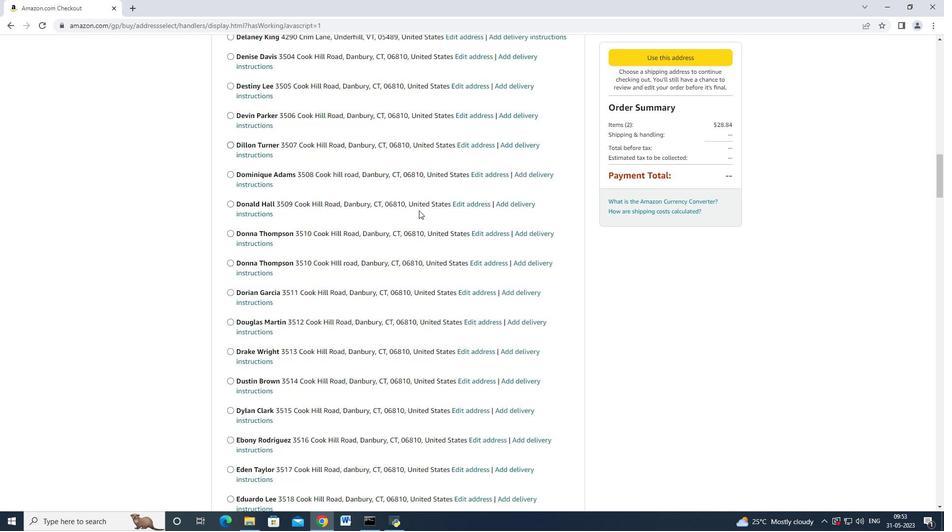 
Action: Mouse moved to (417, 210)
Screenshot: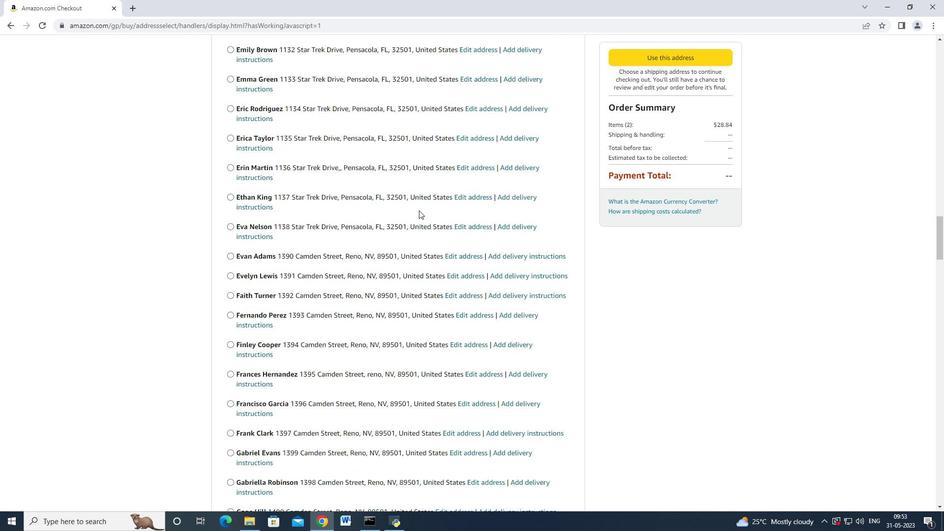 
Action: Mouse scrolled (418, 209) with delta (0, 0)
Screenshot: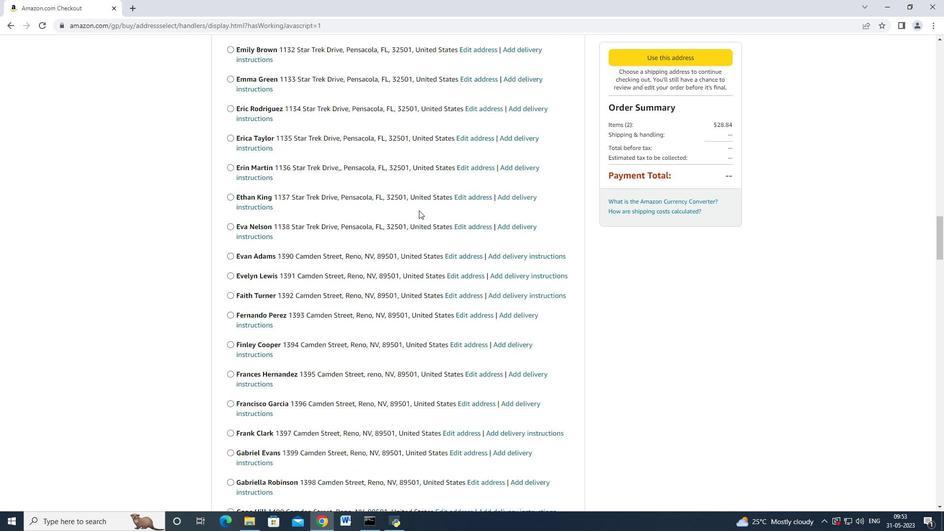 
Action: Mouse moved to (417, 210)
Screenshot: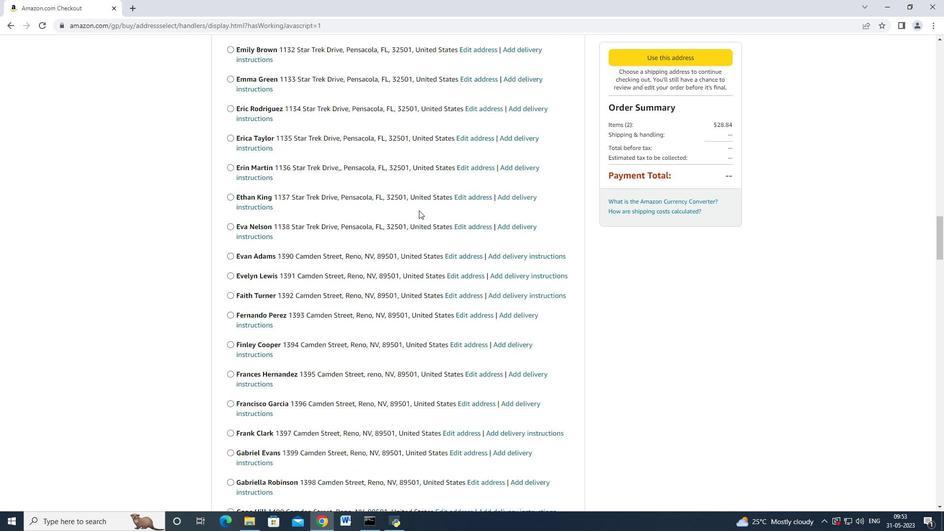 
Action: Mouse scrolled (417, 209) with delta (0, 0)
Screenshot: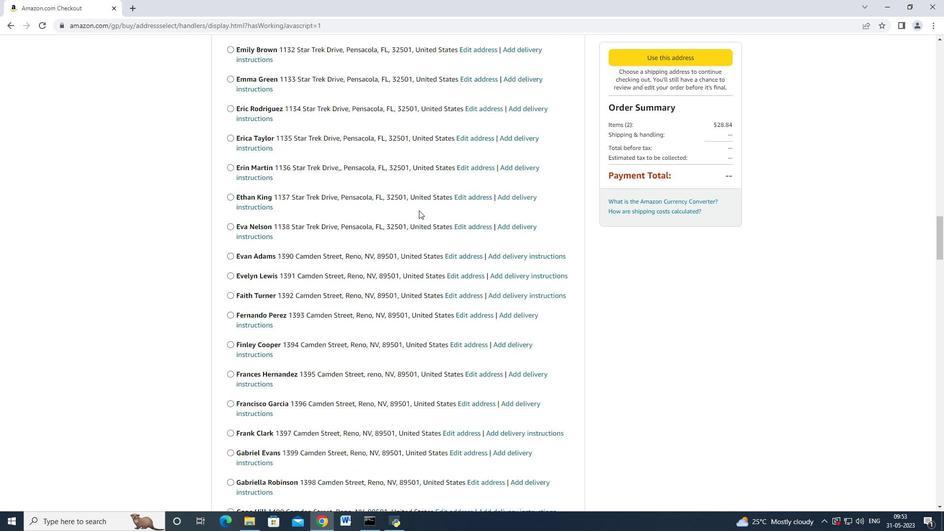 
Action: Mouse moved to (417, 210)
Screenshot: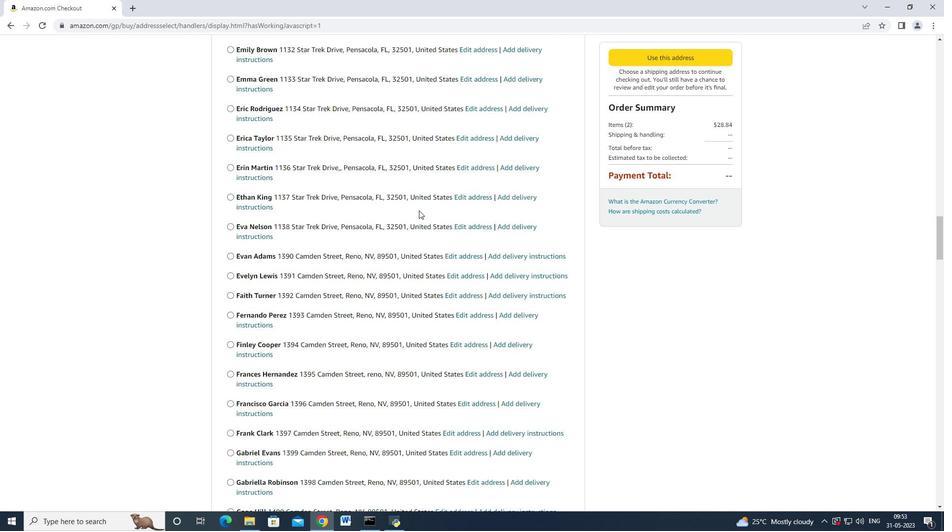 
Action: Mouse scrolled (417, 210) with delta (0, 0)
Screenshot: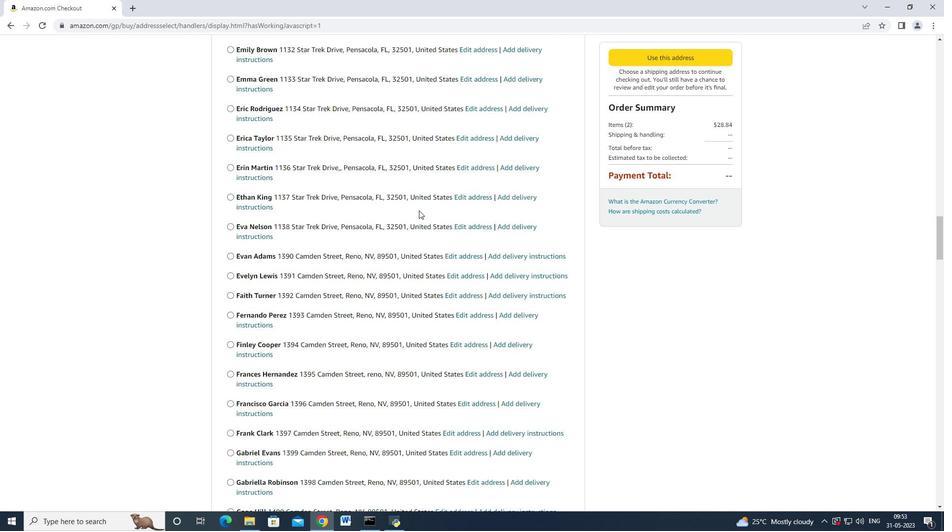 
Action: Mouse moved to (417, 210)
Screenshot: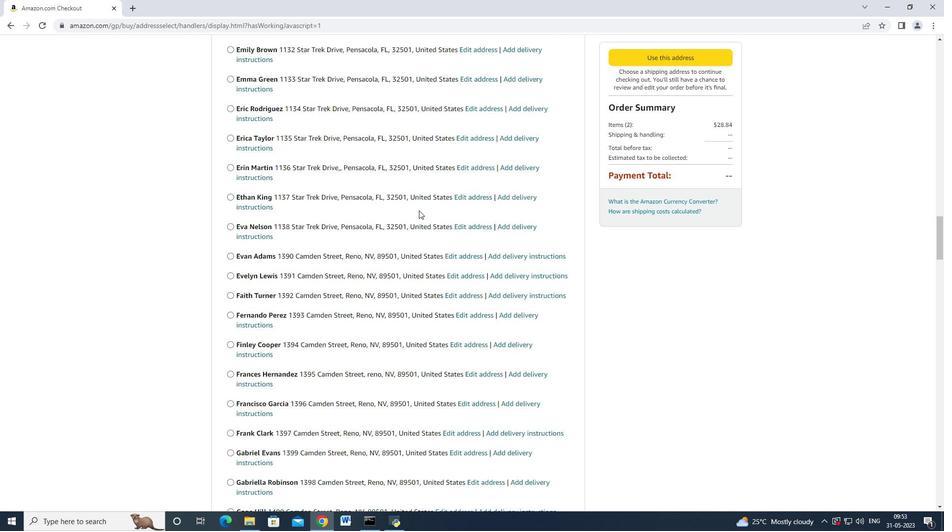 
Action: Mouse scrolled (417, 209) with delta (0, 0)
Screenshot: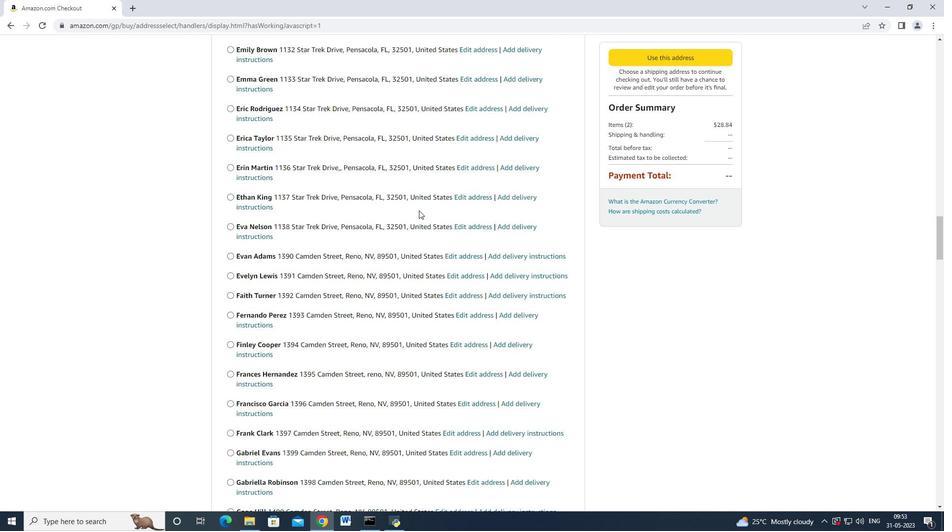 
Action: Mouse moved to (417, 210)
Screenshot: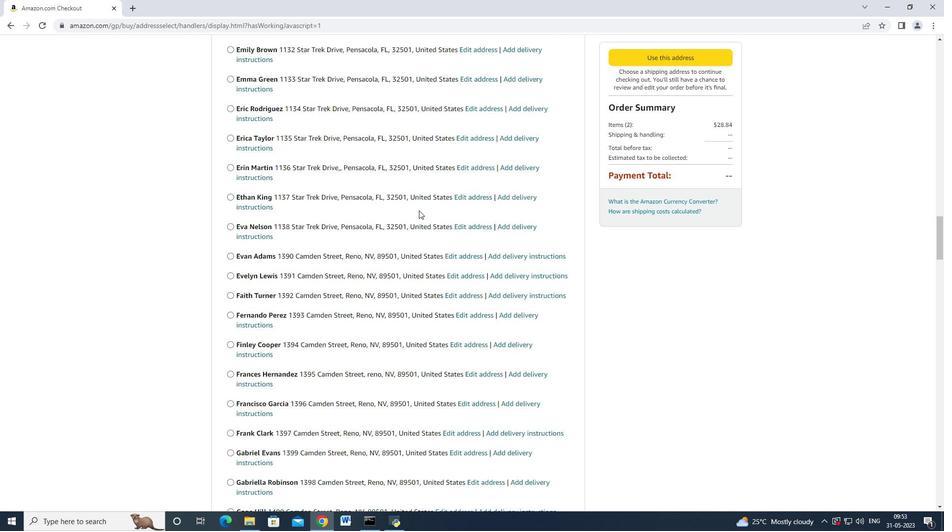 
Action: Mouse scrolled (417, 209) with delta (0, 0)
Screenshot: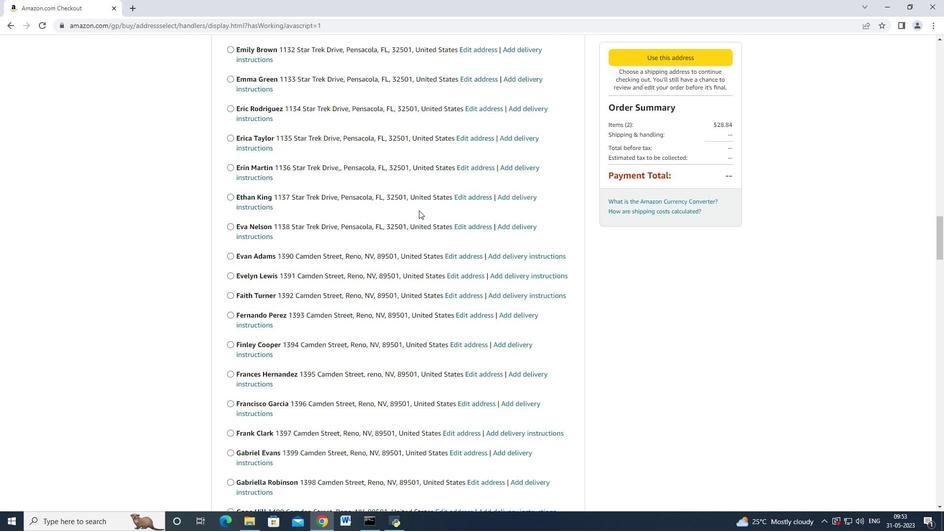 
Action: Mouse moved to (417, 210)
Screenshot: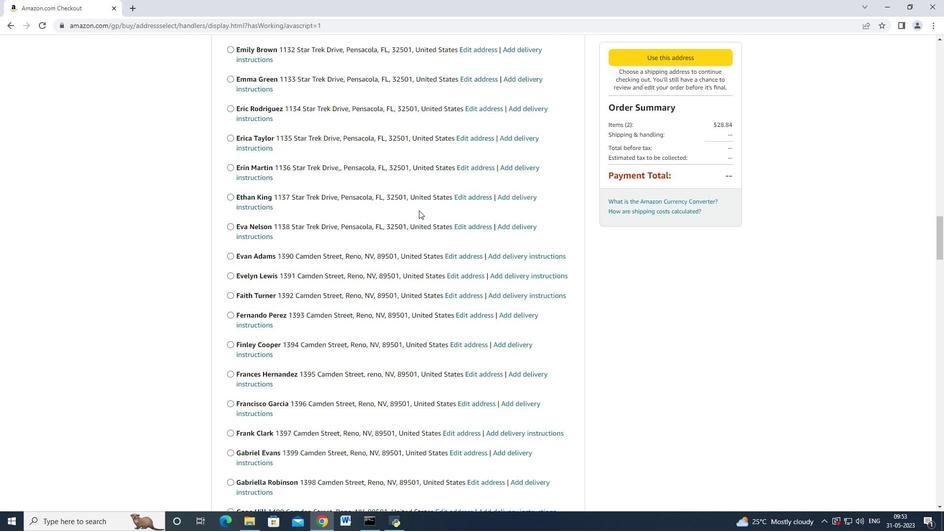 
Action: Mouse scrolled (417, 210) with delta (0, 0)
Screenshot: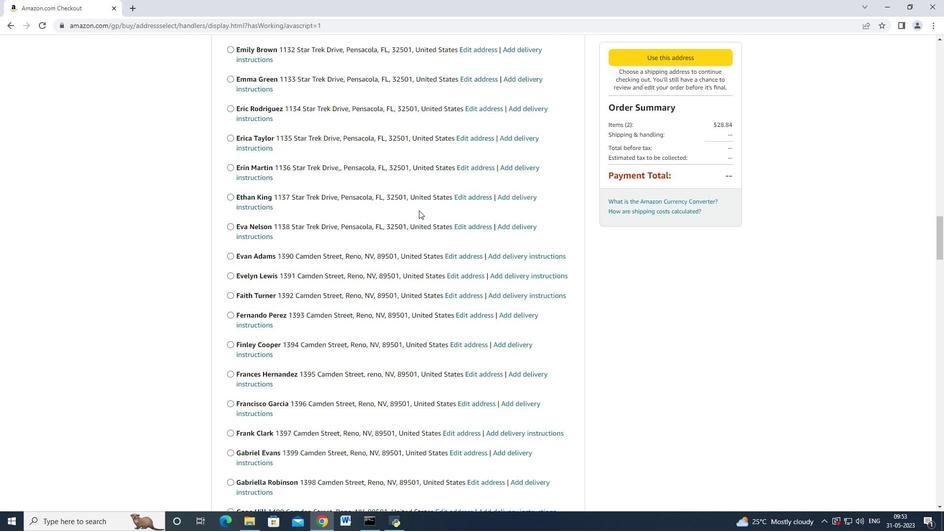 
Action: Mouse scrolled (417, 210) with delta (0, 0)
Screenshot: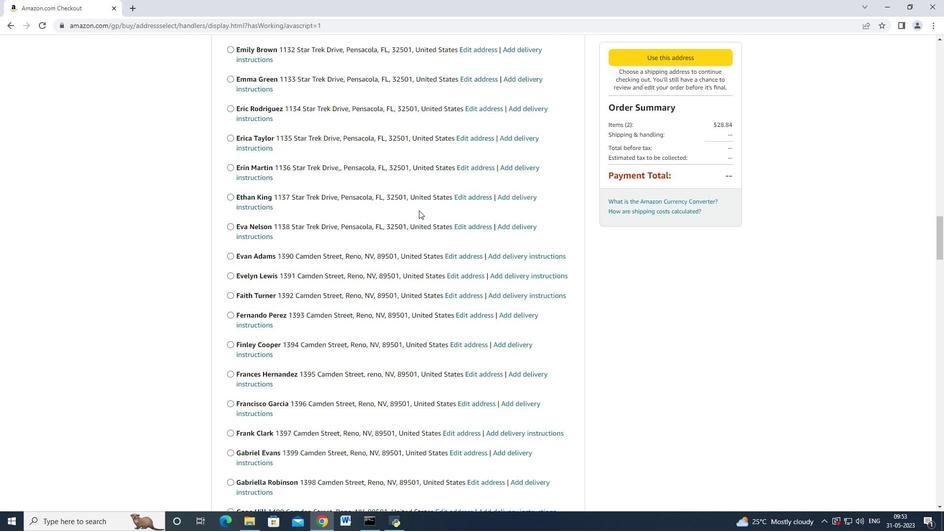 
Action: Mouse scrolled (417, 209) with delta (0, 0)
Screenshot: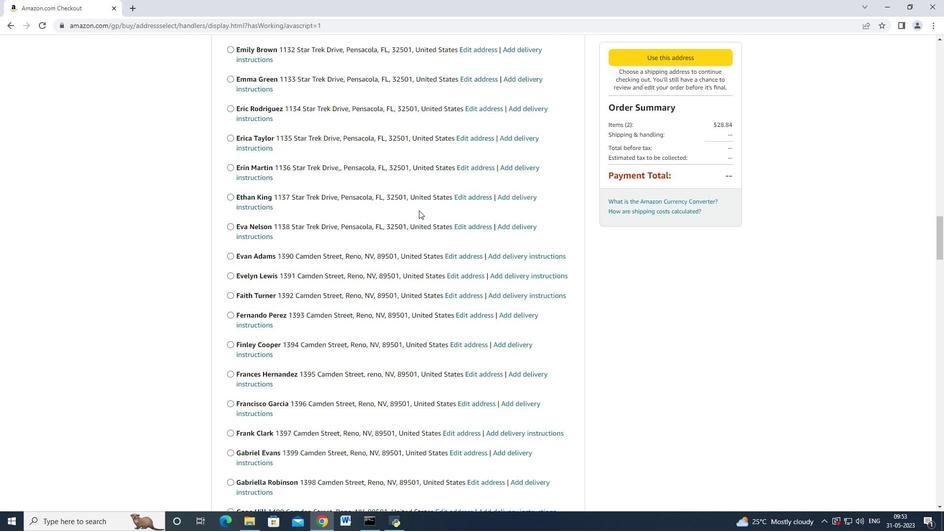 
Action: Mouse scrolled (417, 209) with delta (0, 0)
Screenshot: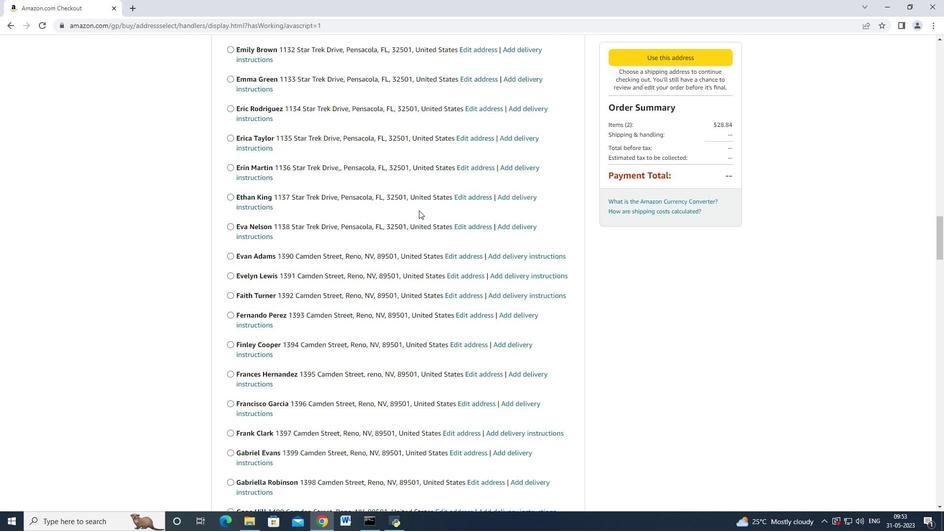 
Action: Mouse scrolled (417, 209) with delta (0, 0)
Screenshot: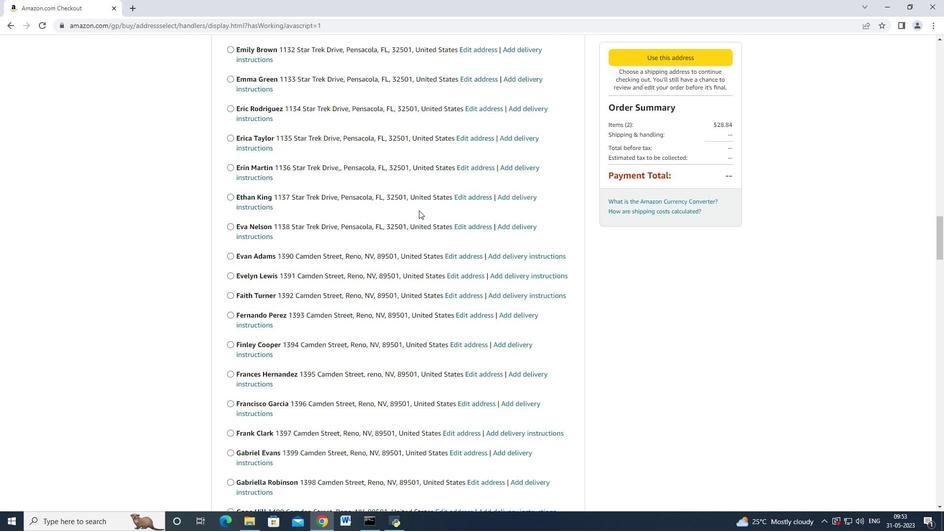 
Action: Mouse scrolled (417, 209) with delta (0, 0)
Screenshot: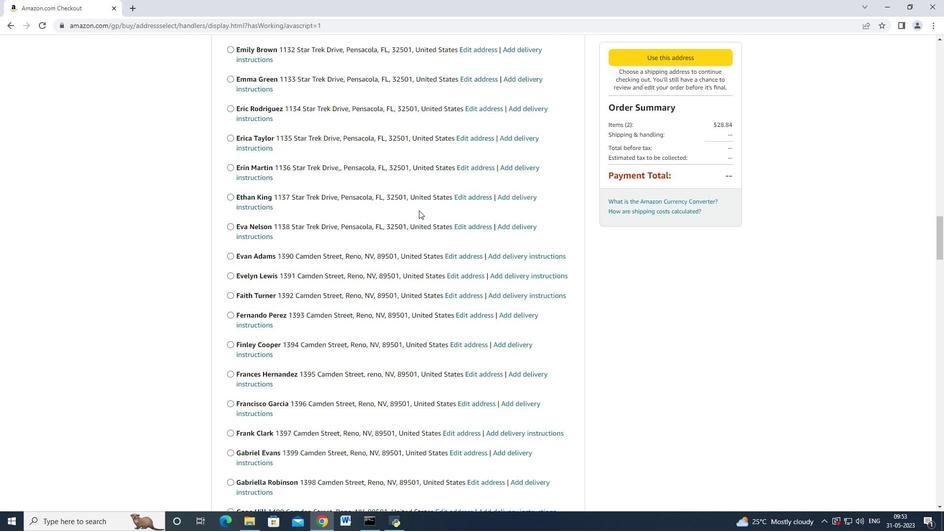 
Action: Mouse scrolled (417, 209) with delta (0, 0)
Screenshot: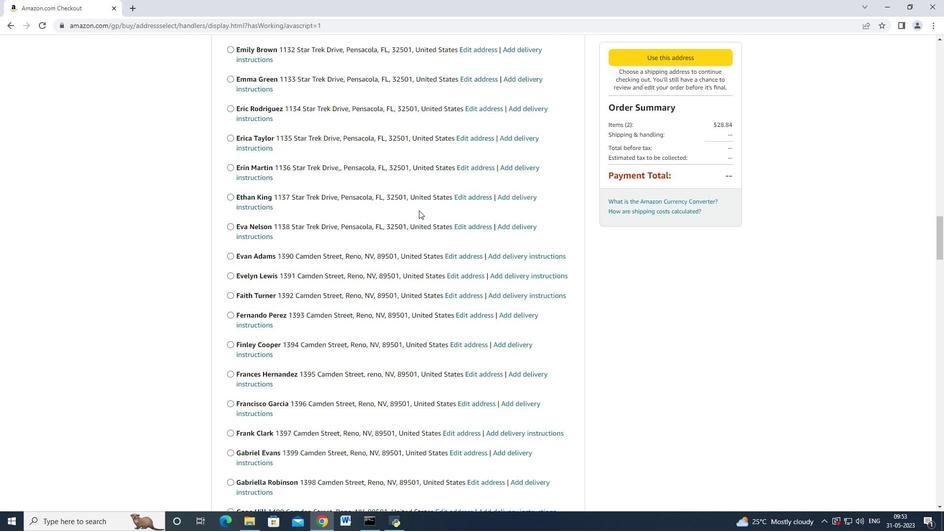 
Action: Mouse scrolled (417, 209) with delta (0, 0)
Screenshot: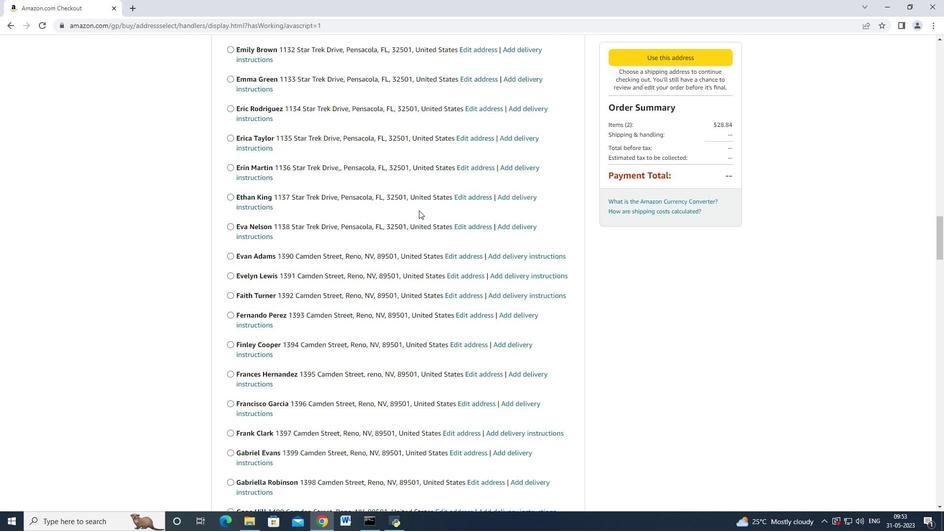 
Action: Mouse scrolled (417, 209) with delta (0, 0)
Screenshot: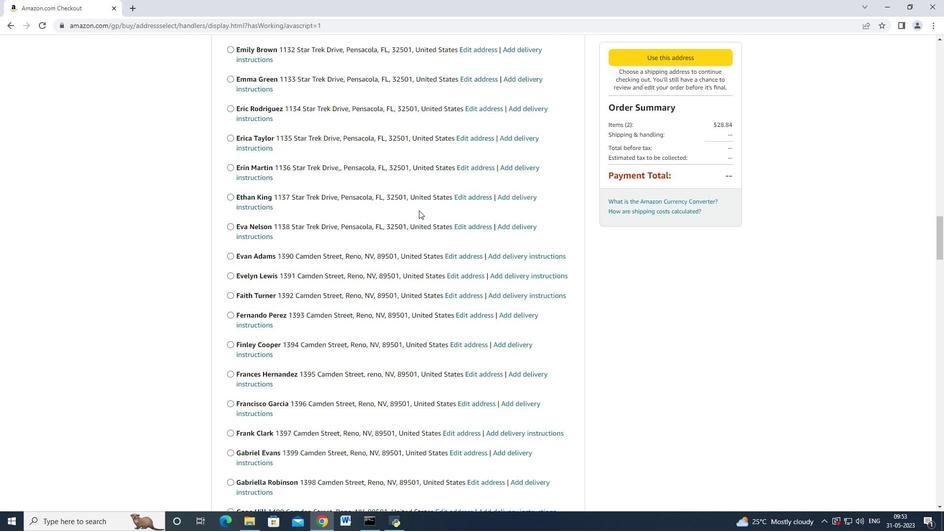 
Action: Mouse scrolled (417, 209) with delta (0, 0)
Screenshot: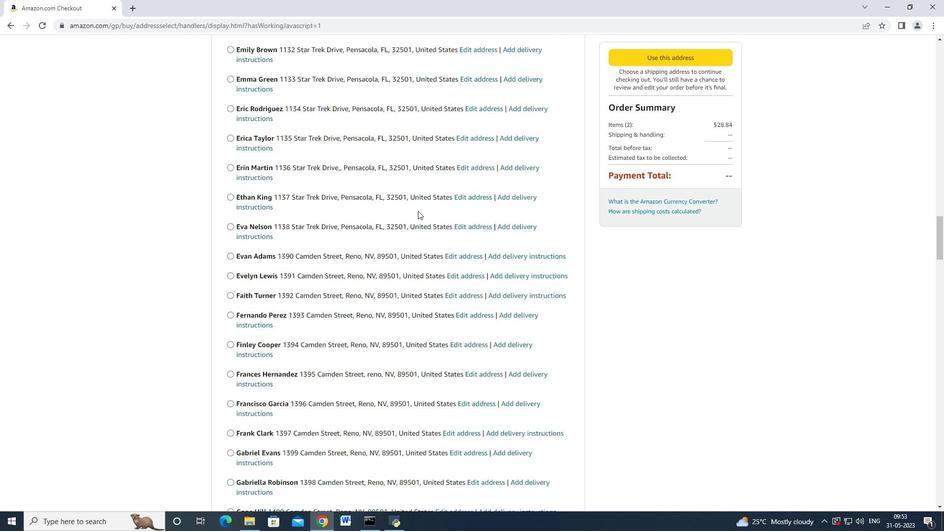 
Action: Mouse scrolled (417, 209) with delta (0, 0)
Screenshot: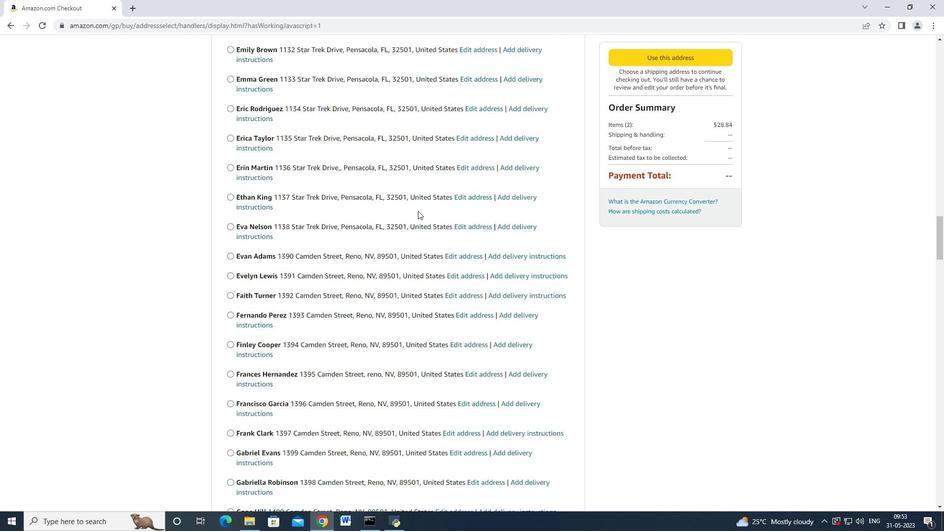 
Action: Mouse scrolled (417, 209) with delta (0, 0)
Screenshot: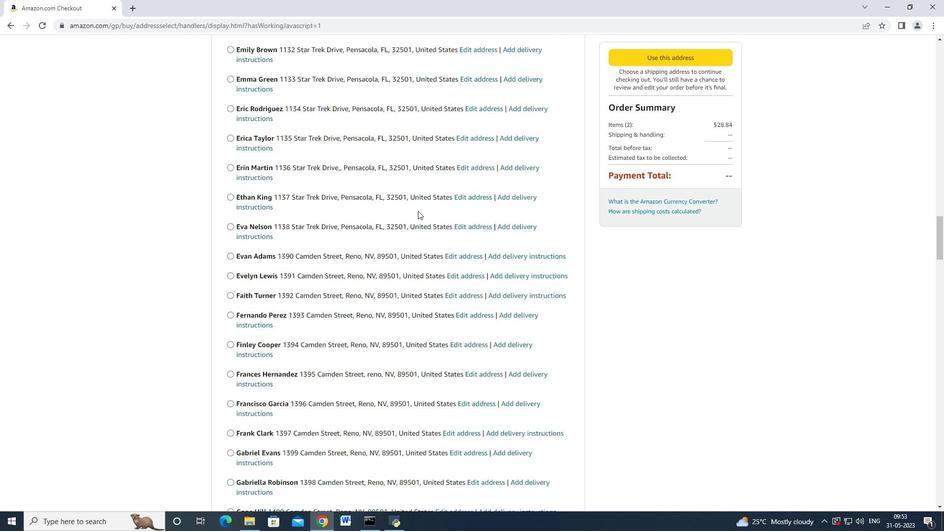 
Action: Mouse scrolled (417, 209) with delta (0, 0)
Screenshot: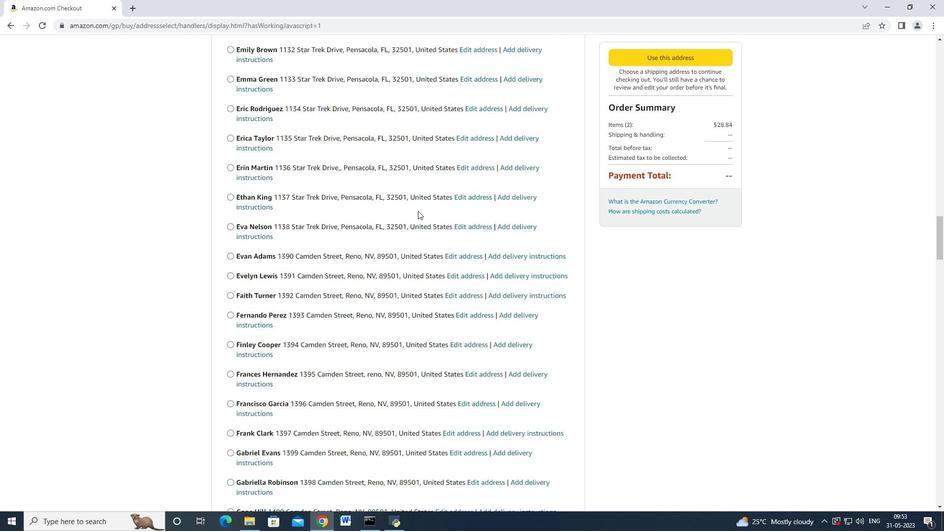 
Action: Mouse moved to (417, 210)
Screenshot: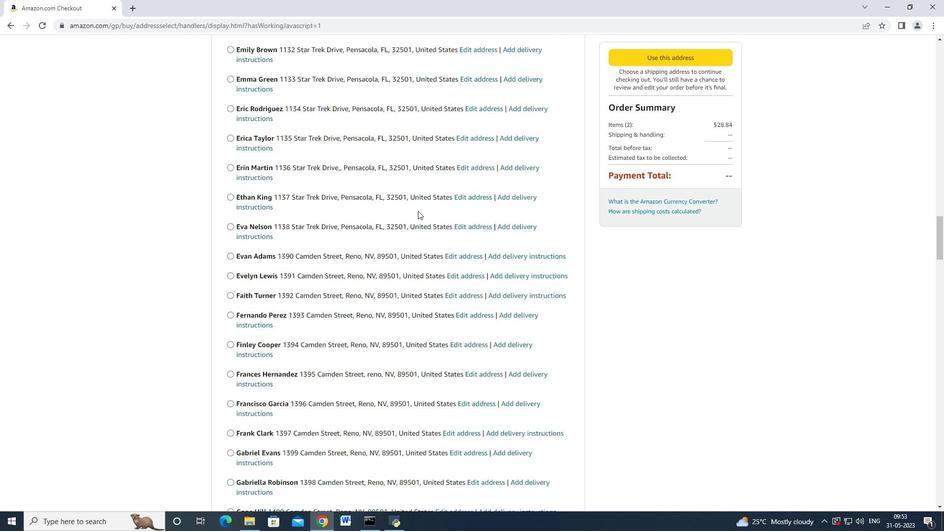 
Action: Mouse scrolled (417, 209) with delta (0, 0)
Screenshot: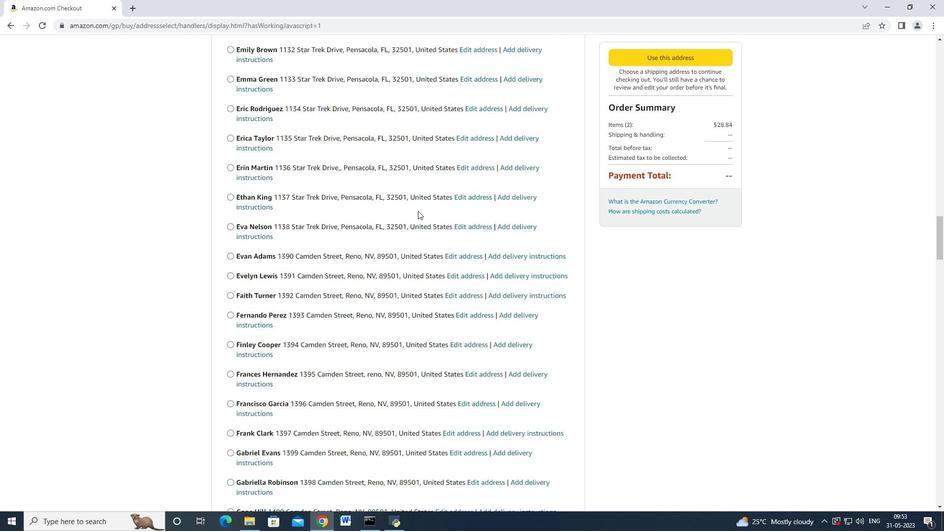 
Action: Mouse scrolled (417, 209) with delta (0, 0)
Screenshot: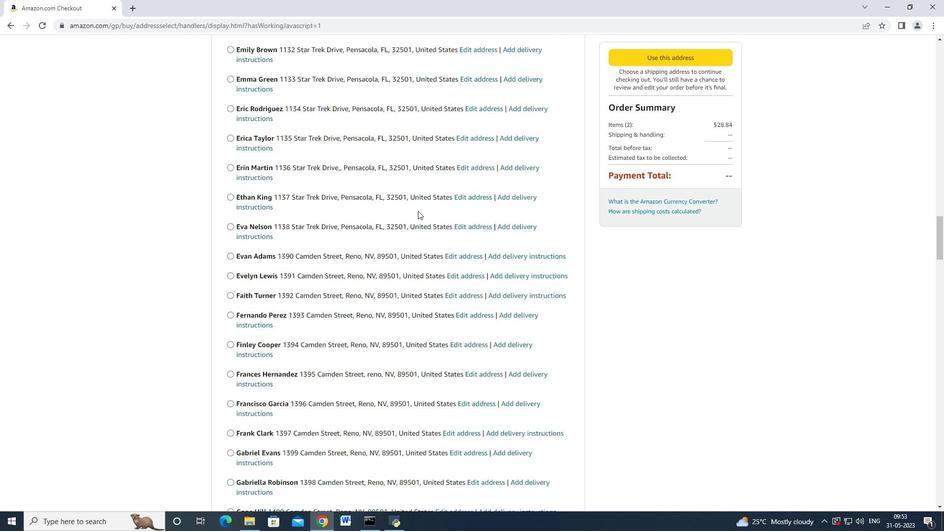 
Action: Mouse moved to (417, 210)
Screenshot: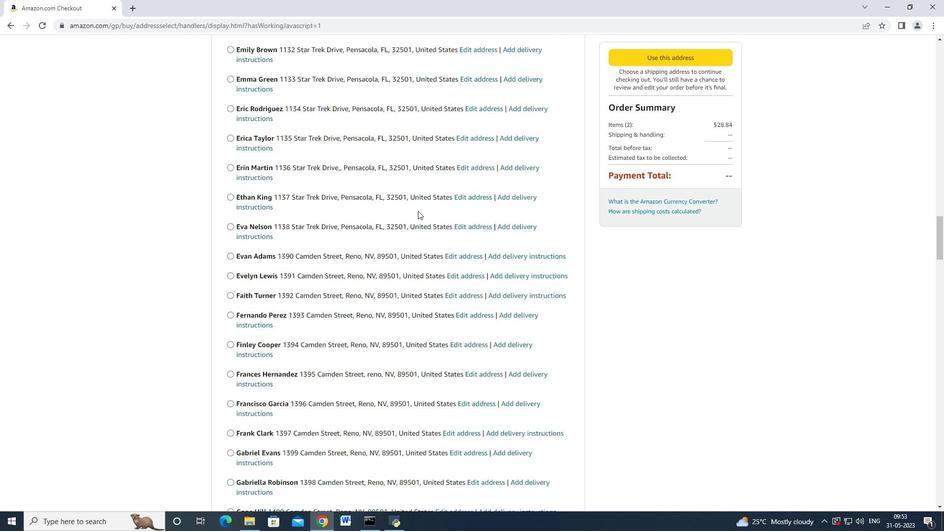 
Action: Mouse scrolled (417, 209) with delta (0, 0)
Screenshot: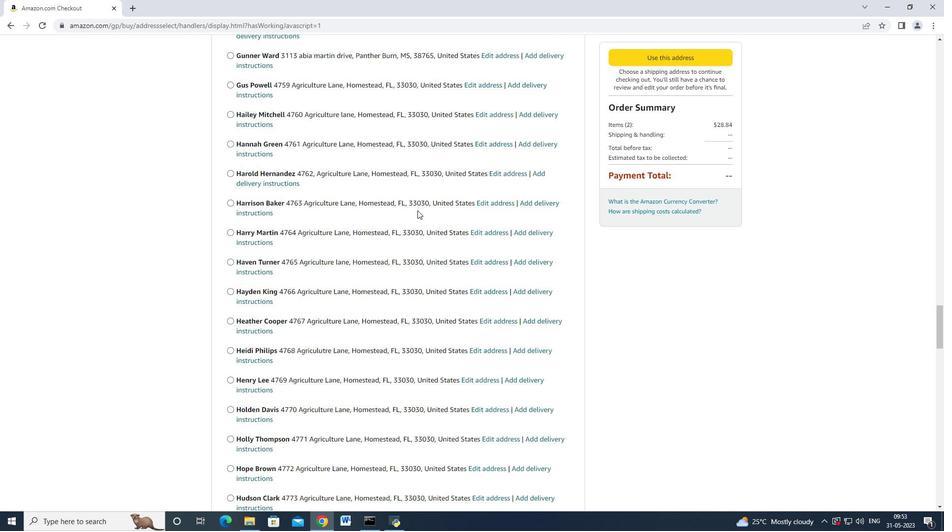
Action: Mouse scrolled (417, 209) with delta (0, 0)
Screenshot: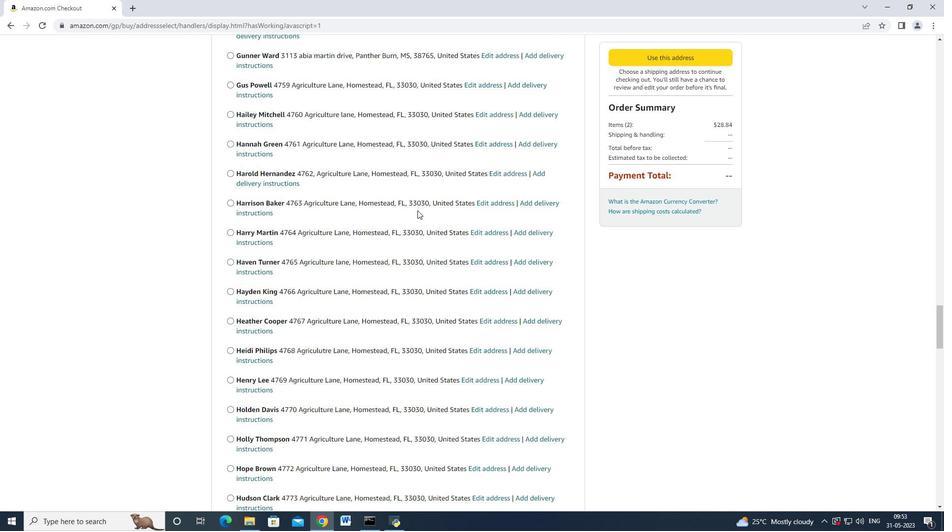 
Action: Mouse scrolled (417, 209) with delta (0, 0)
Screenshot: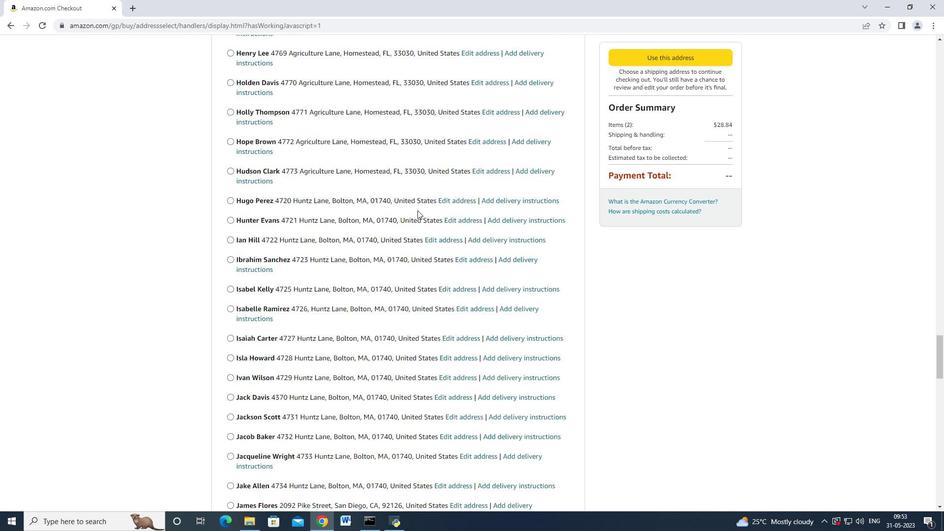 
Action: Mouse scrolled (417, 209) with delta (0, 0)
Screenshot: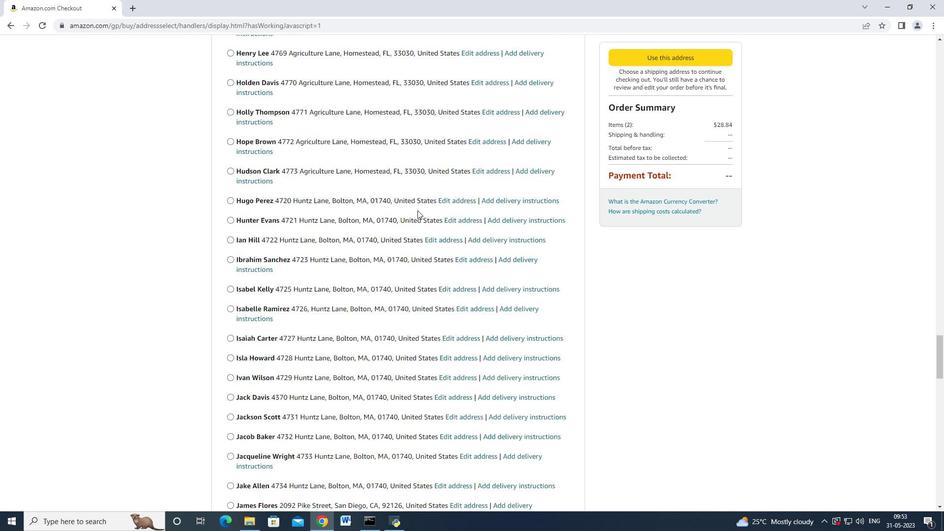 
Action: Mouse scrolled (417, 209) with delta (0, 0)
Screenshot: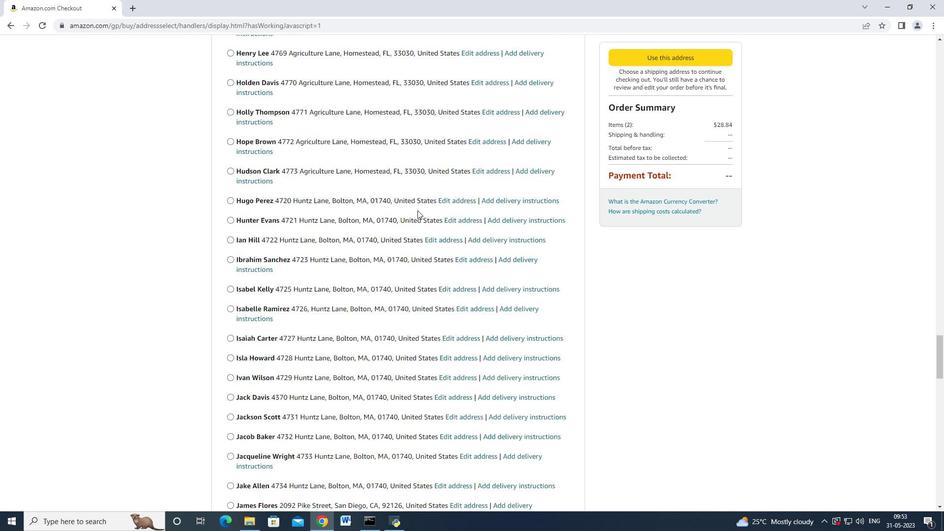 
Action: Mouse scrolled (417, 209) with delta (0, 0)
Screenshot: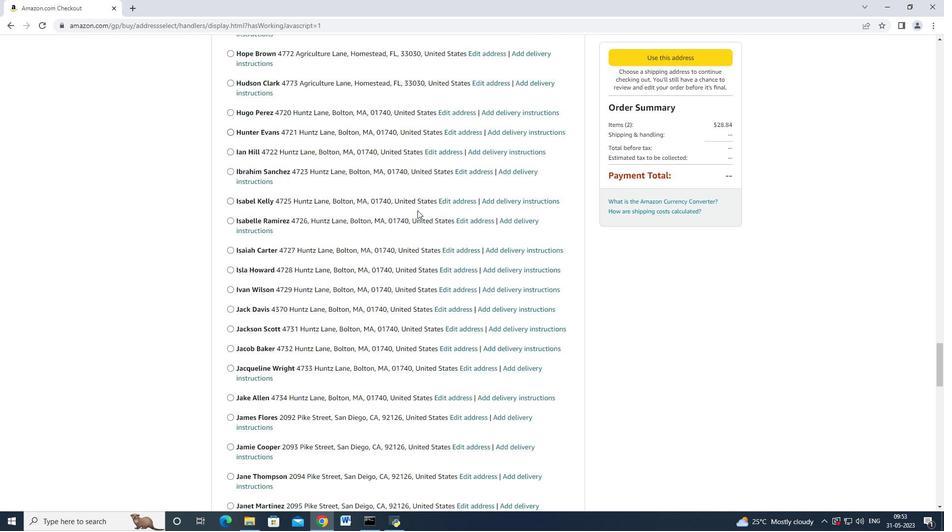
Action: Mouse scrolled (417, 209) with delta (0, 0)
Screenshot: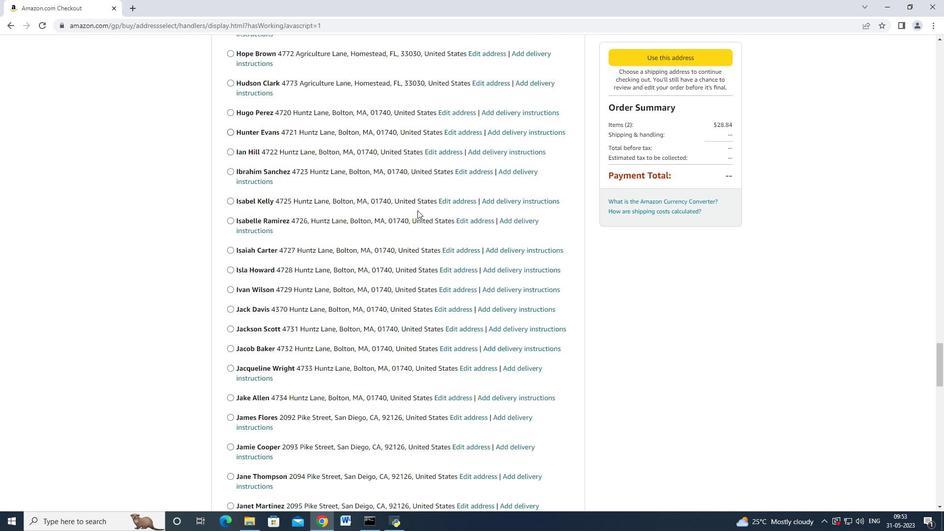 
Action: Mouse moved to (417, 210)
Screenshot: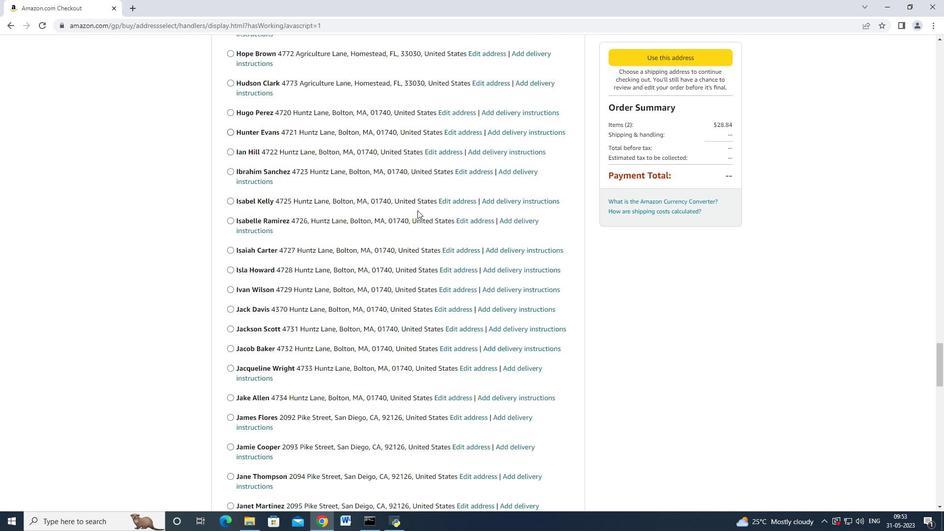 
Action: Mouse scrolled (417, 209) with delta (0, 0)
Screenshot: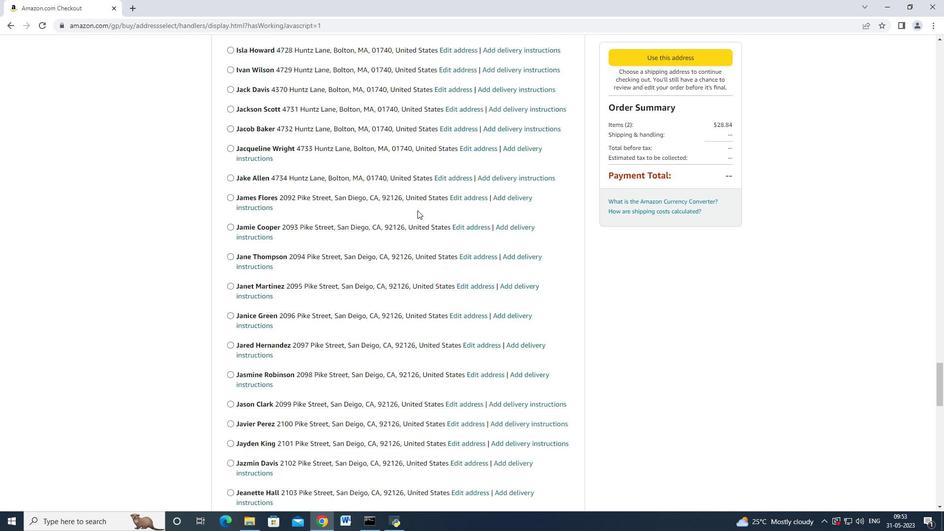 
Action: Mouse moved to (416, 210)
Screenshot: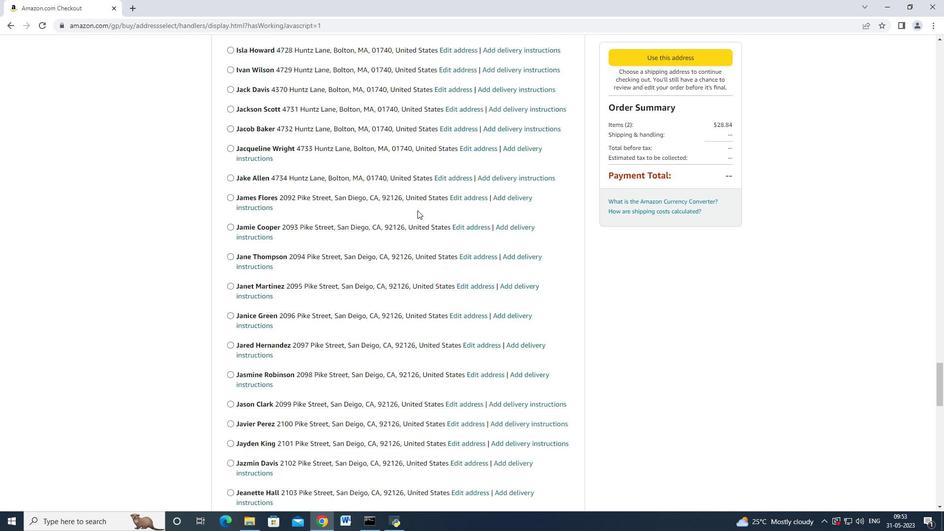 
Action: Mouse scrolled (417, 209) with delta (0, 0)
Screenshot: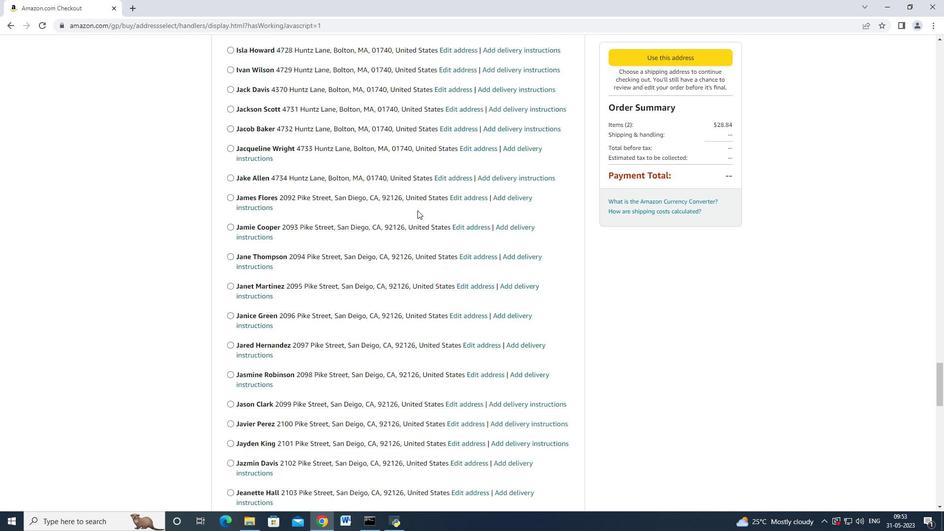 
Action: Mouse scrolled (416, 209) with delta (0, 0)
Screenshot: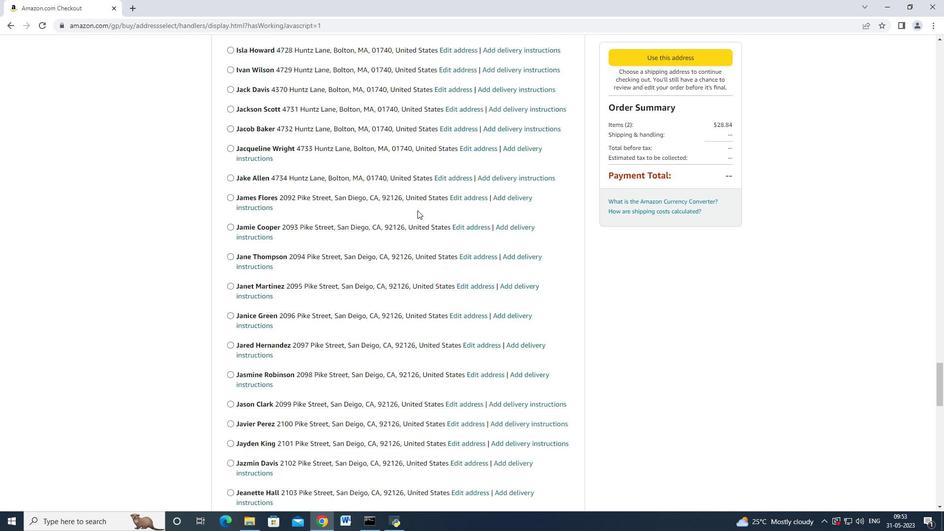 
Action: Mouse scrolled (416, 209) with delta (0, 0)
Screenshot: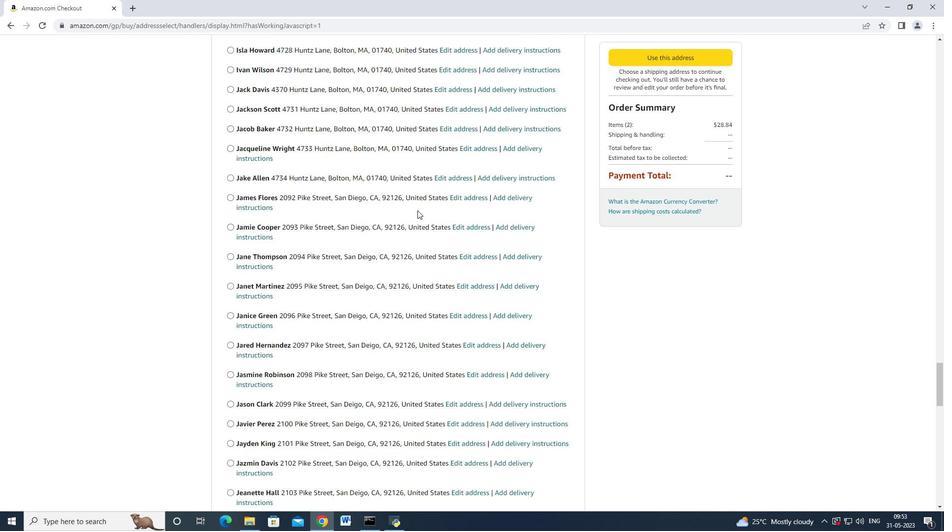 
Action: Mouse moved to (416, 209)
Screenshot: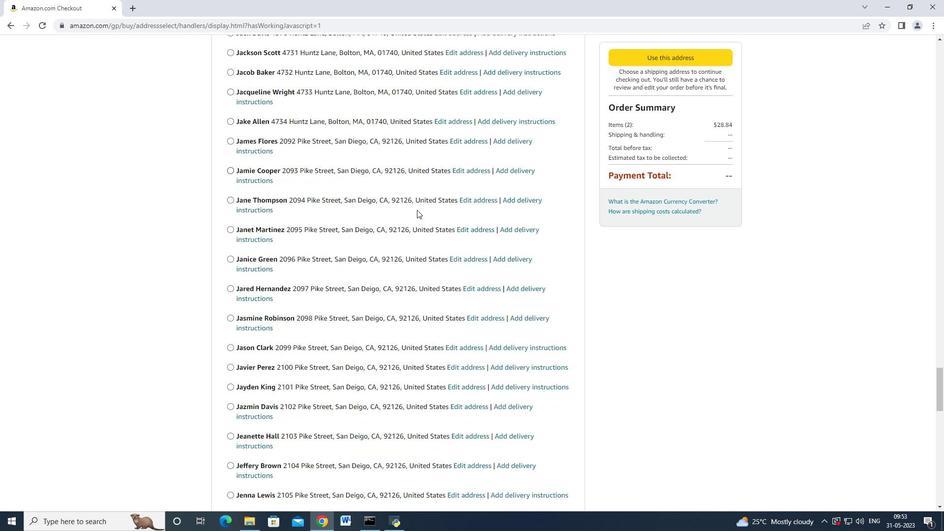 
Action: Mouse scrolled (416, 208) with delta (0, 0)
Screenshot: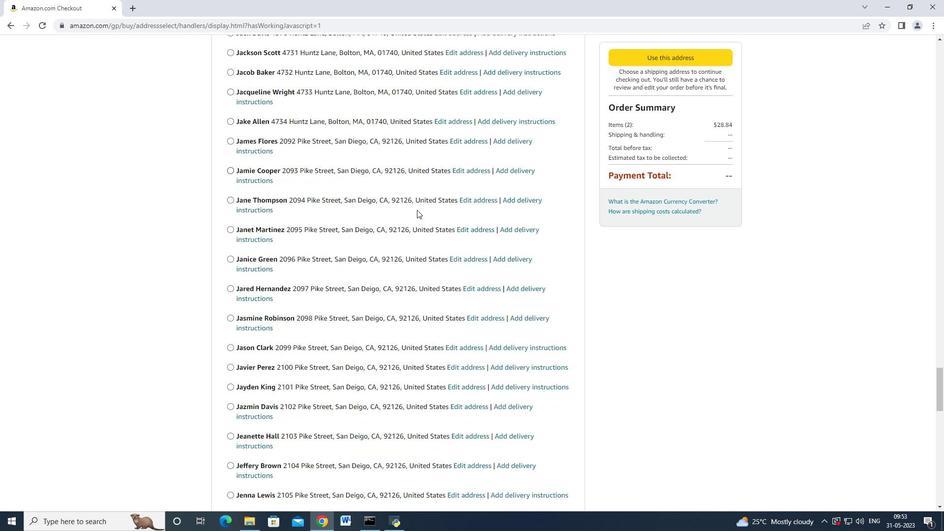 
Action: Mouse scrolled (416, 208) with delta (0, 0)
Screenshot: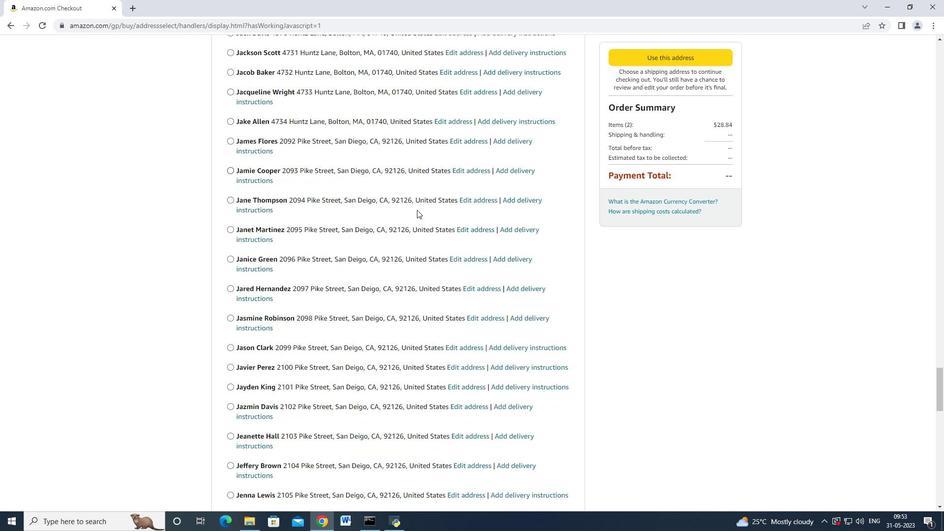 
Action: Mouse moved to (416, 209)
Screenshot: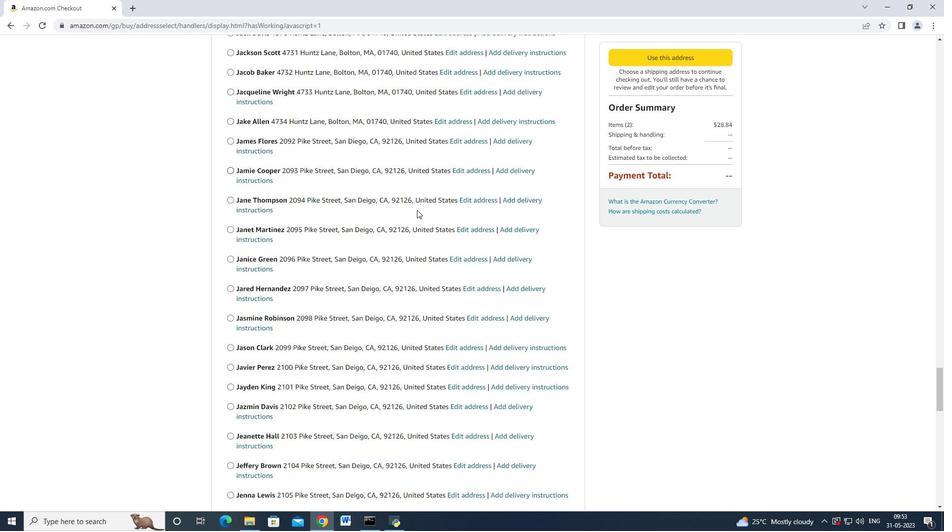 
Action: Mouse scrolled (416, 208) with delta (0, 0)
Screenshot: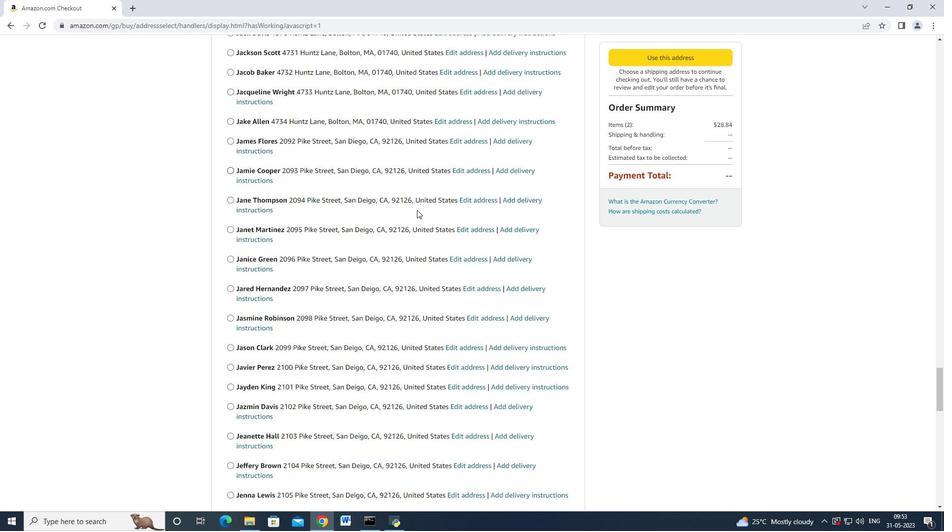 
Action: Mouse moved to (416, 209)
Screenshot: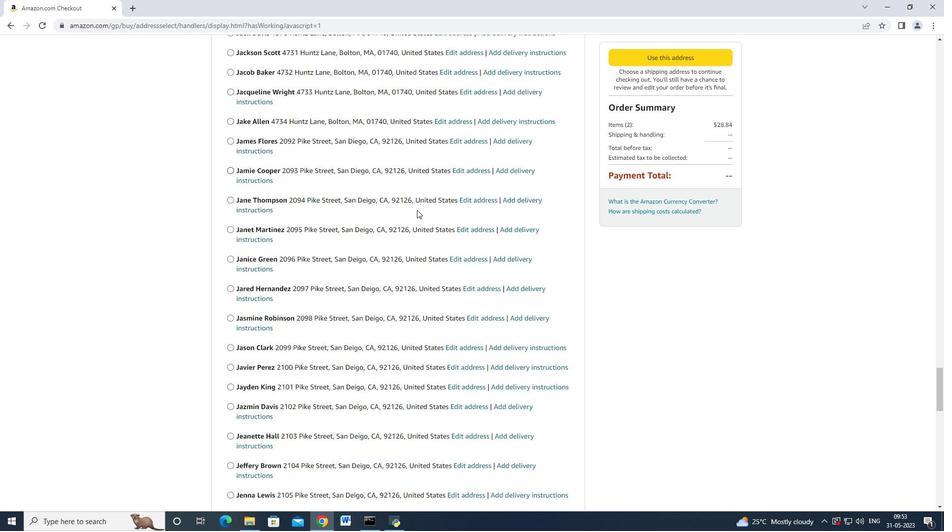 
Action: Mouse scrolled (416, 208) with delta (0, 0)
Screenshot: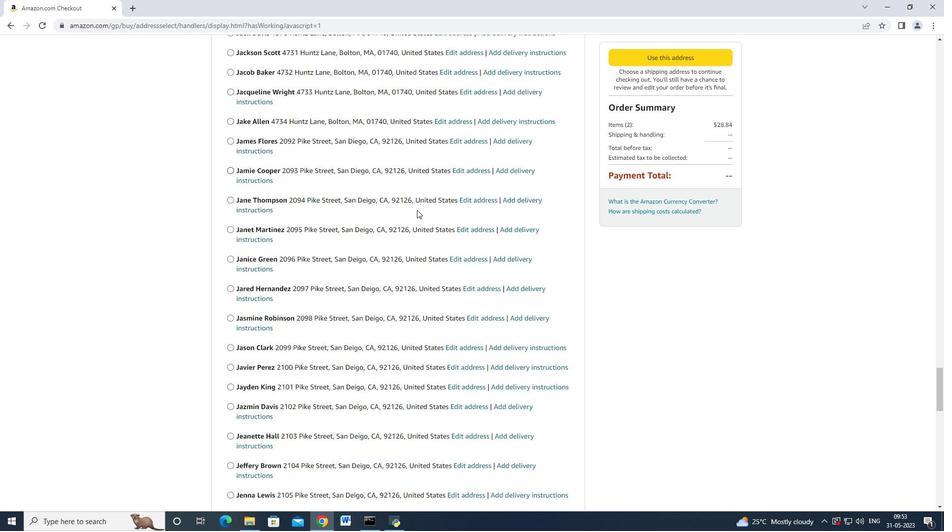 
Action: Mouse scrolled (416, 208) with delta (0, 0)
Screenshot: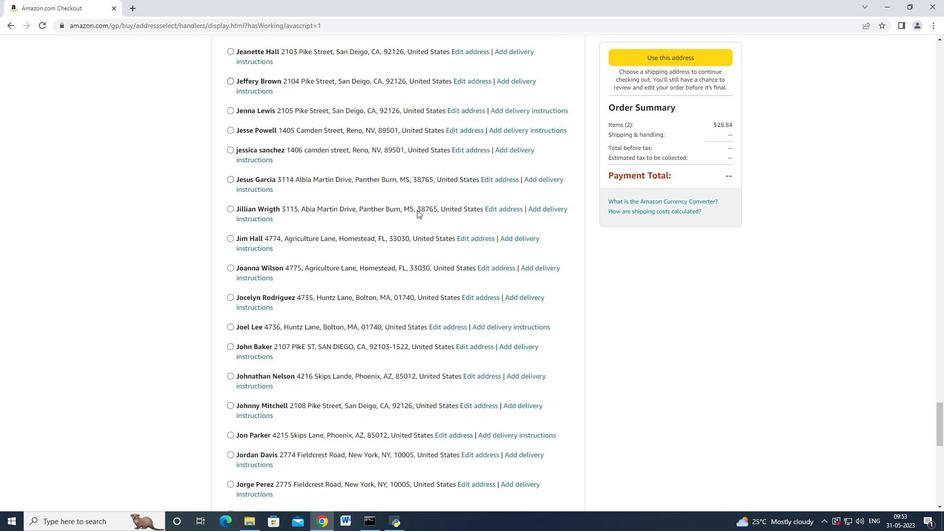 
Action: Mouse scrolled (416, 208) with delta (0, 0)
Screenshot: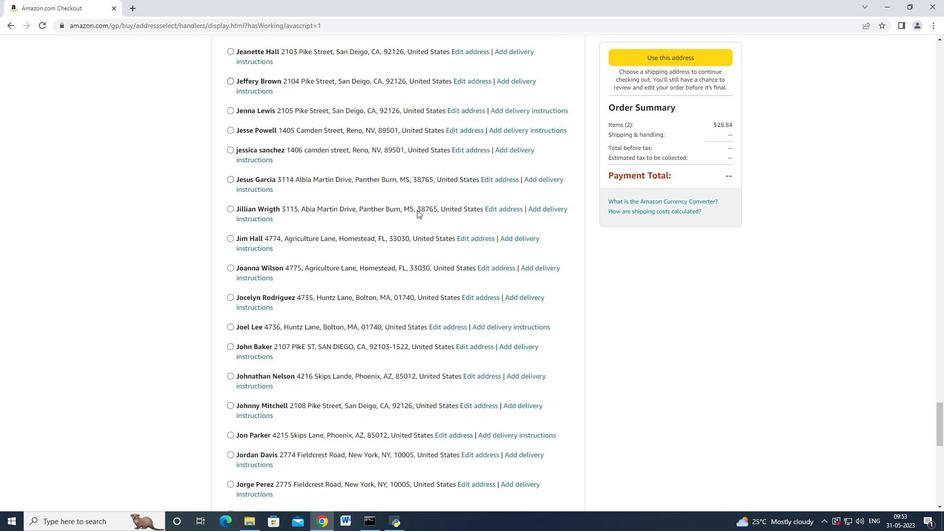 
Action: Mouse moved to (416, 208)
Screenshot: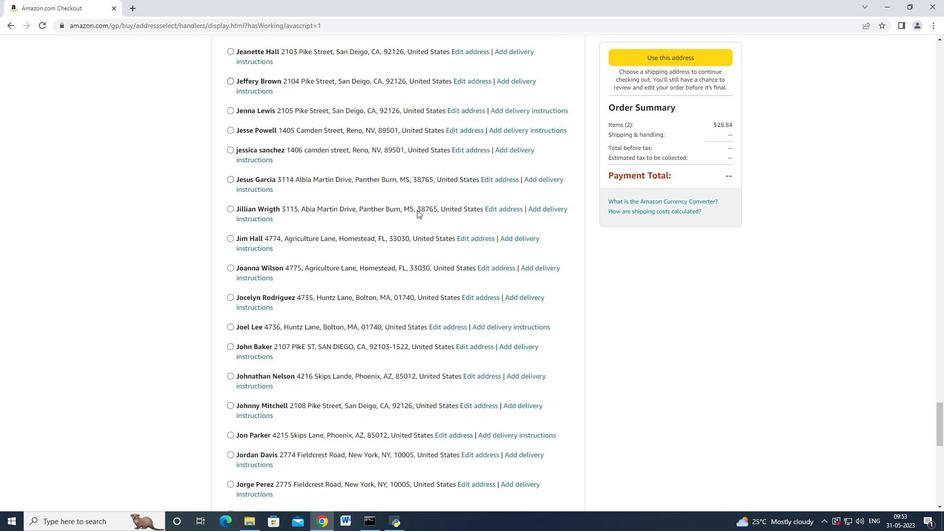 
Action: Mouse scrolled (416, 208) with delta (0, 0)
Screenshot: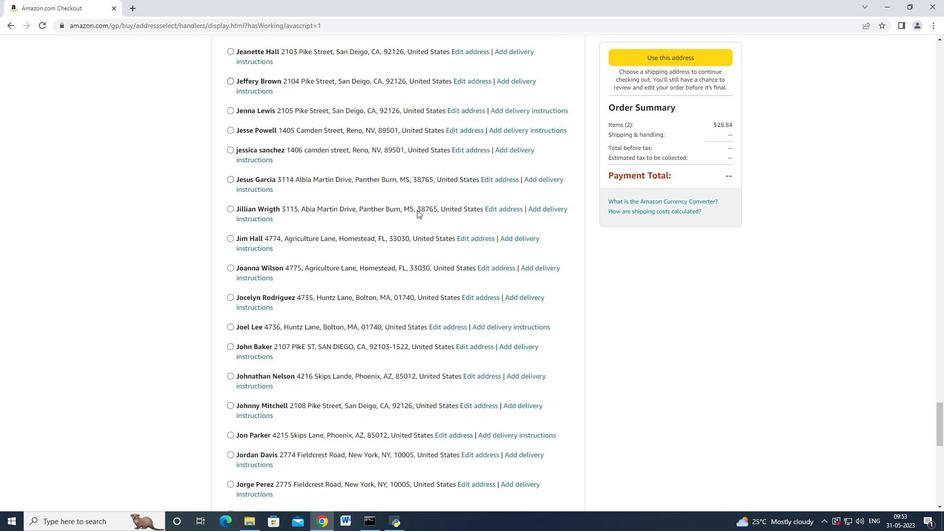 
Action: Mouse moved to (416, 208)
Screenshot: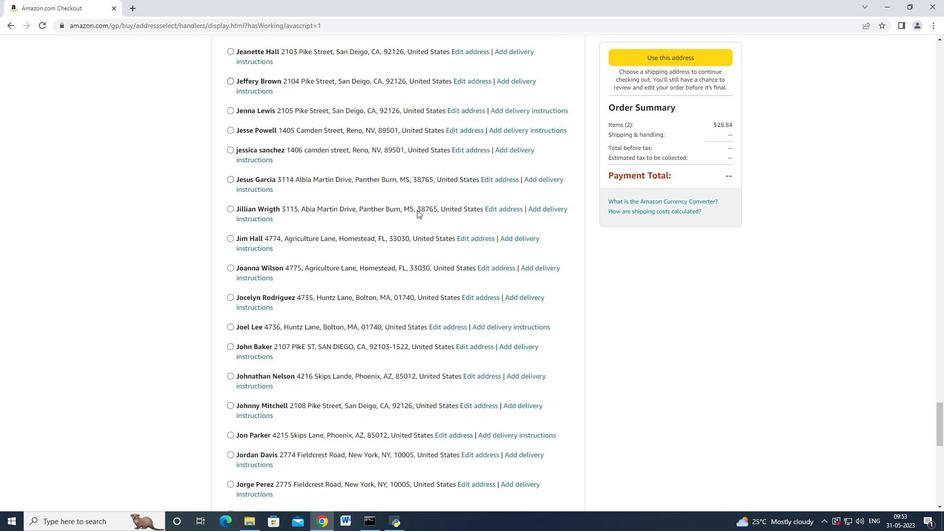 
Action: Mouse scrolled (416, 208) with delta (0, 0)
Screenshot: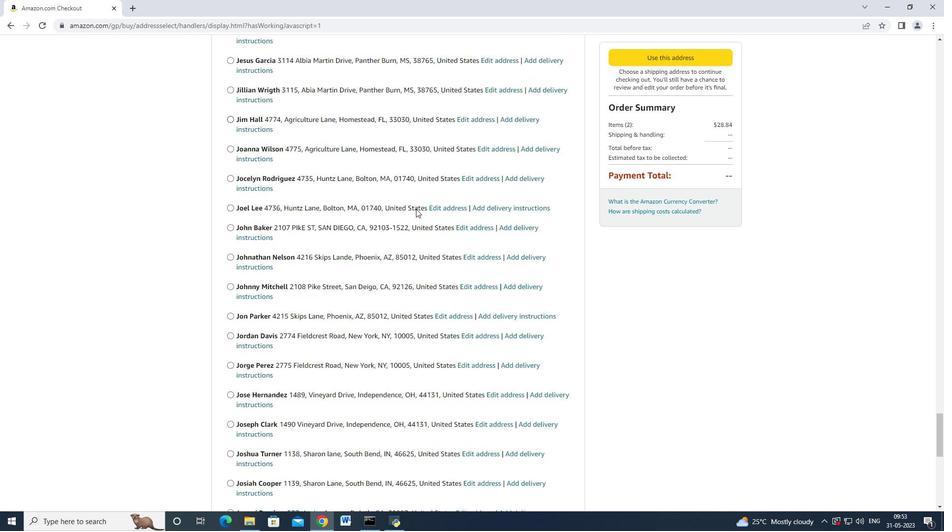 
Action: Mouse moved to (415, 208)
Screenshot: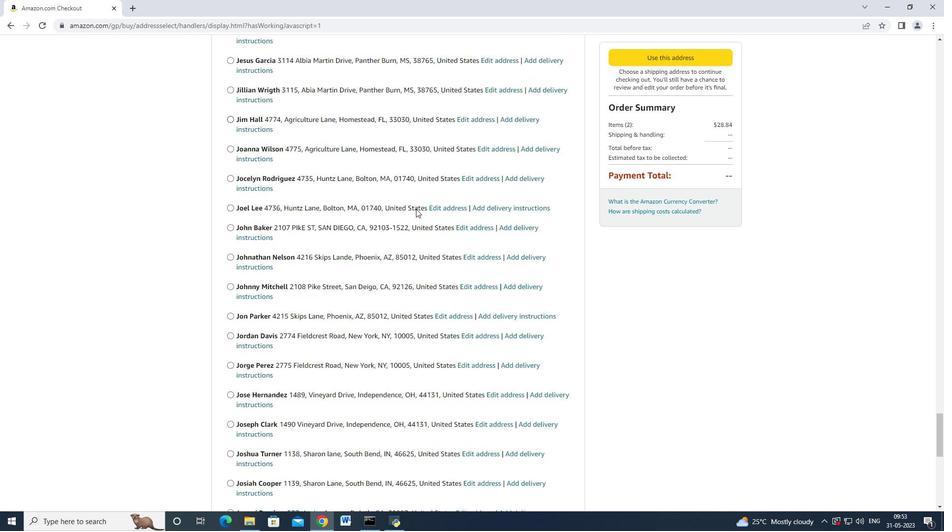 
Action: Mouse scrolled (415, 208) with delta (0, 0)
Screenshot: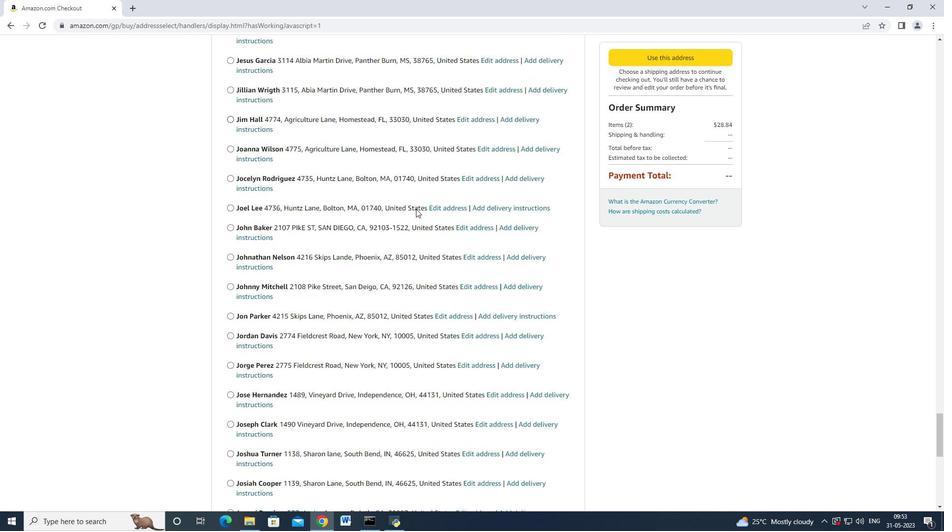 
Action: Mouse moved to (415, 209)
Screenshot: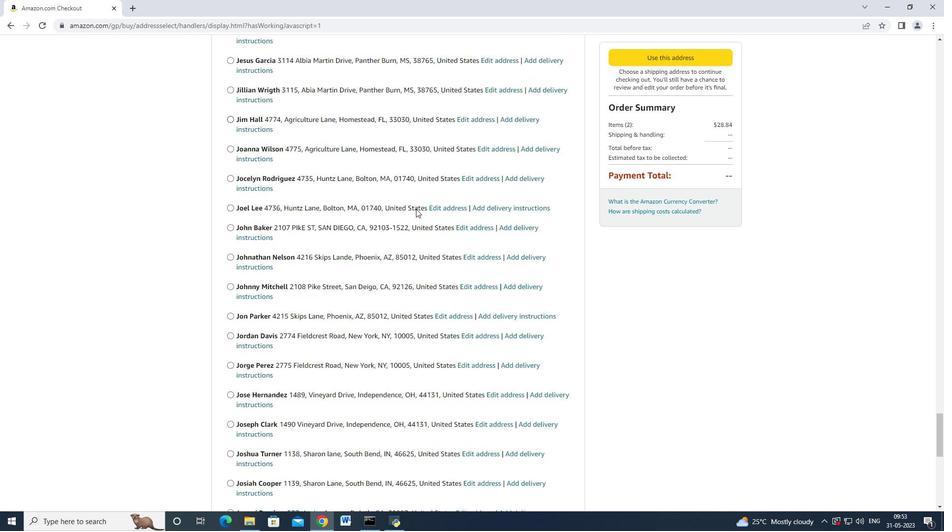 
Action: Mouse scrolled (415, 208) with delta (0, 0)
Screenshot: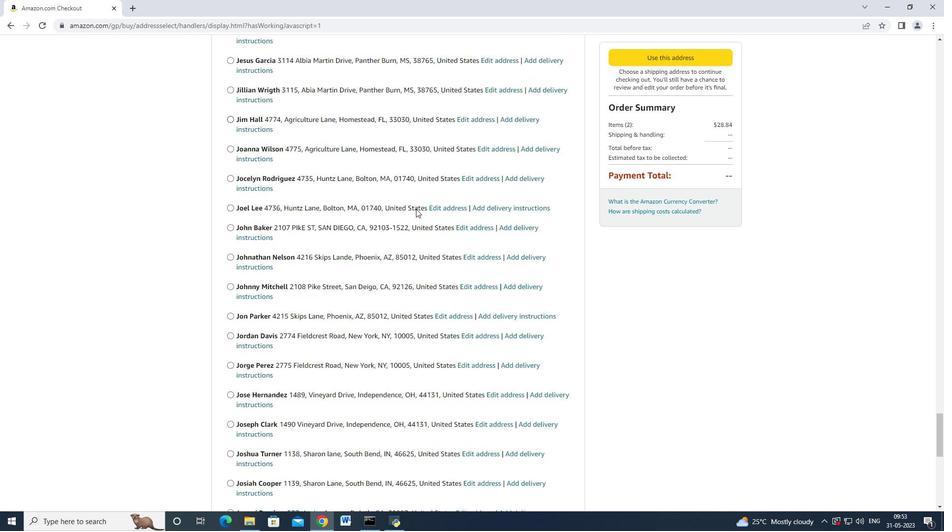 
Action: Mouse scrolled (415, 208) with delta (0, 0)
Screenshot: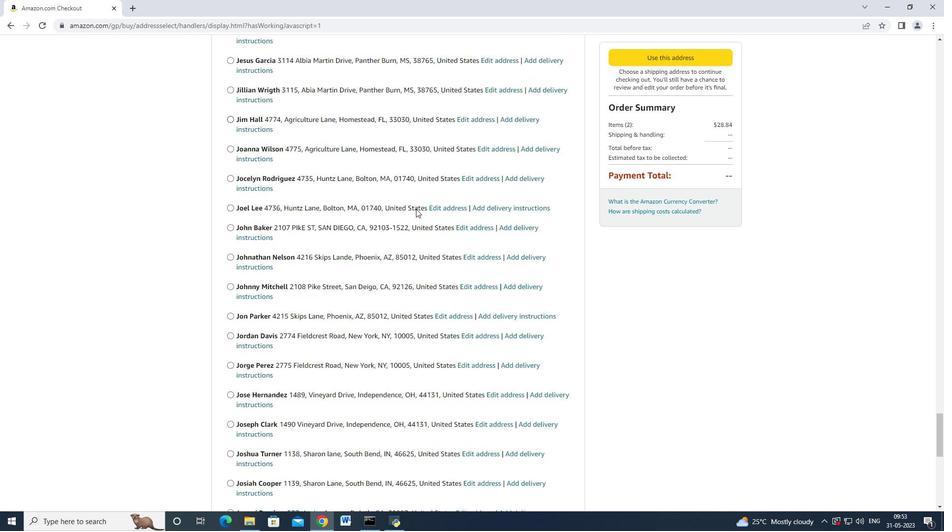 
Action: Mouse moved to (415, 209)
Screenshot: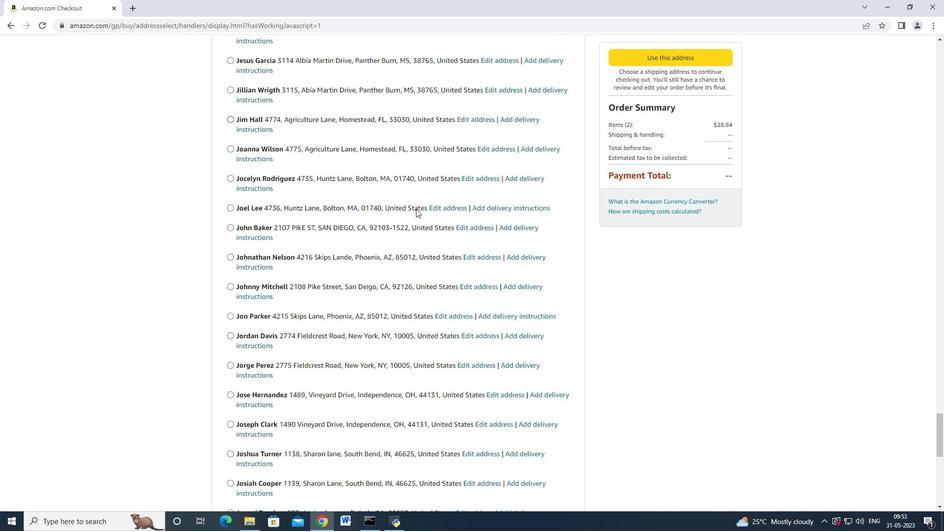 
Action: Mouse scrolled (415, 208) with delta (0, 0)
Screenshot: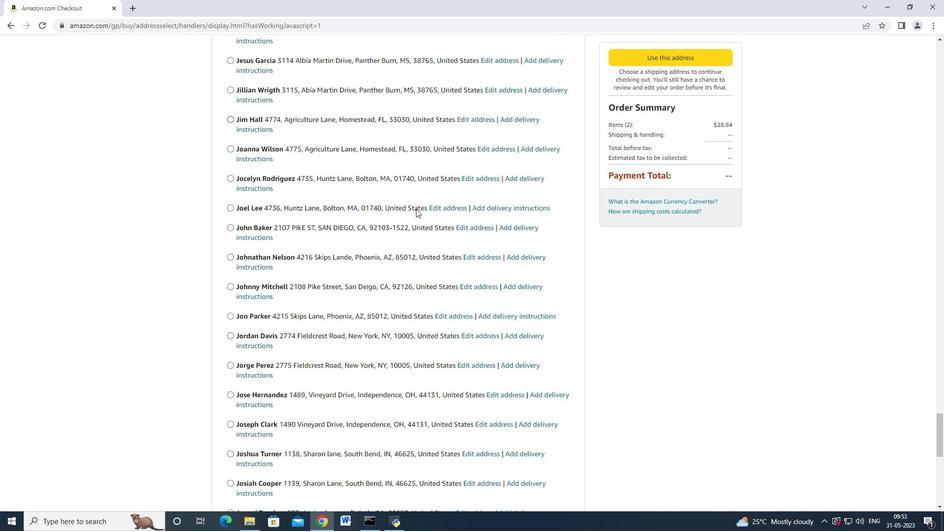 
Action: Mouse moved to (415, 208)
Screenshot: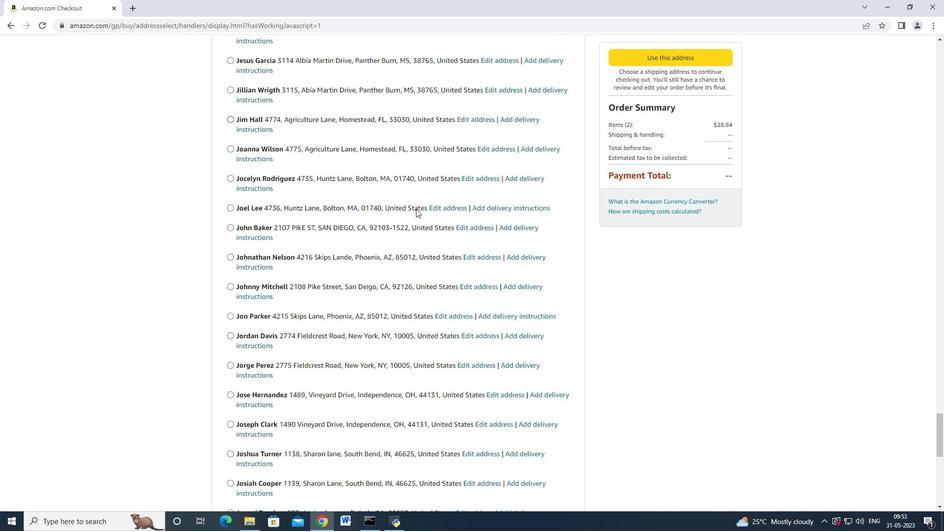 
Action: Mouse scrolled (415, 208) with delta (0, 0)
Screenshot: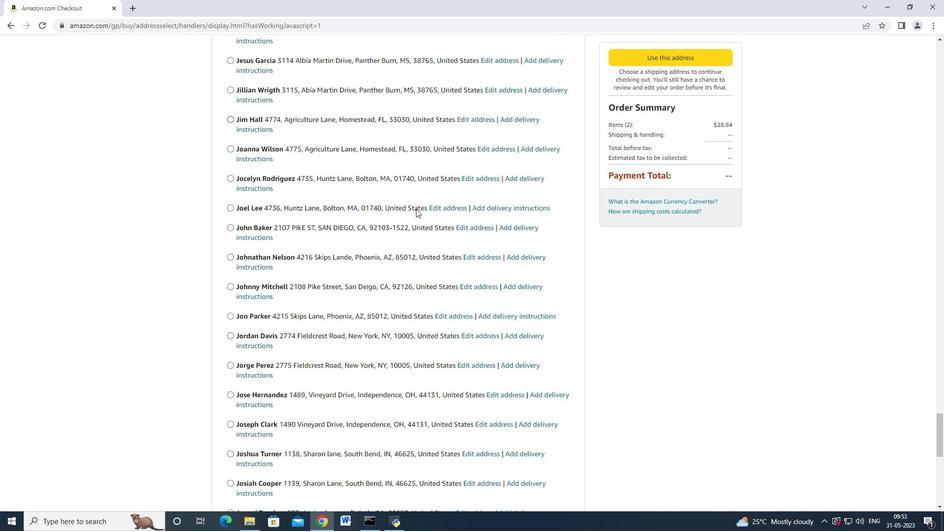 
Action: Mouse scrolled (415, 208) with delta (0, 0)
Screenshot: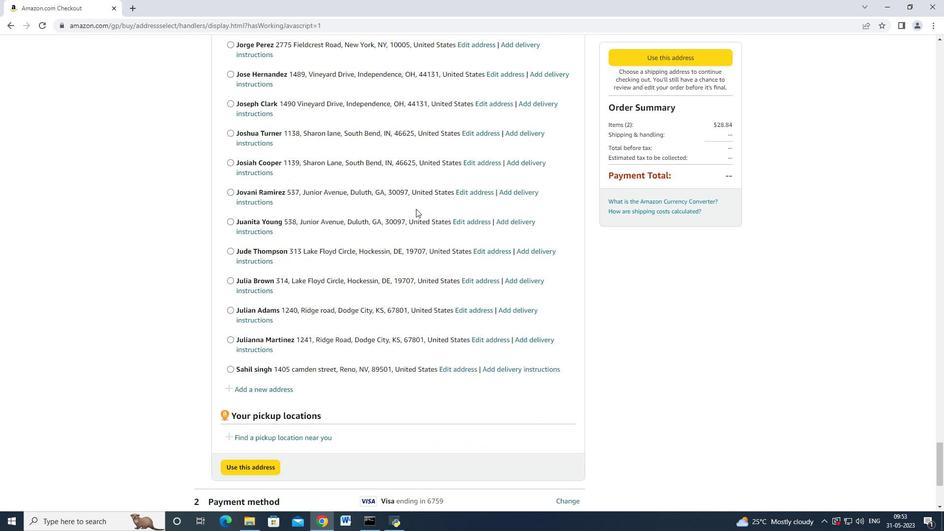 
Action: Mouse moved to (276, 200)
Screenshot: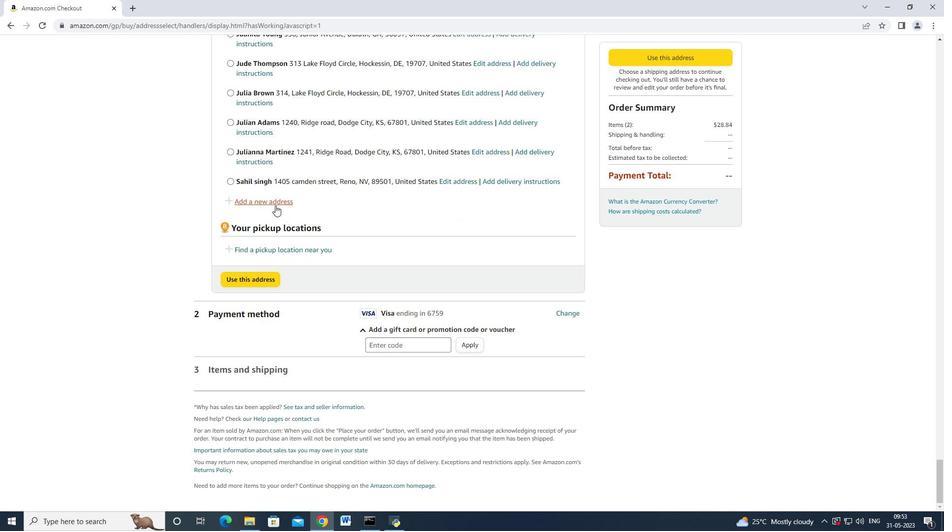 
Action: Mouse pressed left at (276, 200)
Screenshot: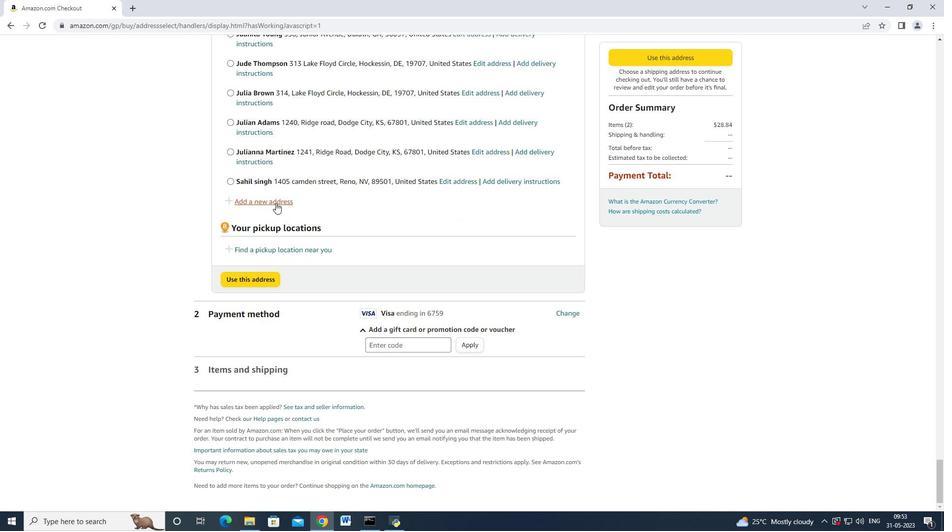 
Action: Mouse moved to (344, 238)
Screenshot: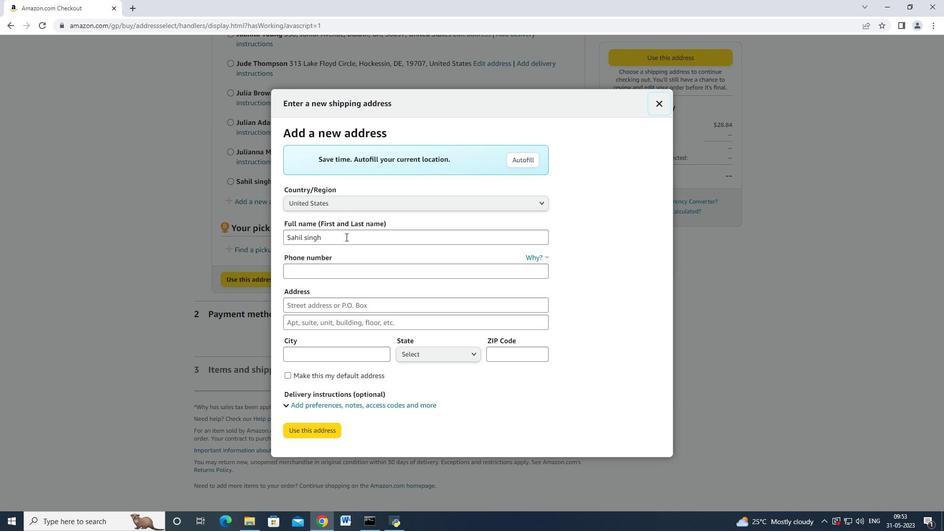 
Action: Mouse pressed left at (345, 238)
Screenshot: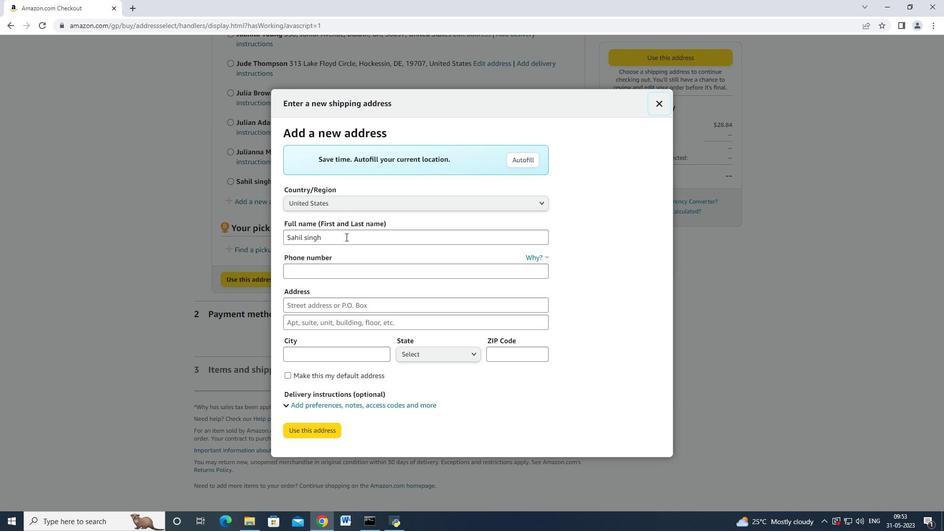 
Action: Mouse moved to (306, 232)
Screenshot: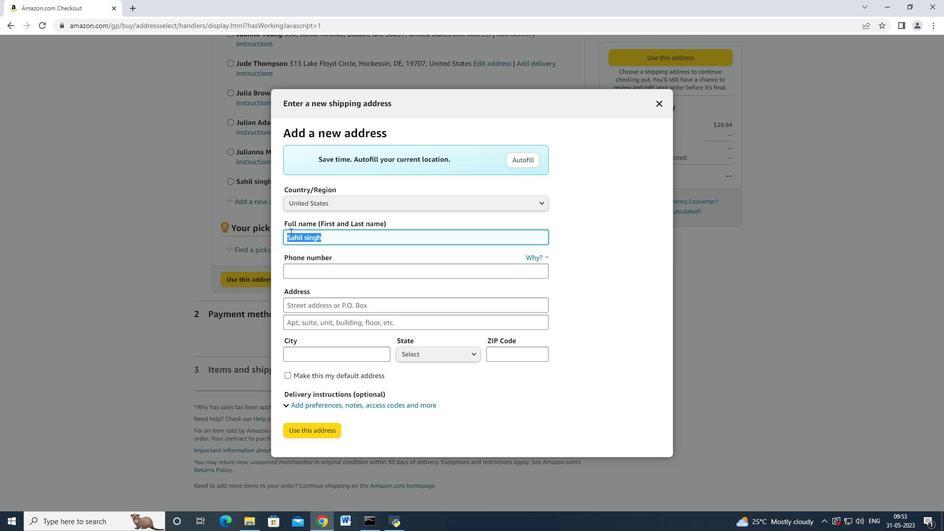 
Action: Key pressed <Key.backspace>z<Key.backspace><Key.shift>Jennifer<Key.space><Key.shift_r>Adams<Key.space><Key.tab><Key.tab>8585770212<Key.tab>2106<Key.space><Key.shift>Pike<Key.space><Key.shift_r>Street<Key.tab><Key.tab><Key.shift>San<Key.space><Key.shift_r>Deigo<Key.tab>
Screenshot: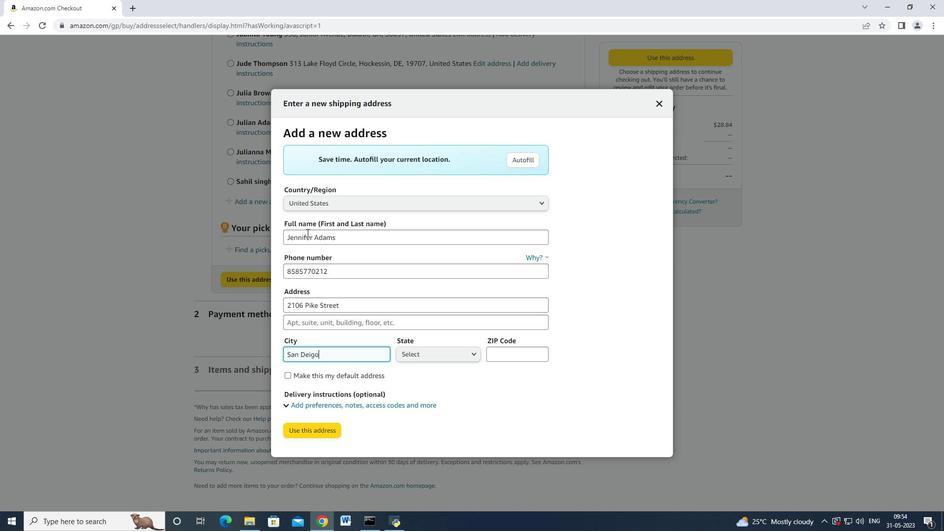 
Action: Mouse moved to (409, 357)
Screenshot: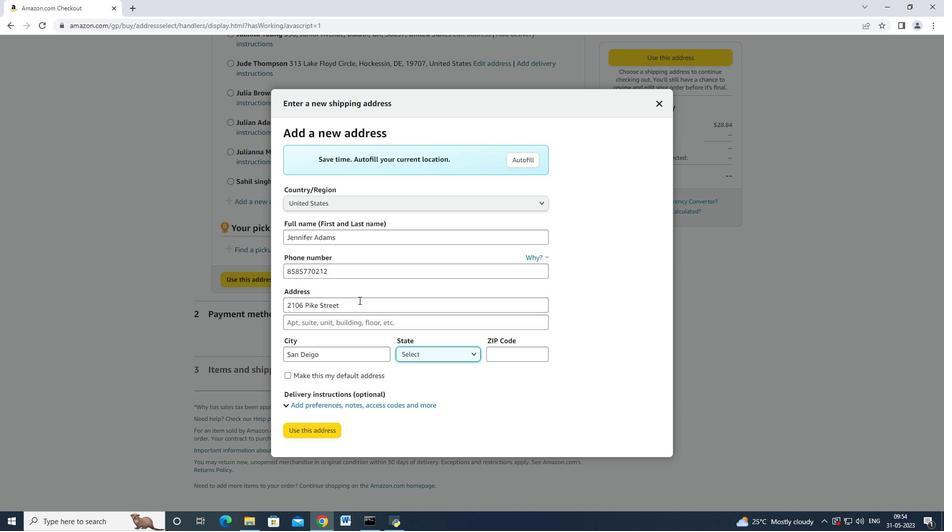 
Action: Mouse pressed left at (409, 357)
Screenshot: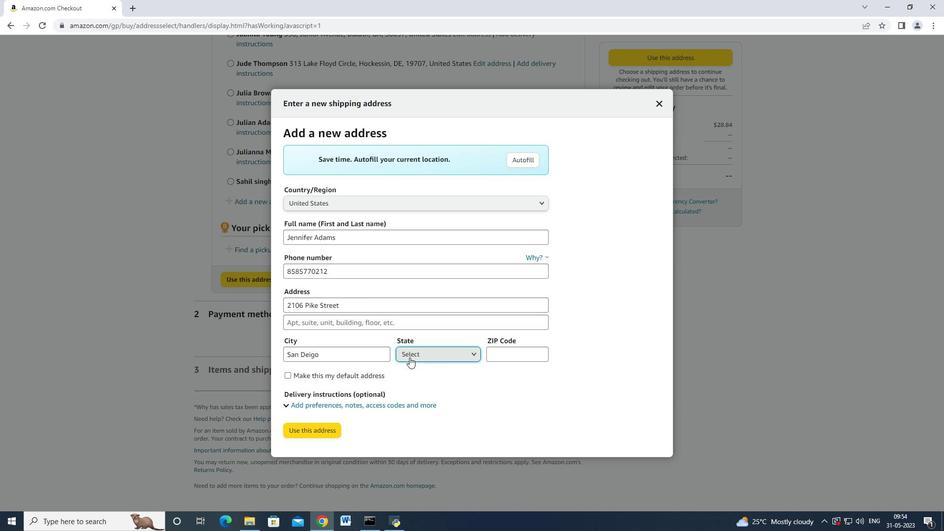 
Action: Mouse moved to (452, 126)
Screenshot: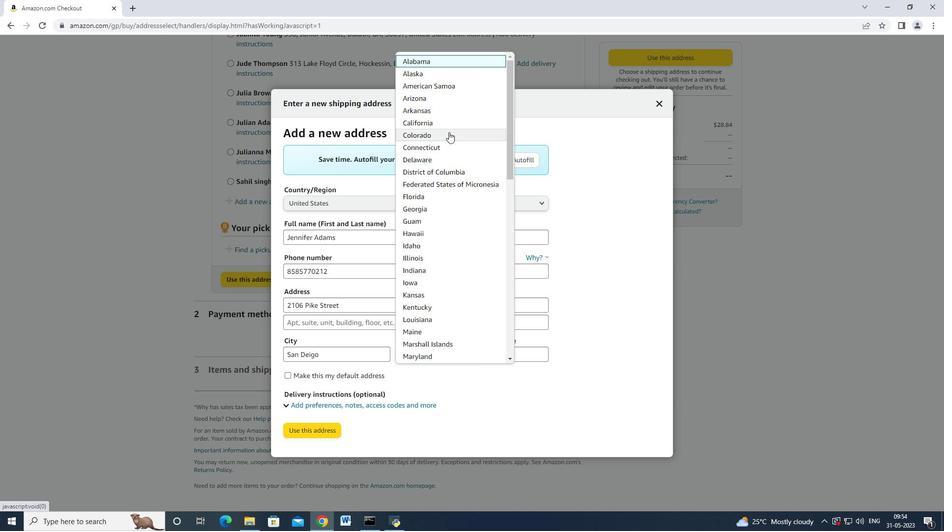 
Action: Mouse pressed left at (452, 126)
Screenshot: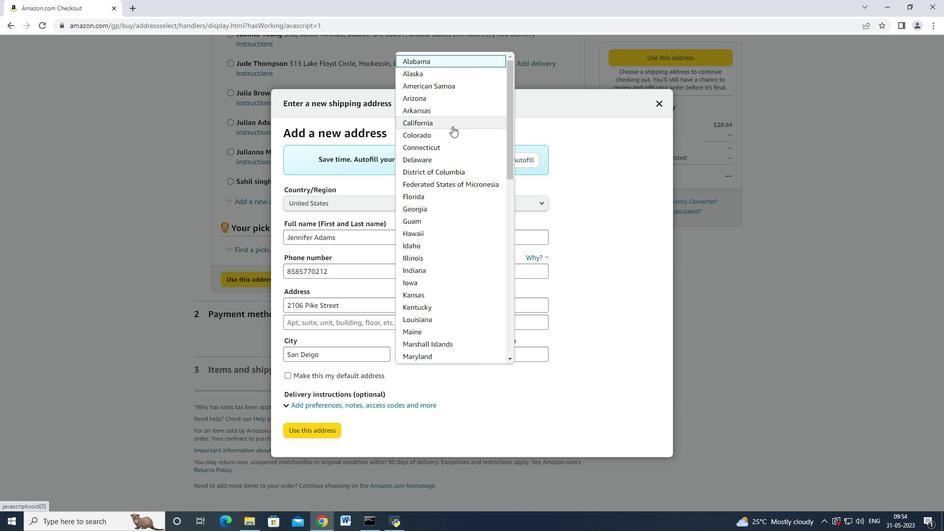 
Action: Mouse moved to (509, 353)
Screenshot: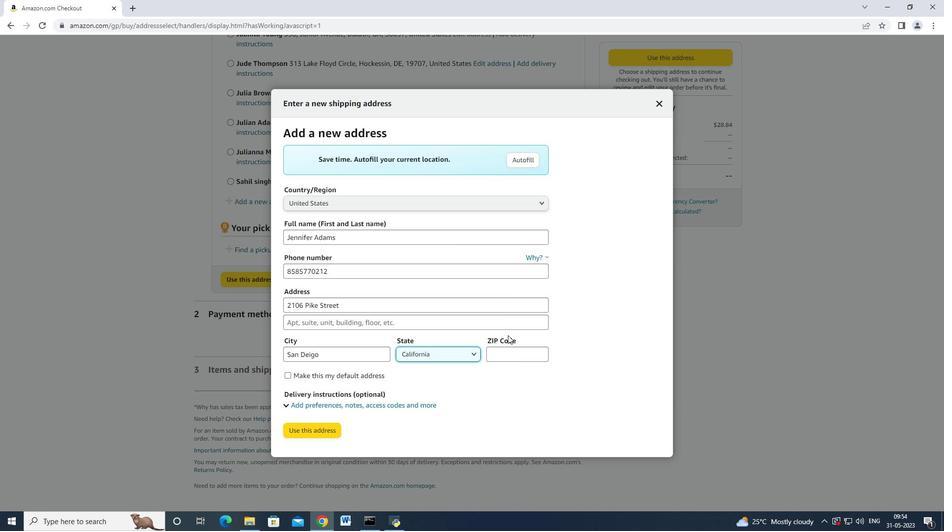 
Action: Mouse pressed left at (509, 353)
Screenshot: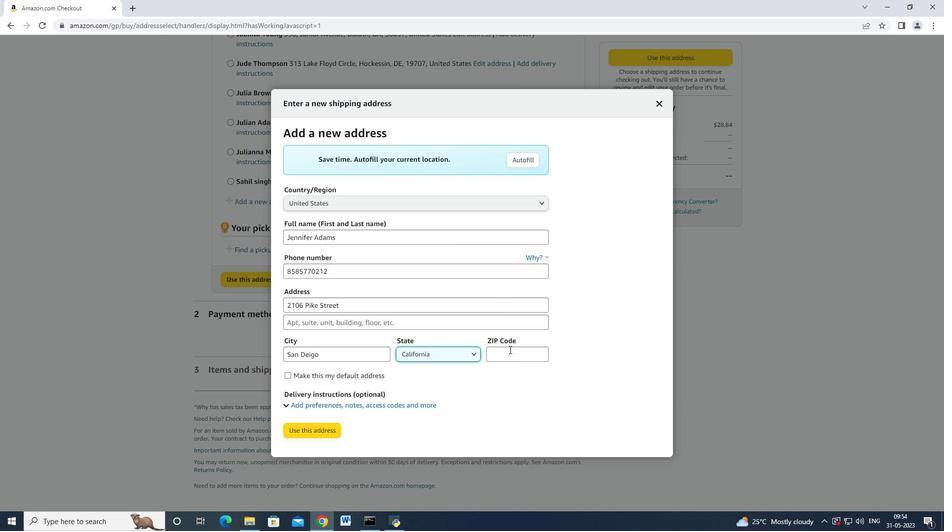 
Action: Mouse moved to (510, 353)
Screenshot: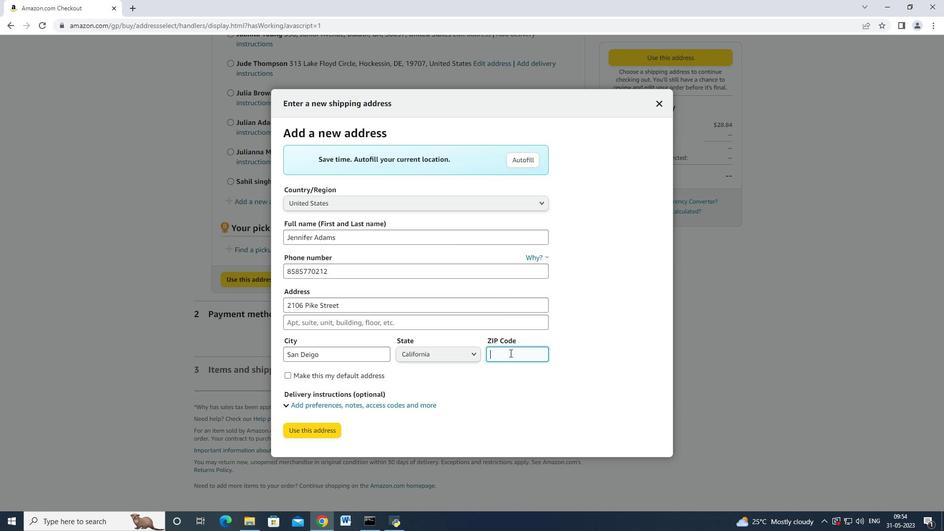 
Action: Key pressed 92126<Key.tab><Key.tab><Key.tab>
Screenshot: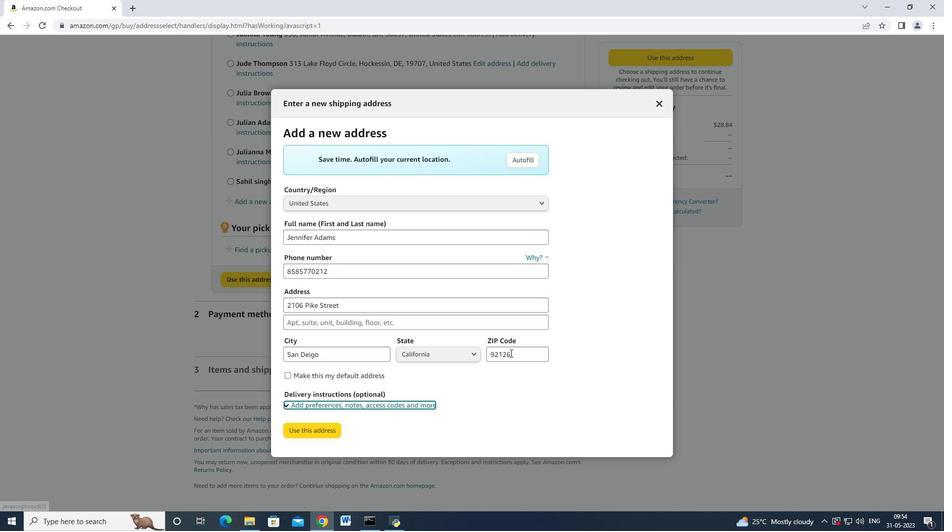 
Action: Mouse moved to (303, 433)
Screenshot: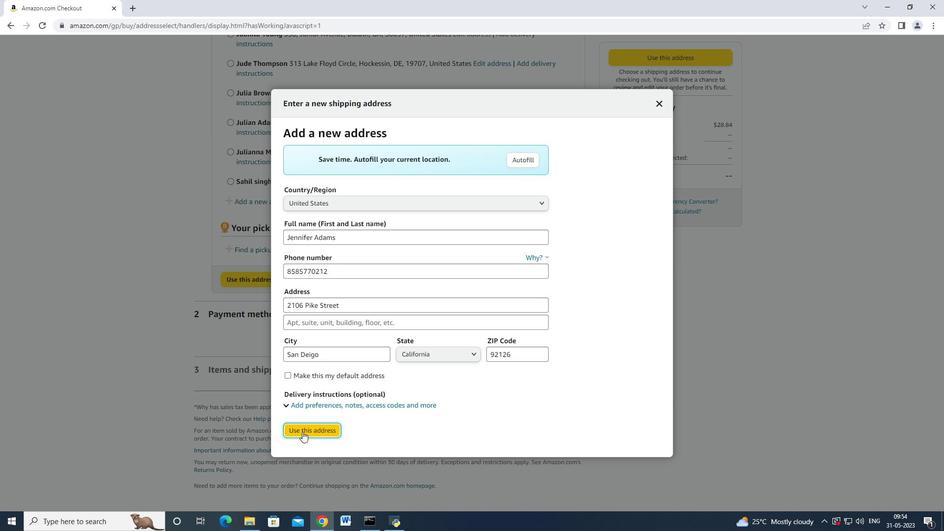 
Action: Mouse pressed left at (303, 433)
Screenshot: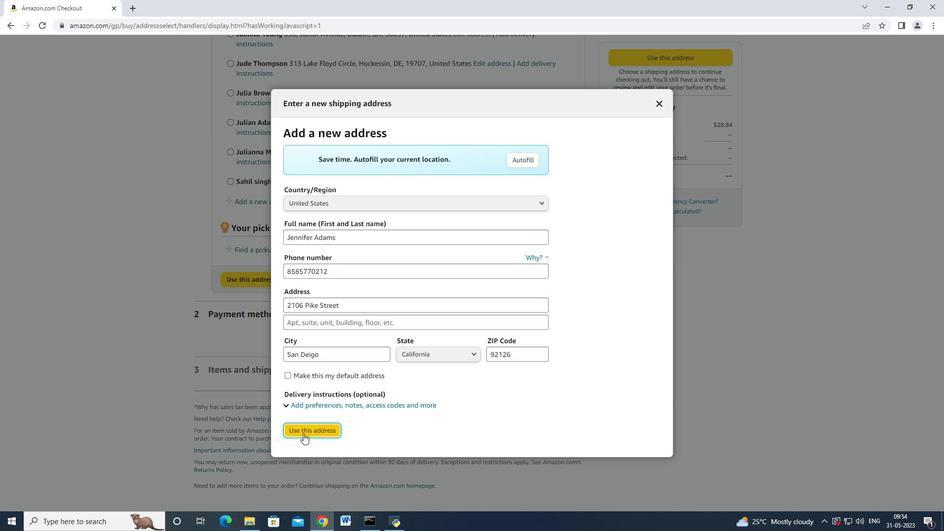 
Action: Mouse moved to (300, 184)
Screenshot: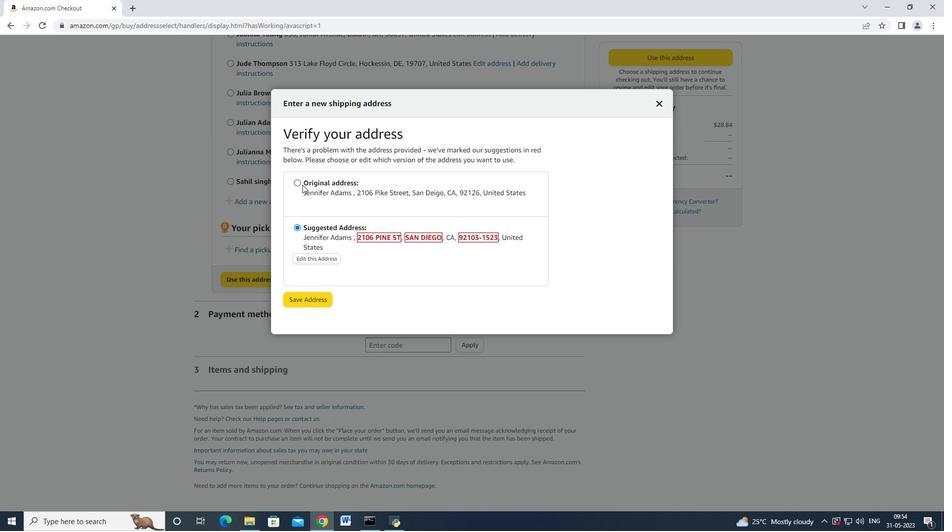 
Action: Mouse pressed left at (300, 184)
Screenshot: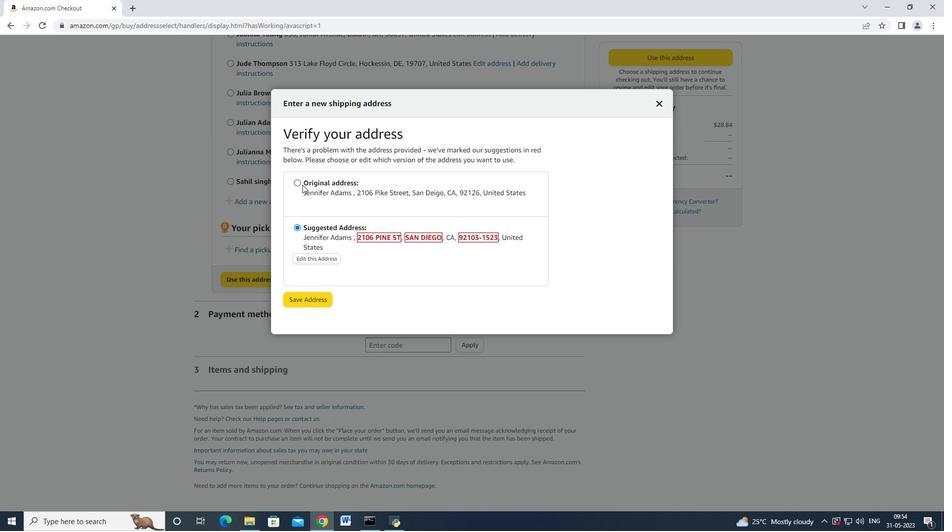 
Action: Mouse moved to (327, 295)
Screenshot: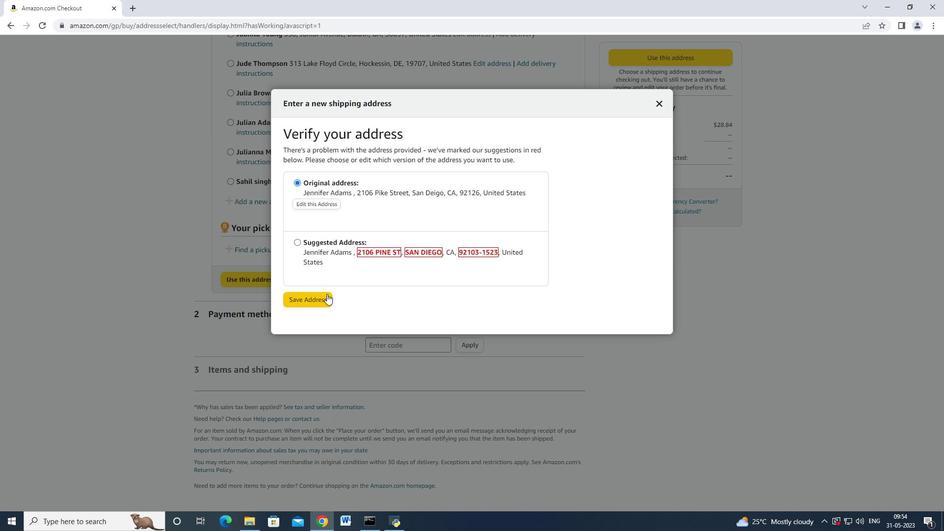
Action: Mouse pressed left at (327, 295)
Screenshot: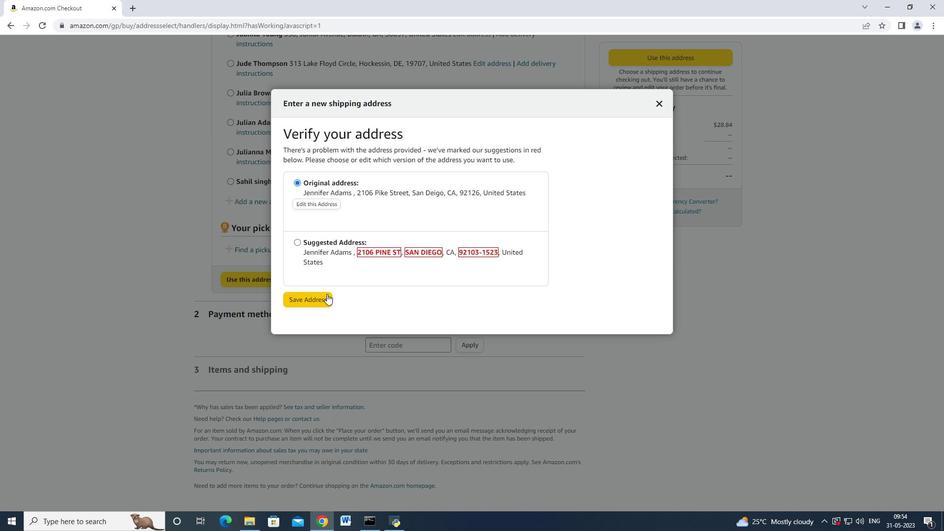 
Action: Mouse moved to (459, 276)
Screenshot: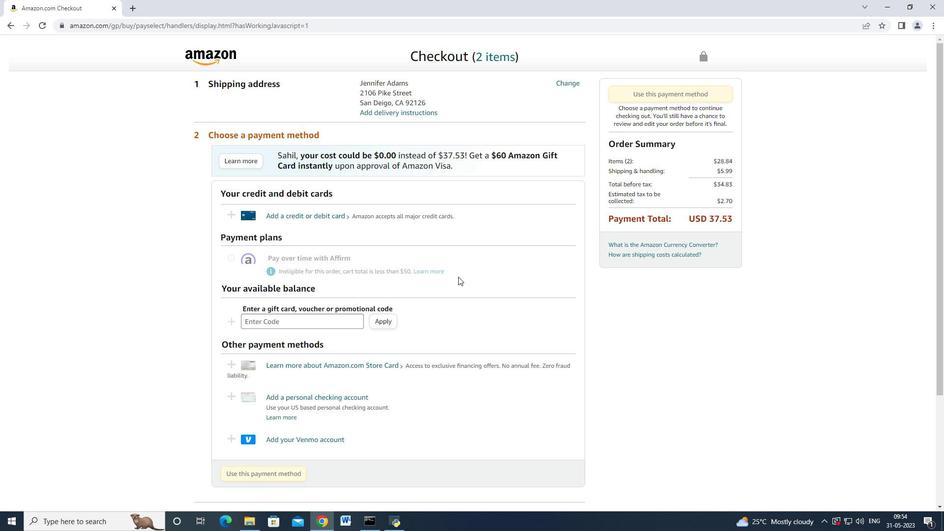 
Action: Mouse scrolled (459, 277) with delta (0, 0)
Screenshot: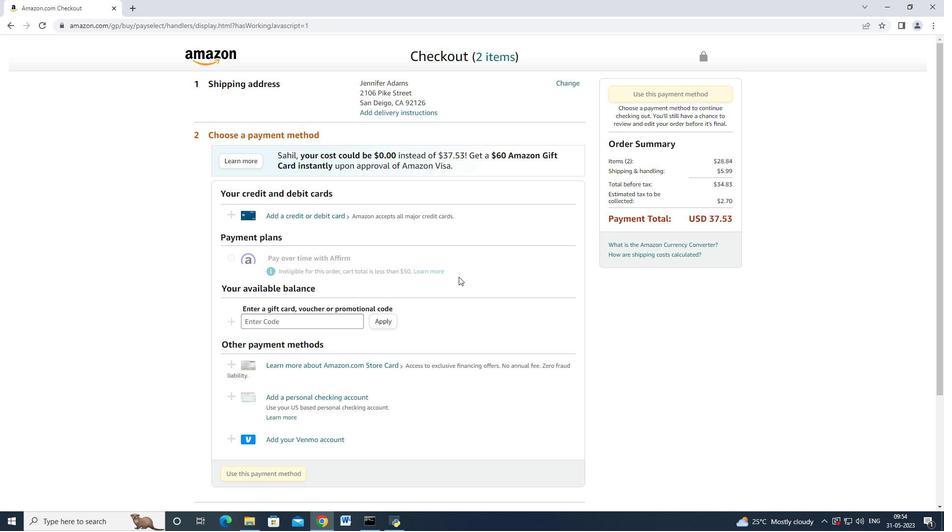 
Action: Mouse moved to (306, 216)
Screenshot: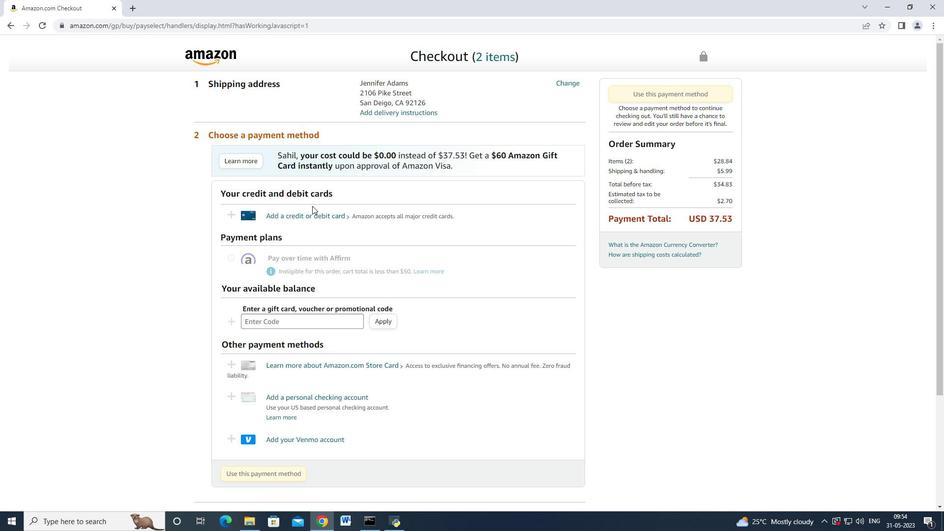 
Action: Mouse pressed left at (306, 216)
Screenshot: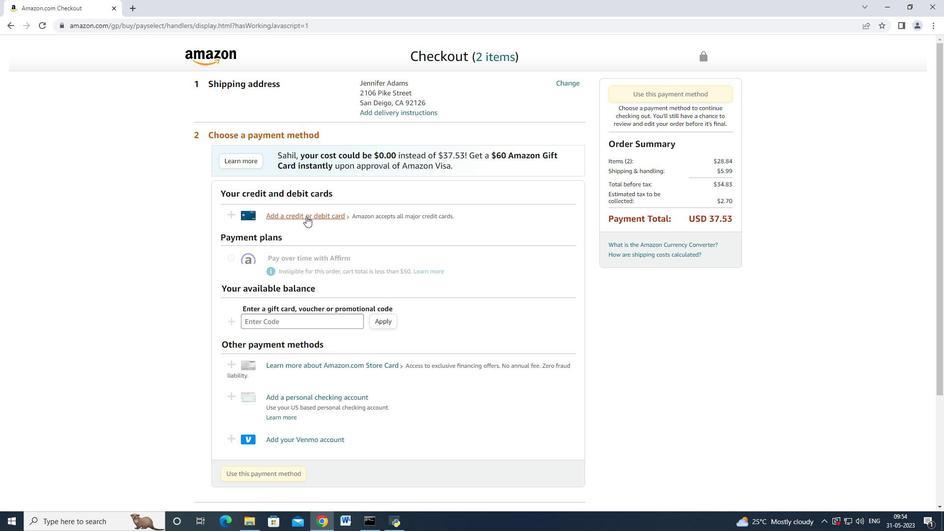 
Action: Mouse moved to (413, 225)
Screenshot: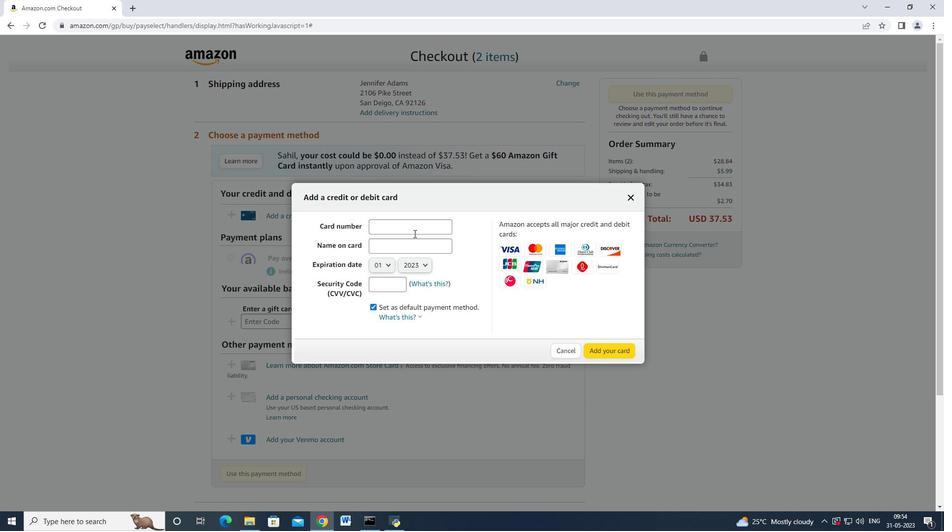 
Action: Mouse pressed left at (413, 225)
Screenshot: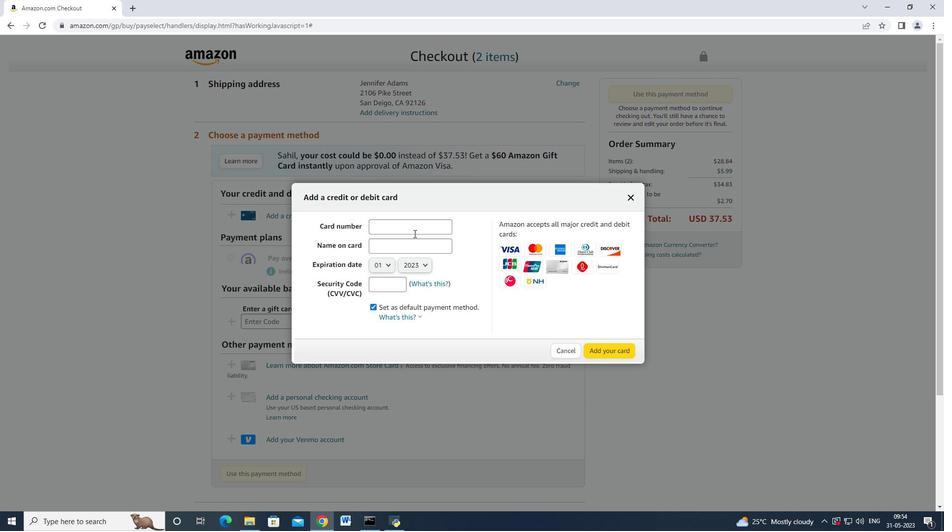 
Action: Mouse moved to (412, 226)
Screenshot: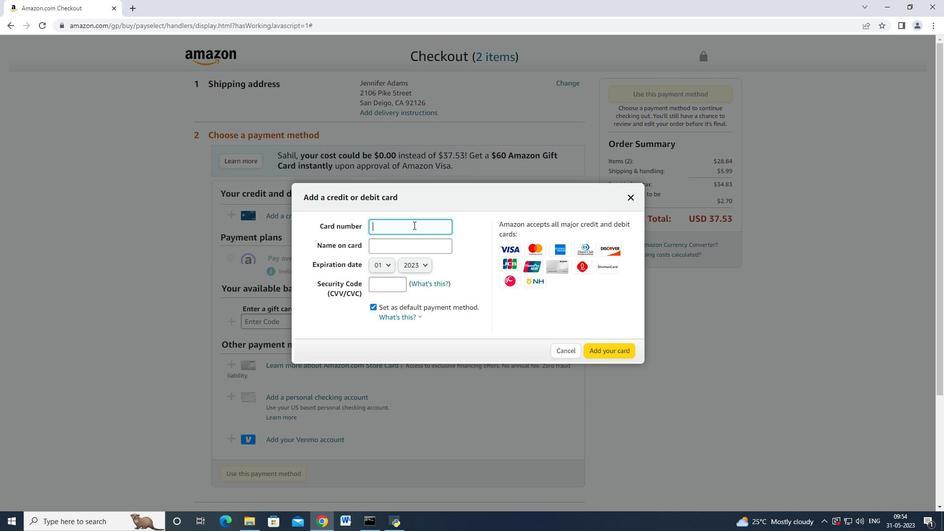 
Action: Key pressed 467266447755<Key.space>2005<Key.tab><Key.shift>Mark<Key.space><Key.shift_r>Adma<Key.backspace><Key.backspace>ams<Key.space>
Screenshot: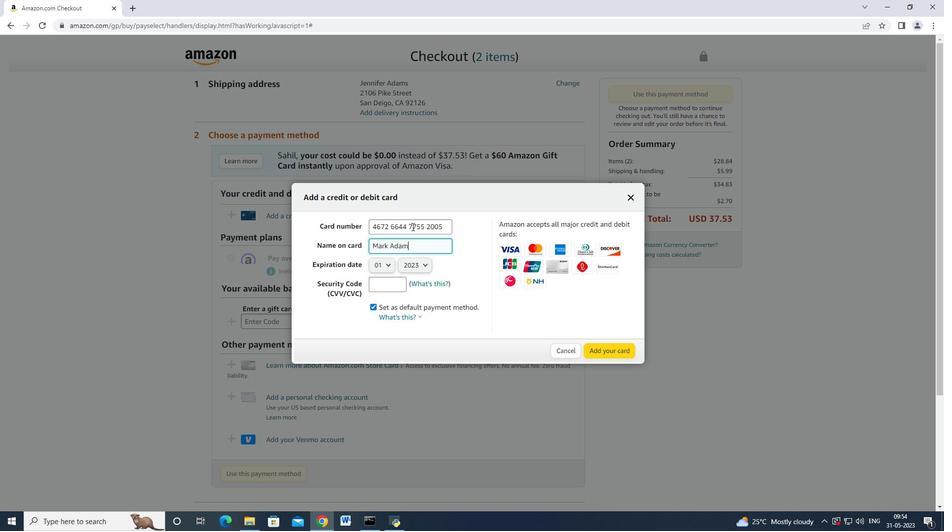 
Action: Mouse moved to (385, 264)
Screenshot: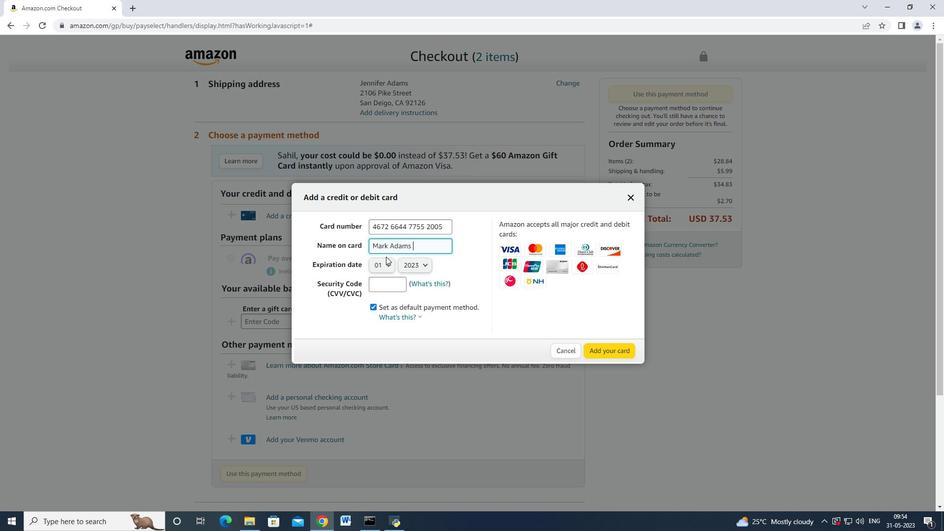 
Action: Mouse pressed left at (385, 264)
Screenshot: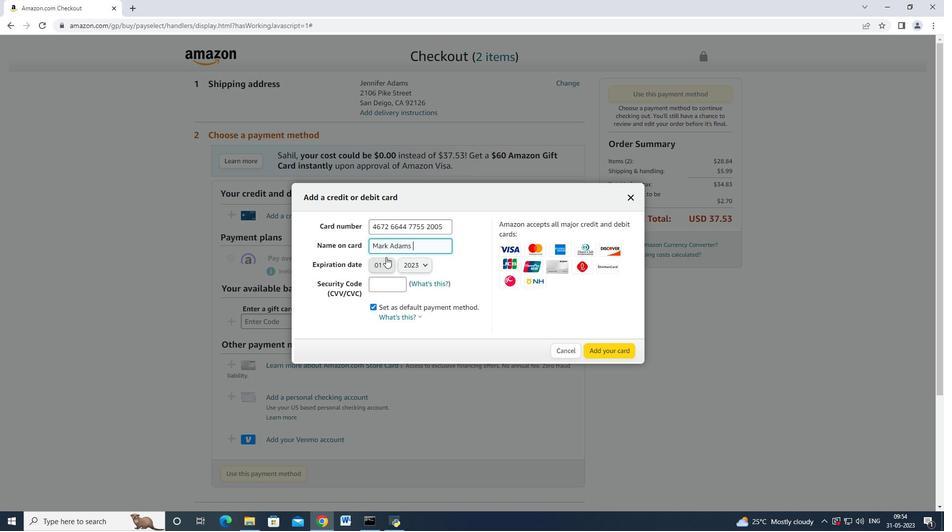 
Action: Mouse moved to (380, 304)
Screenshot: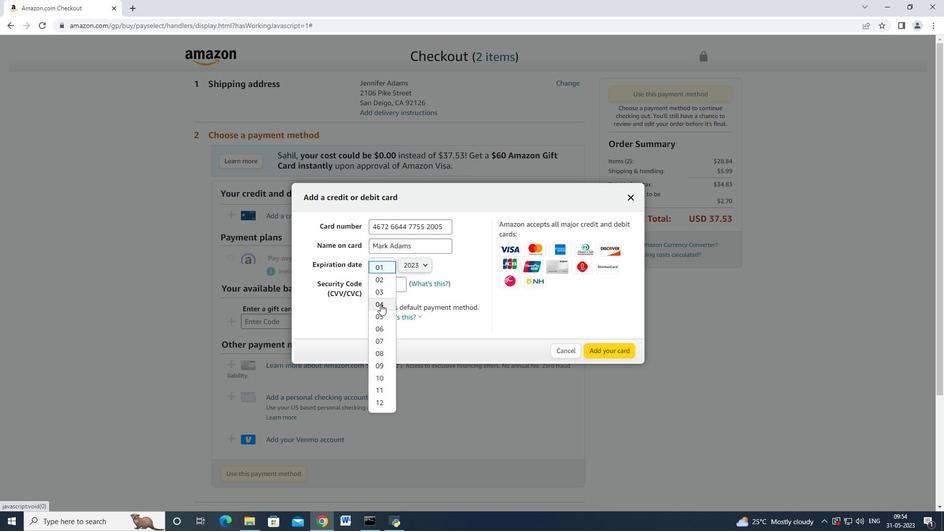
Action: Mouse pressed left at (380, 304)
Screenshot: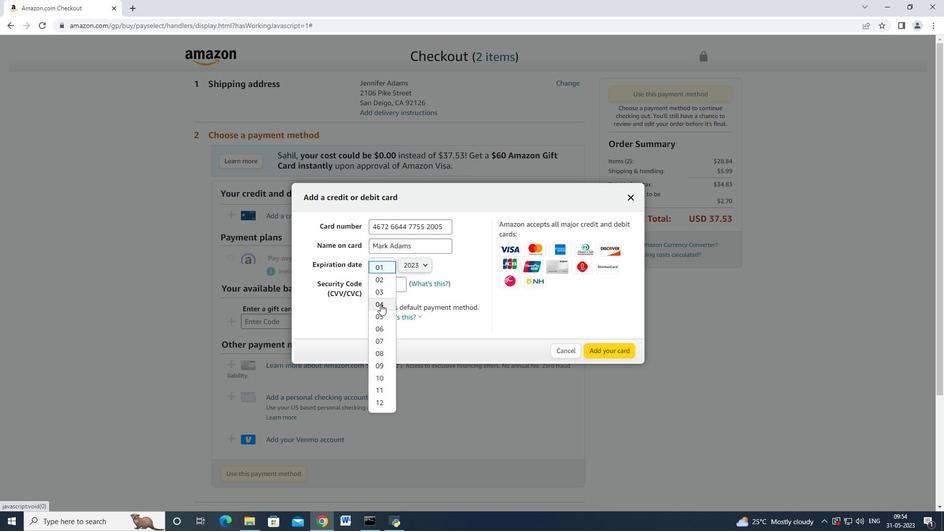 
Action: Mouse moved to (406, 267)
Screenshot: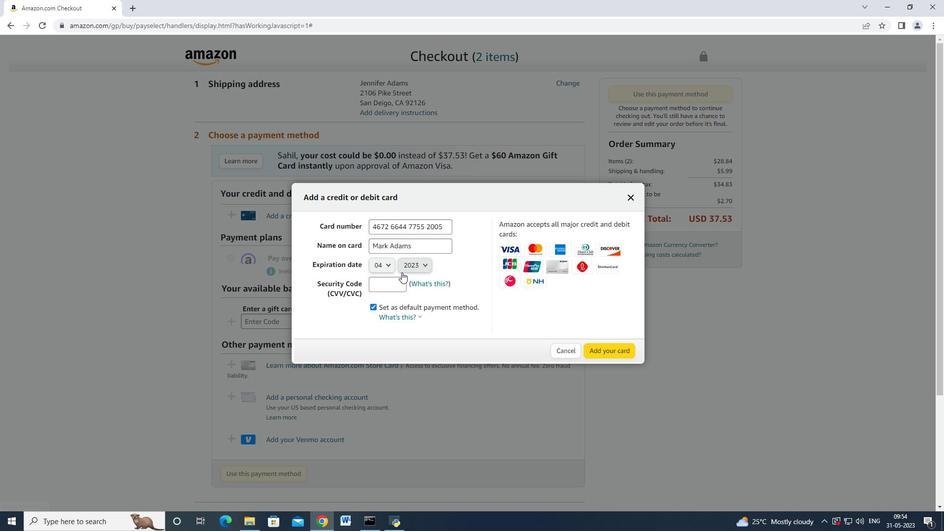 
Action: Mouse pressed left at (406, 267)
Screenshot: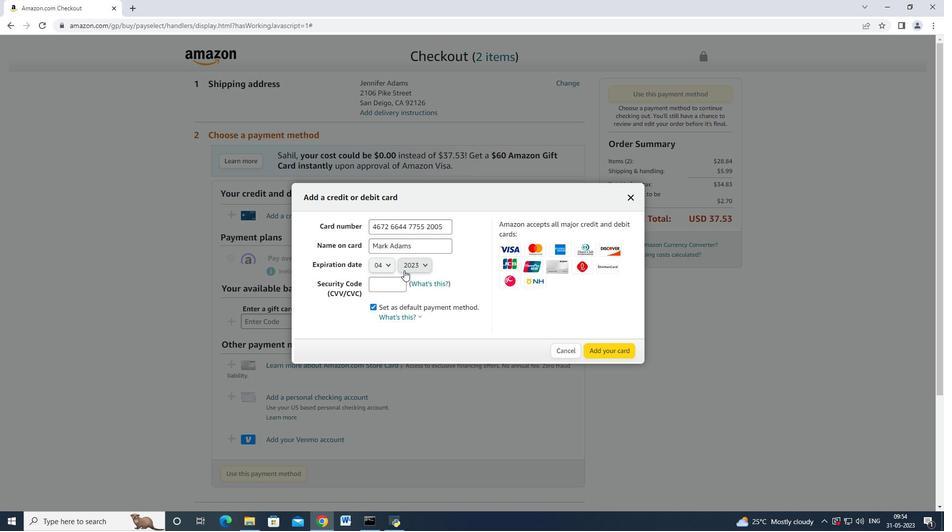 
Action: Mouse moved to (409, 288)
Screenshot: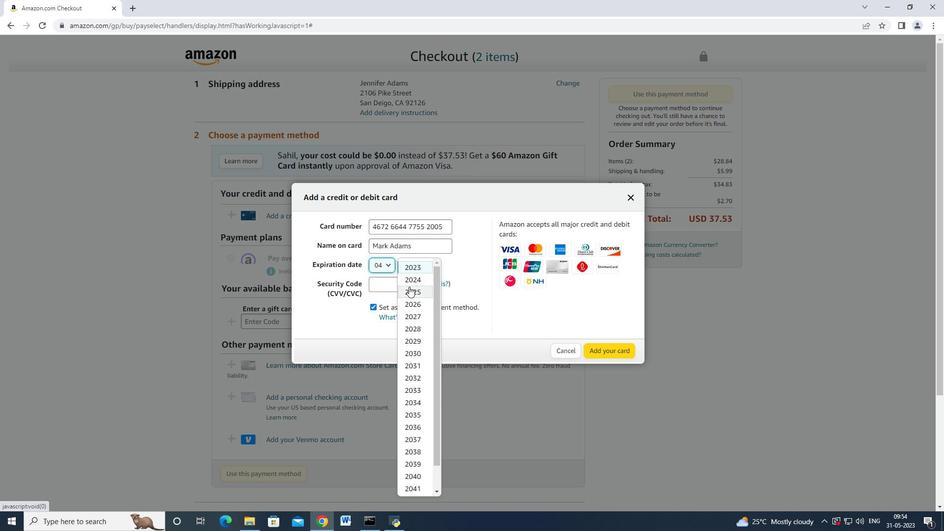 
Action: Mouse pressed left at (409, 288)
Screenshot: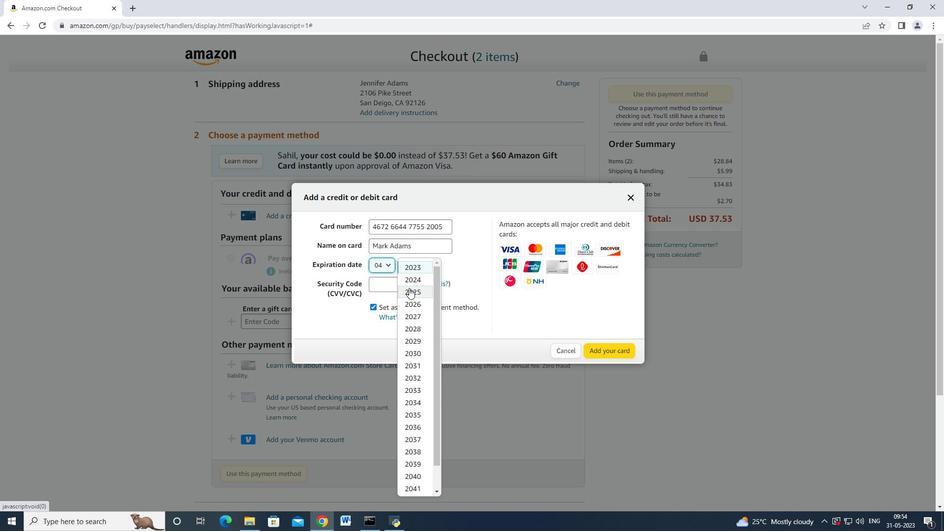 
Action: Mouse moved to (390, 284)
Screenshot: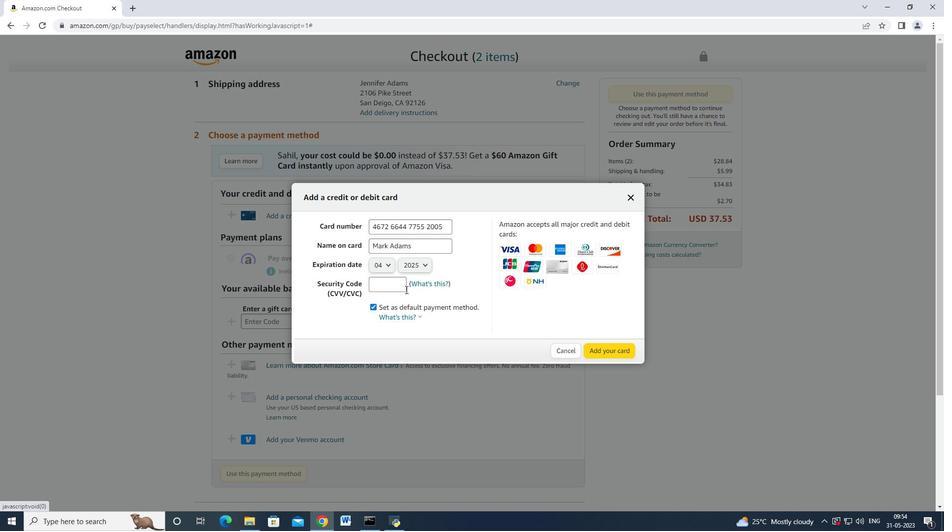 
Action: Mouse pressed left at (390, 284)
Screenshot: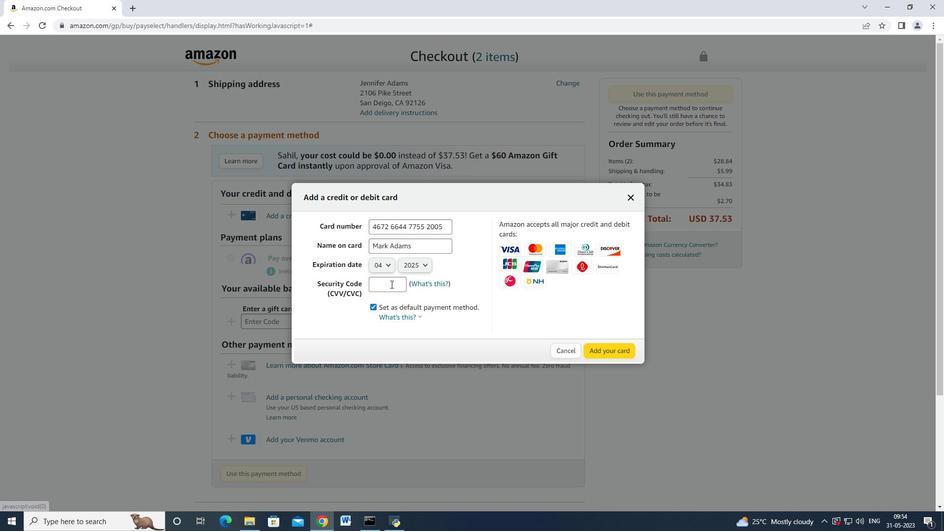 
Action: Mouse moved to (390, 284)
Screenshot: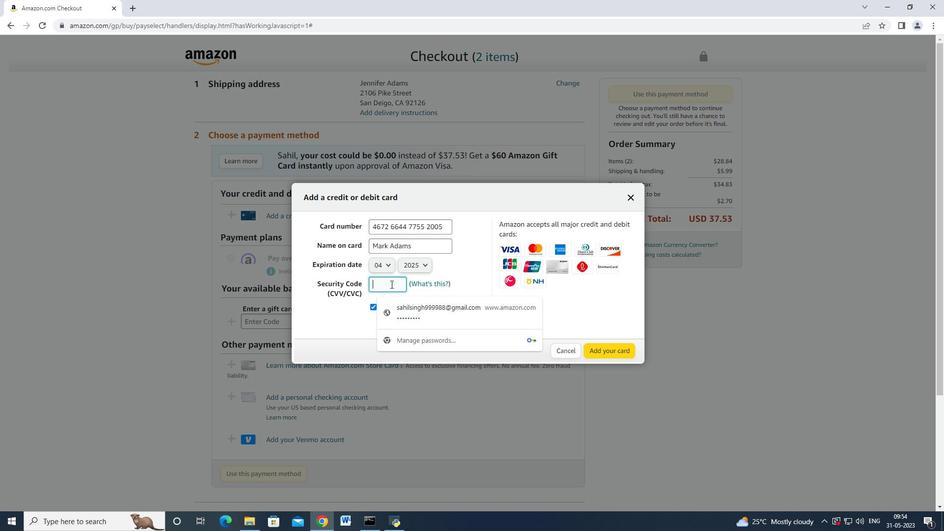
Action: Key pressed 3321
Screenshot: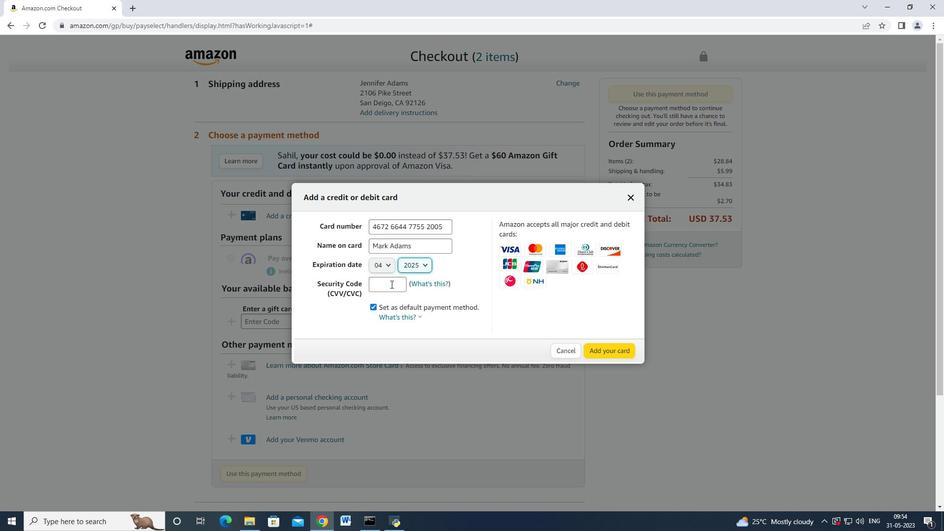 
Action: Mouse pressed left at (390, 284)
Screenshot: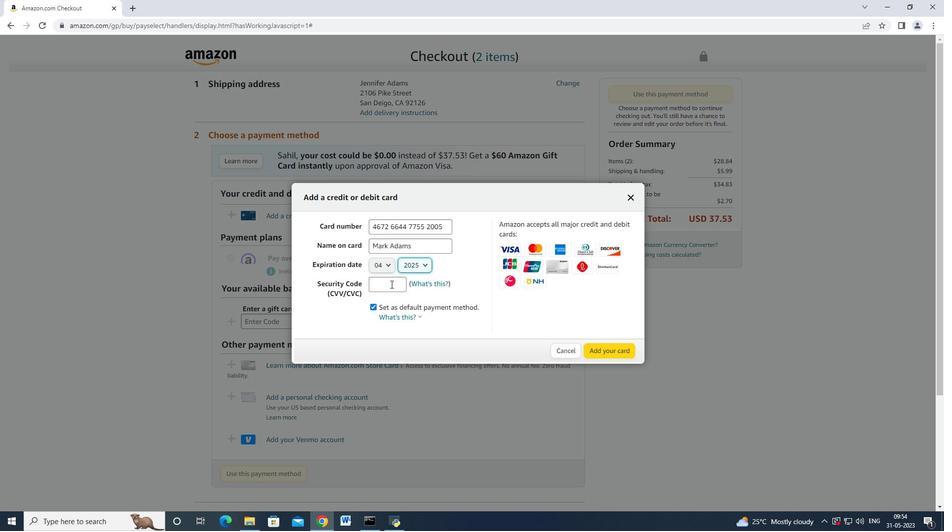 
Action: Mouse moved to (410, 280)
Screenshot: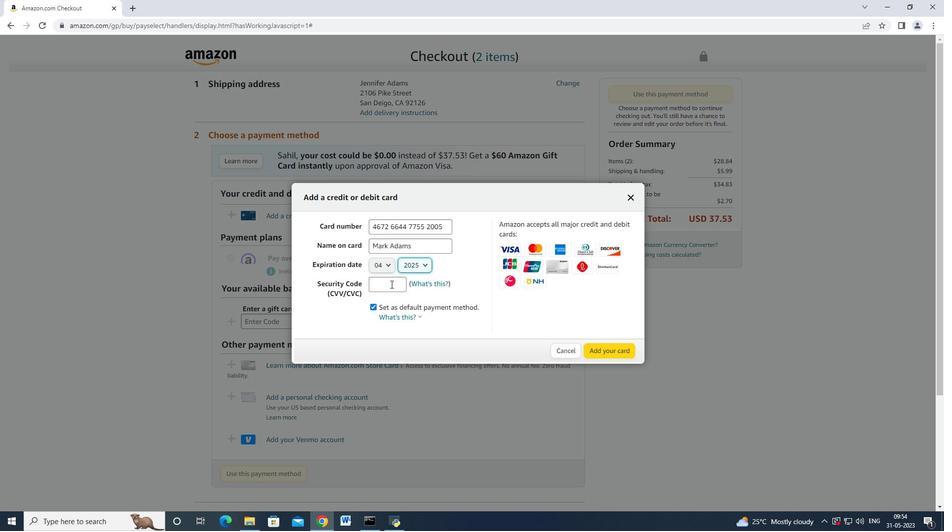 
Action: Key pressed 3321
Screenshot: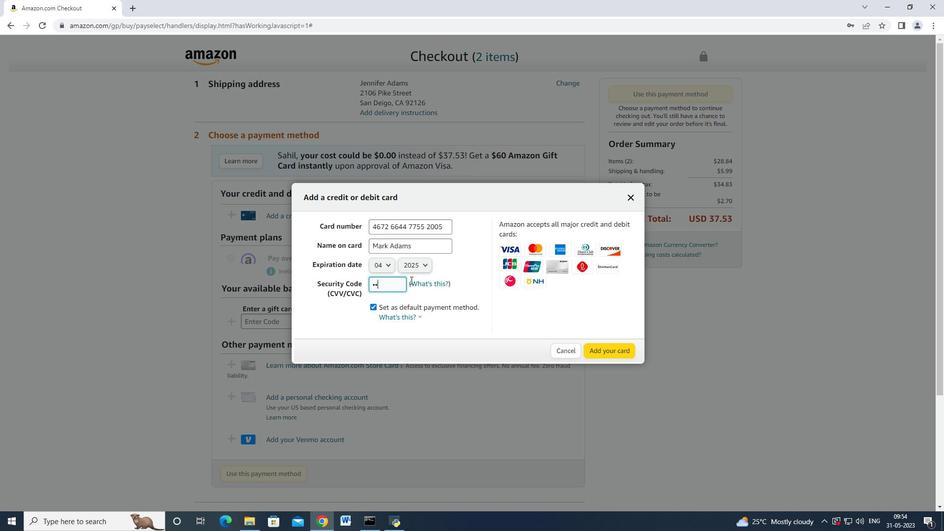 
Action: Mouse moved to (564, 352)
Screenshot: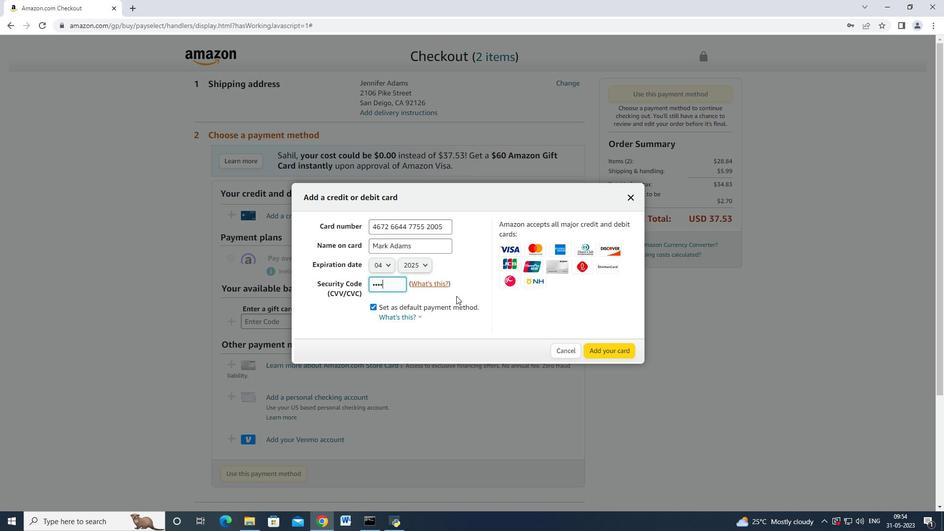 
